 Task: Open Card Machine Learning Model Deployment Review in Board Employer Branding to Workspace Financial Management and add a team member Softage.2@softage.net, a label Red, a checklist Personal Injury Law, an attachment from your google drive, a color Red and finally, add a card description 'Develop and launch new sales promotion for seasonal products' and a comment 'Given the potential impact of this task on our company mission and values, let us ensure that we approach it with a sense of integrity and ethics.'. Add a start date 'Jan 02, 1900' with a due date 'Jan 09, 1900'
Action: Mouse moved to (102, 357)
Screenshot: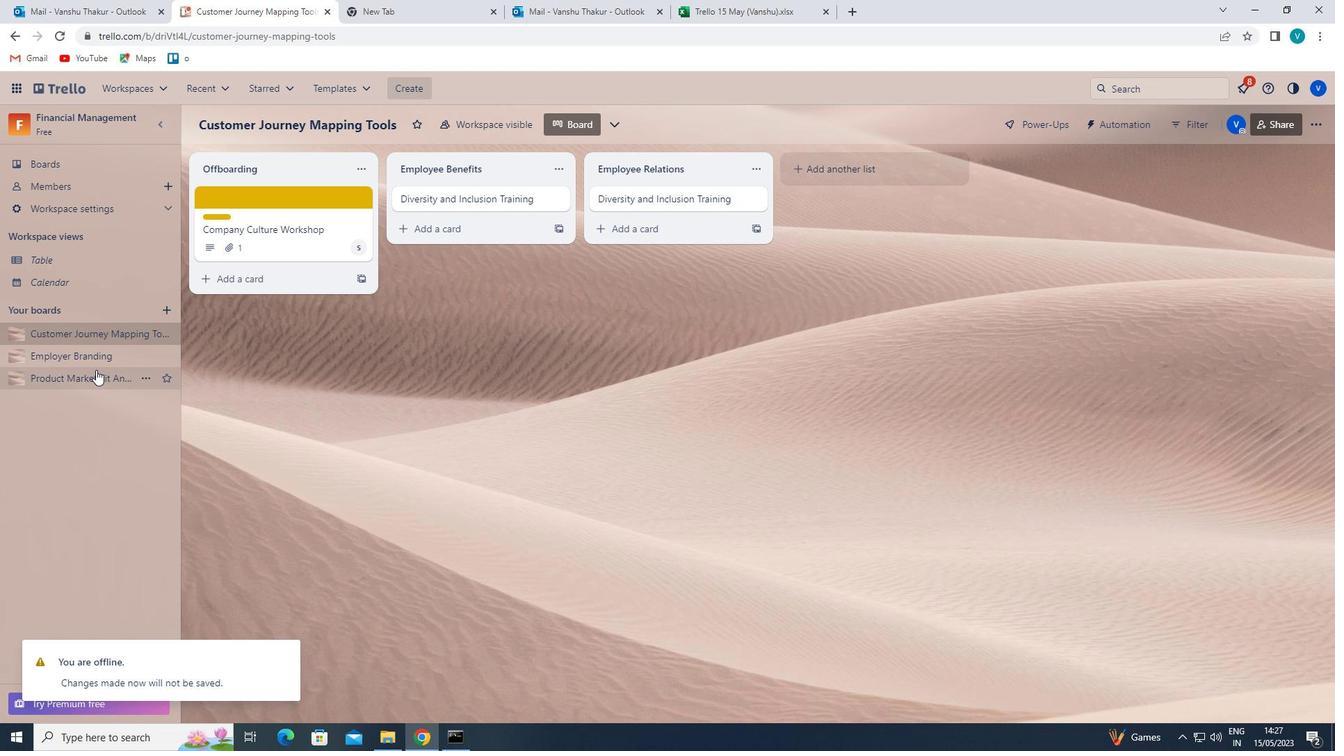 
Action: Mouse pressed left at (102, 357)
Screenshot: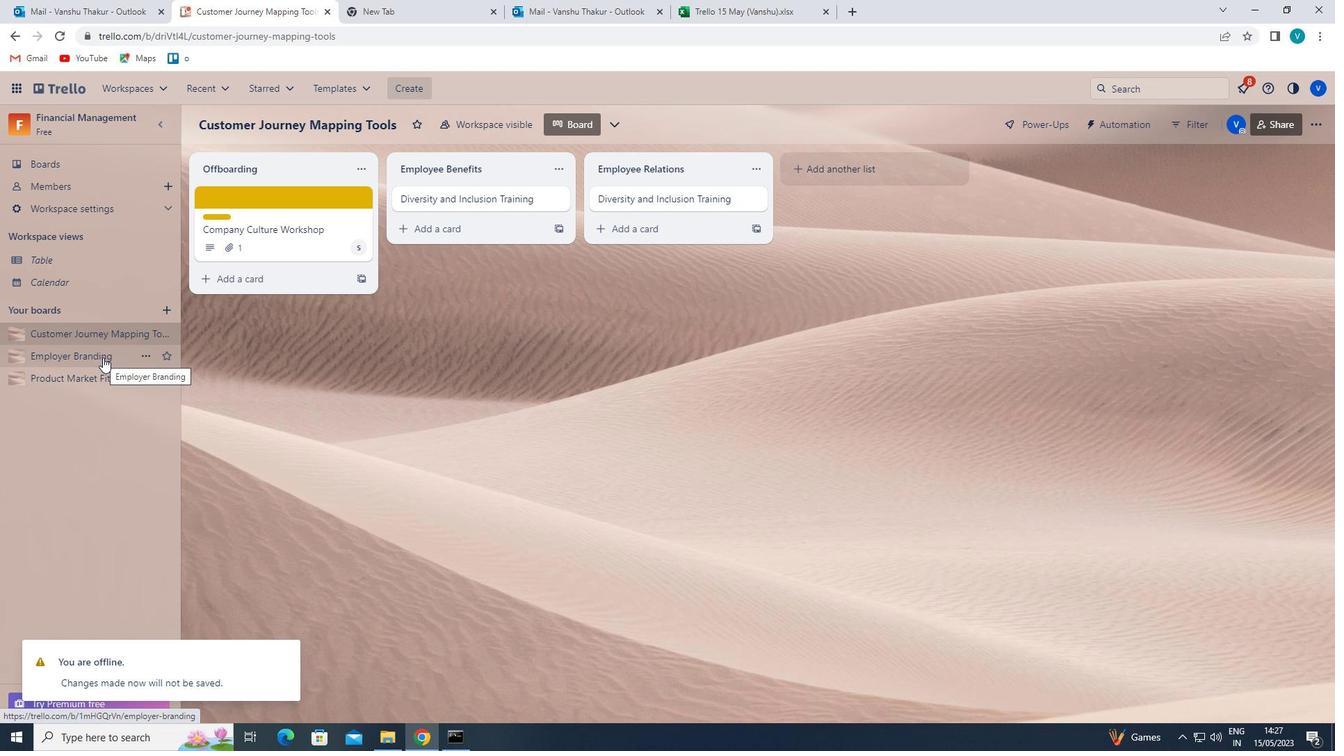 
Action: Mouse moved to (307, 207)
Screenshot: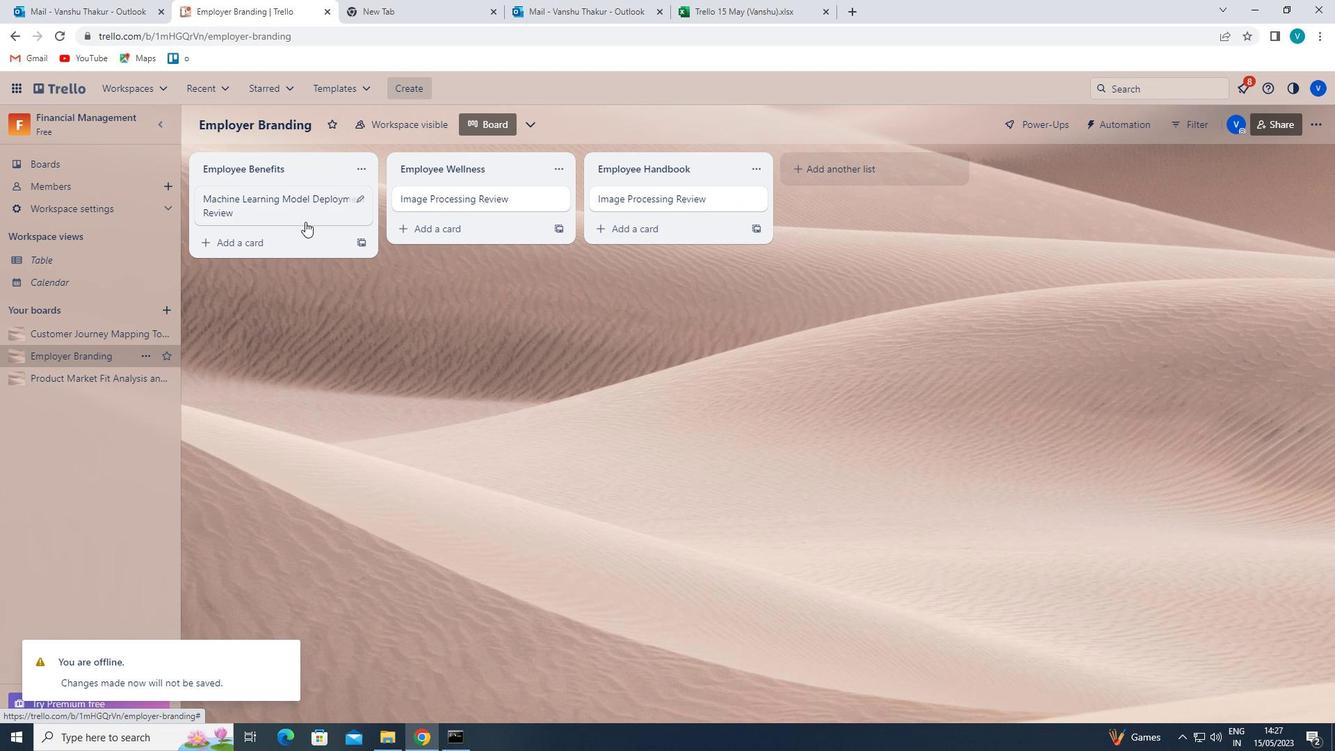 
Action: Mouse pressed left at (307, 207)
Screenshot: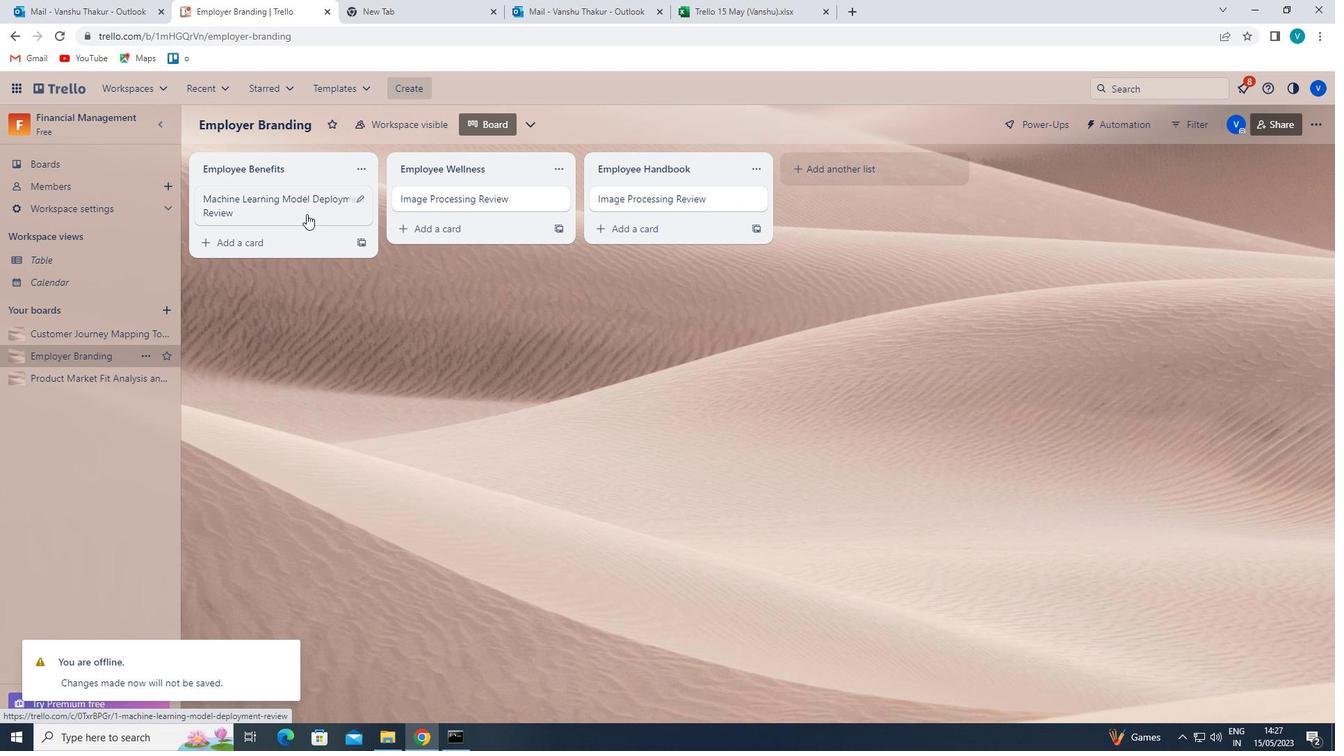 
Action: Mouse moved to (856, 195)
Screenshot: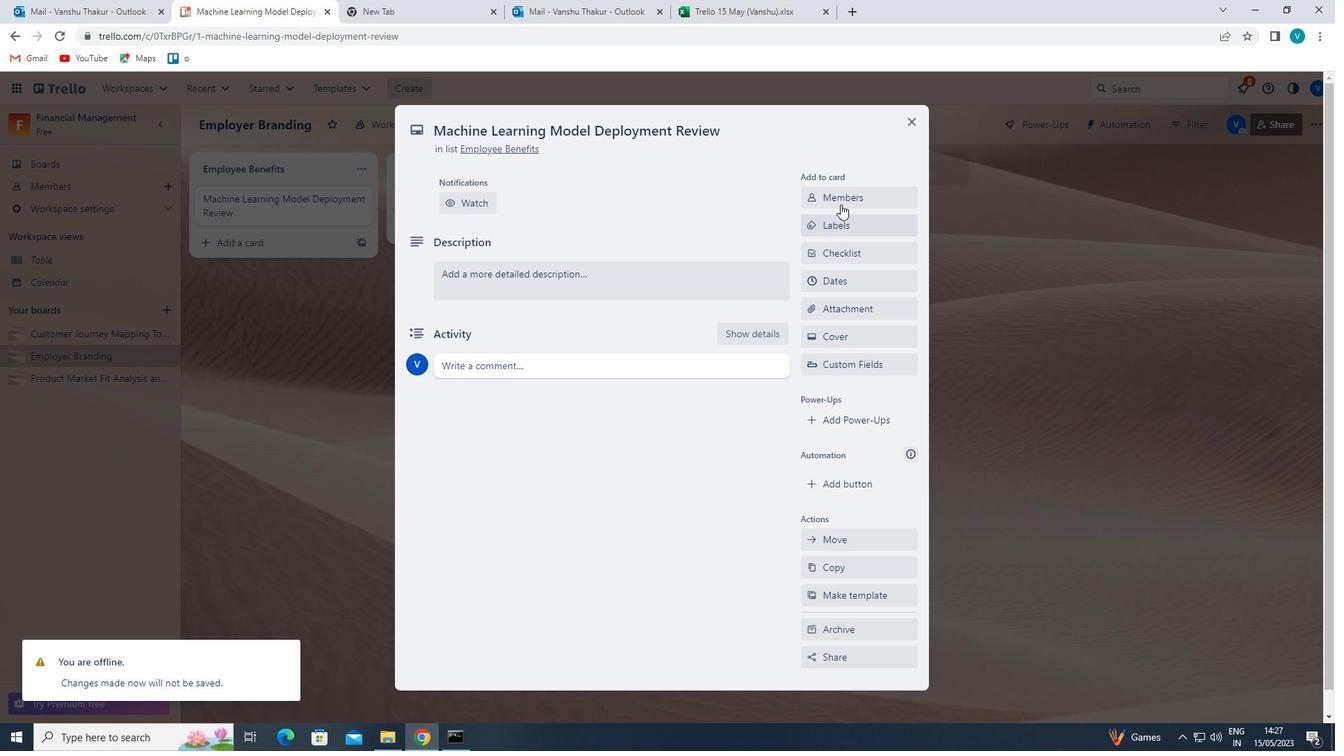 
Action: Mouse pressed left at (856, 195)
Screenshot: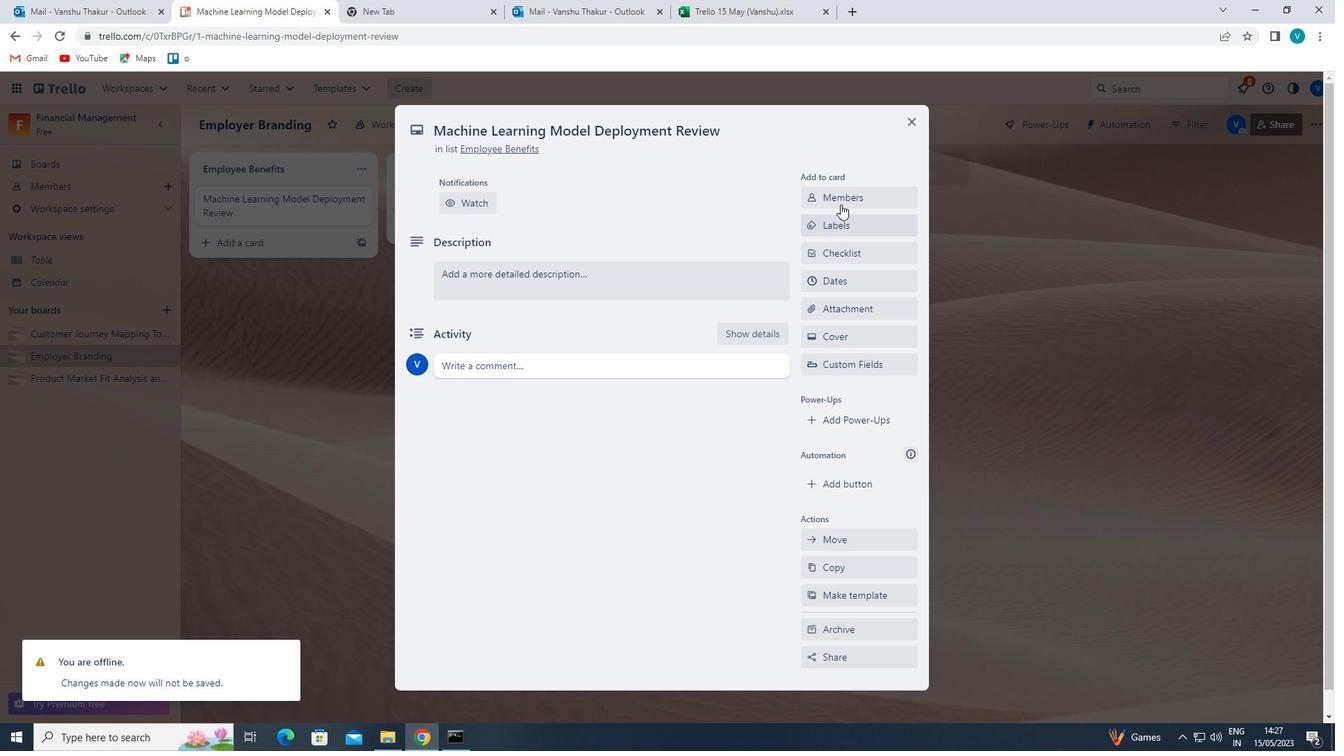 
Action: Mouse moved to (851, 269)
Screenshot: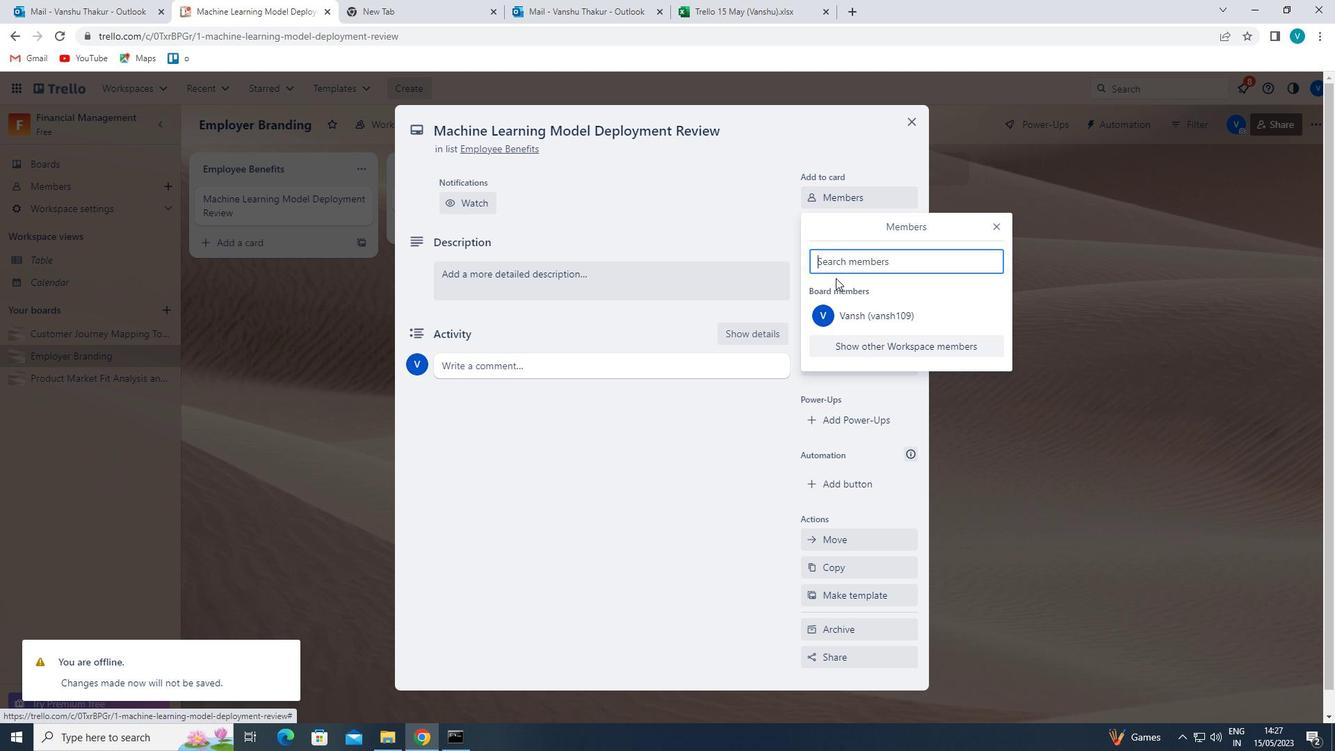 
Action: Mouse pressed left at (851, 269)
Screenshot: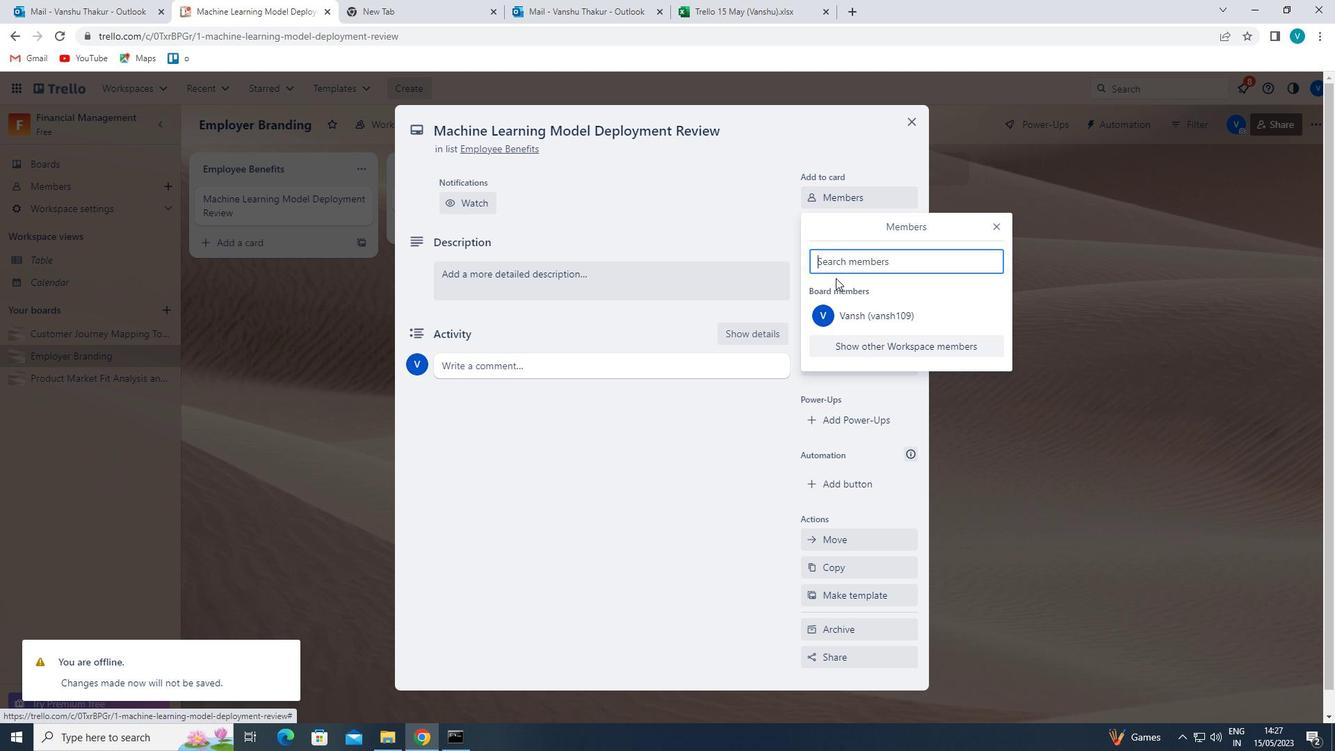 
Action: Key pressed <Key.shift>SOFT
Screenshot: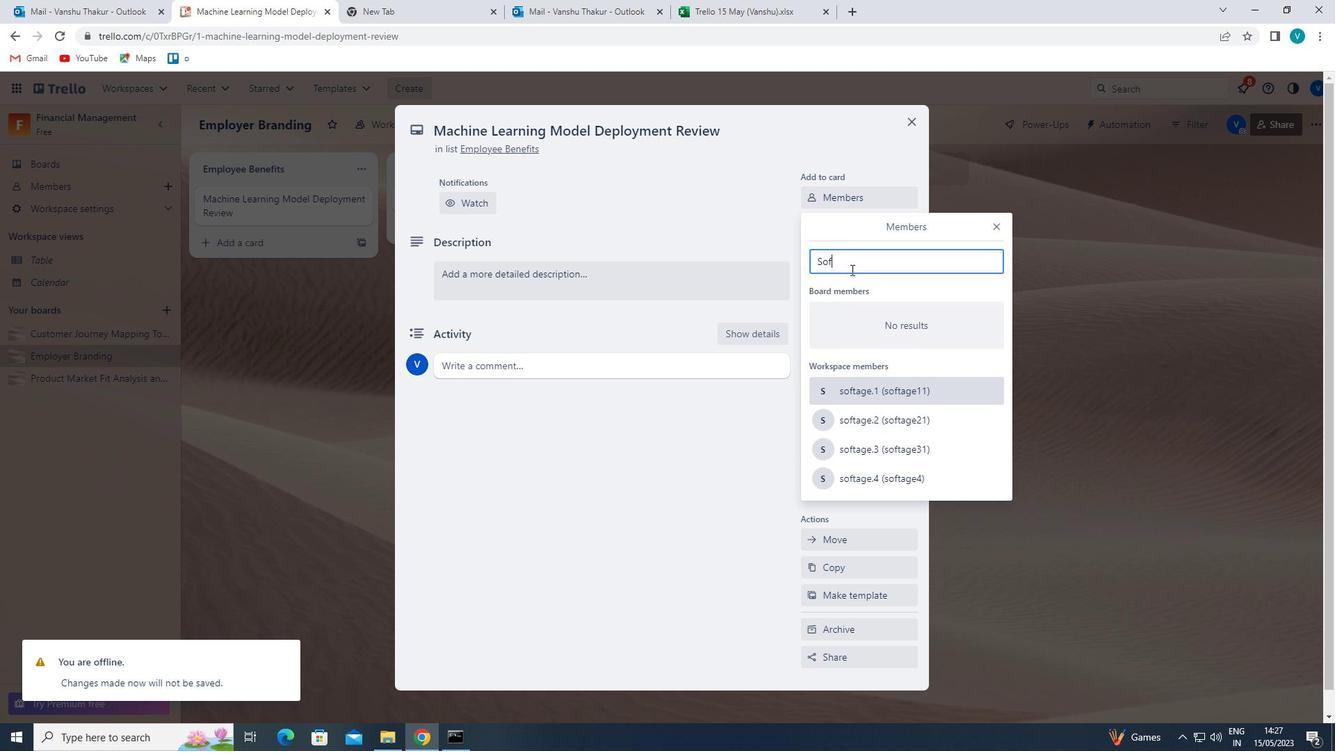 
Action: Mouse moved to (856, 413)
Screenshot: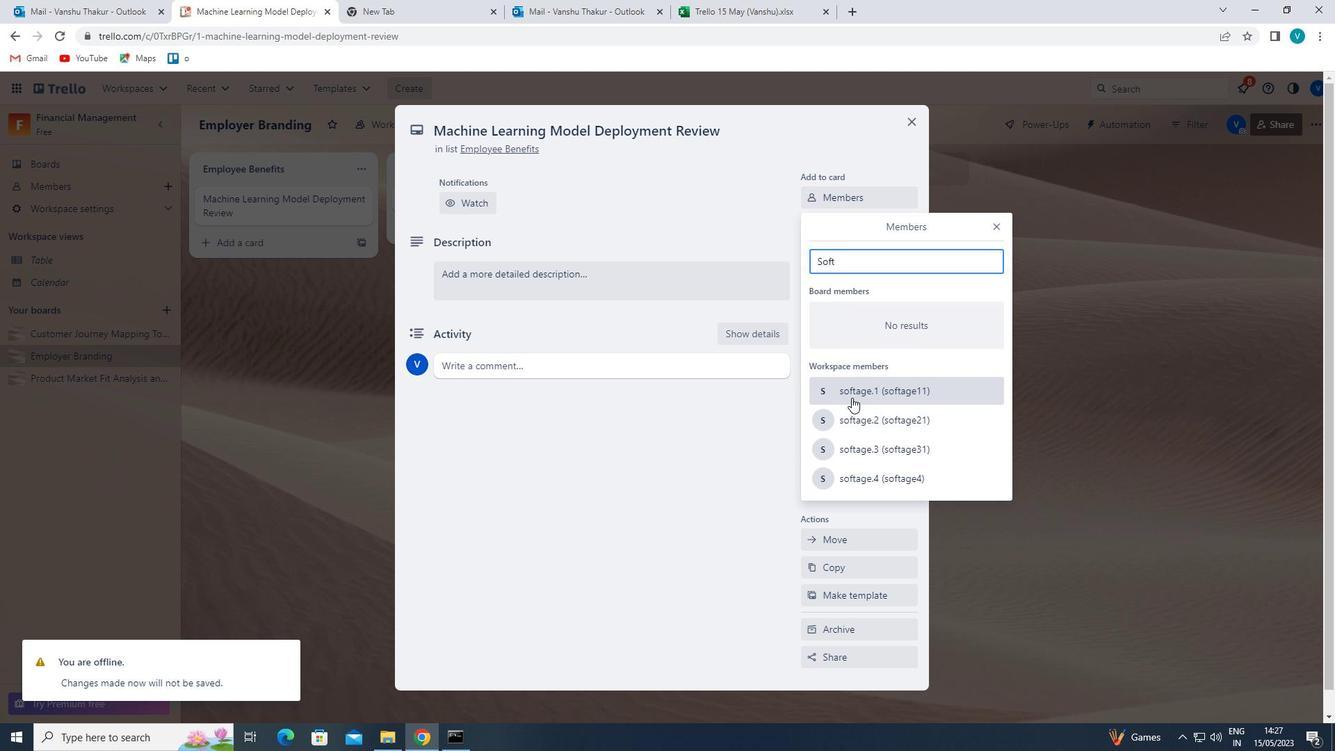 
Action: Mouse pressed left at (856, 413)
Screenshot: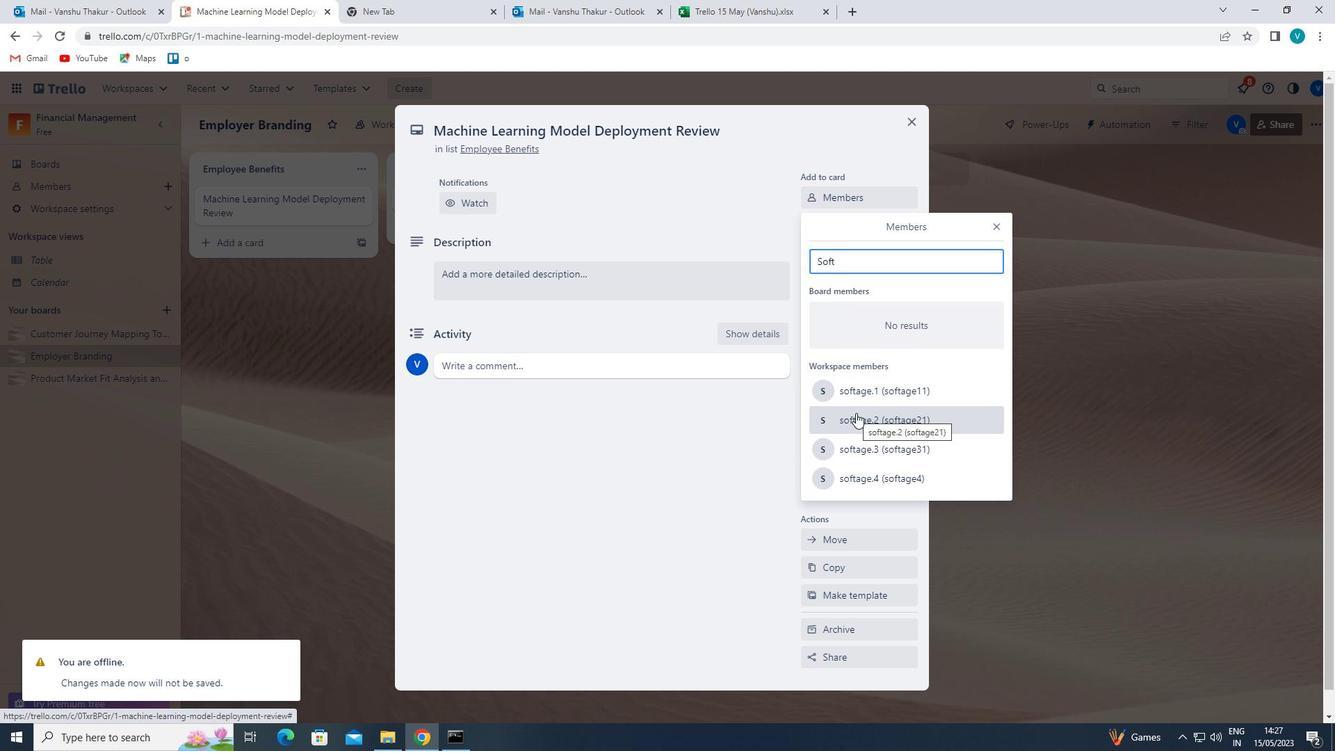 
Action: Mouse moved to (995, 224)
Screenshot: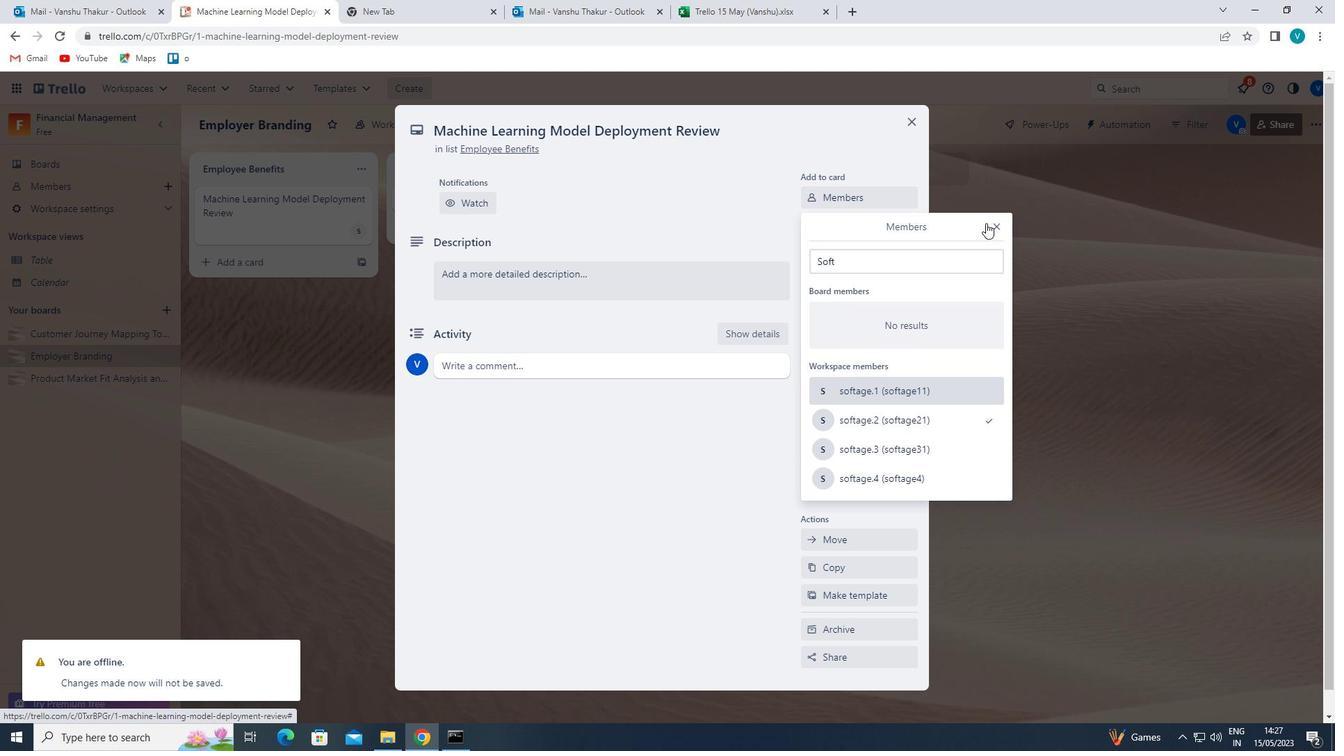 
Action: Mouse pressed left at (995, 224)
Screenshot: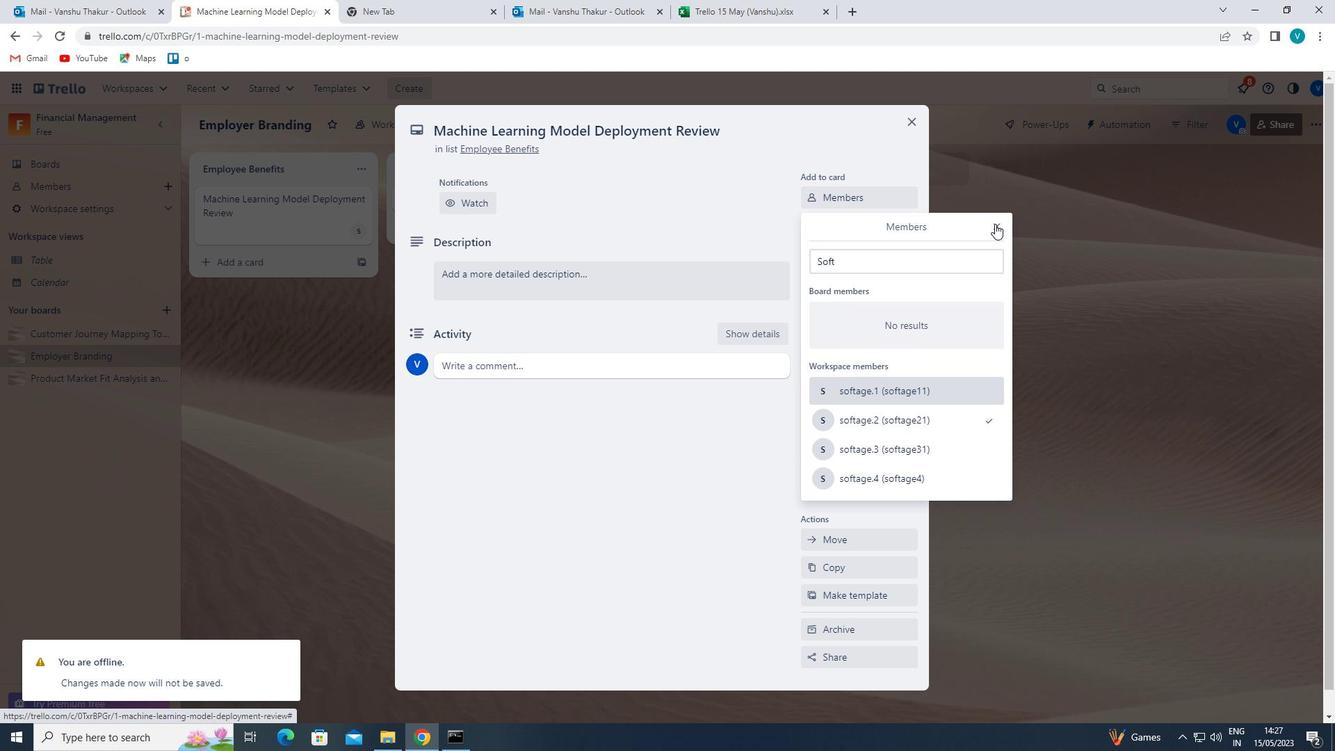 
Action: Mouse moved to (866, 228)
Screenshot: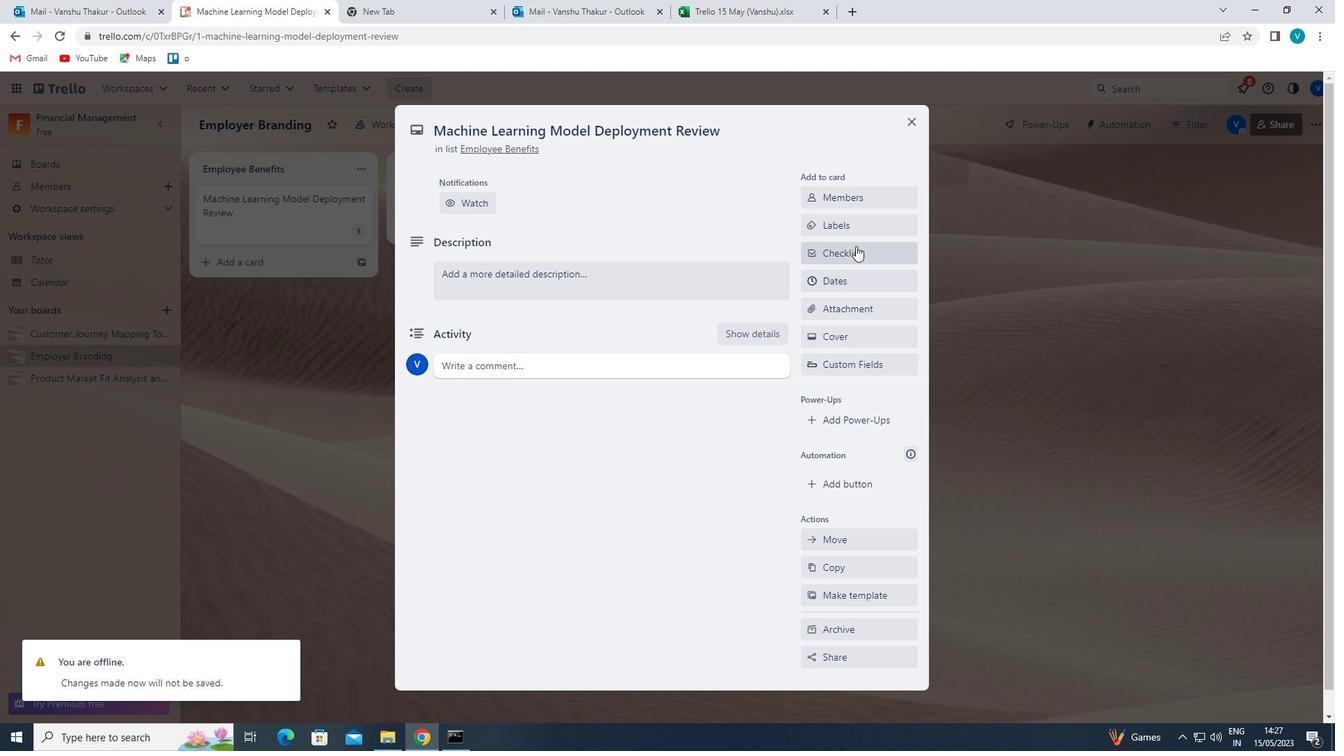 
Action: Mouse pressed left at (866, 228)
Screenshot: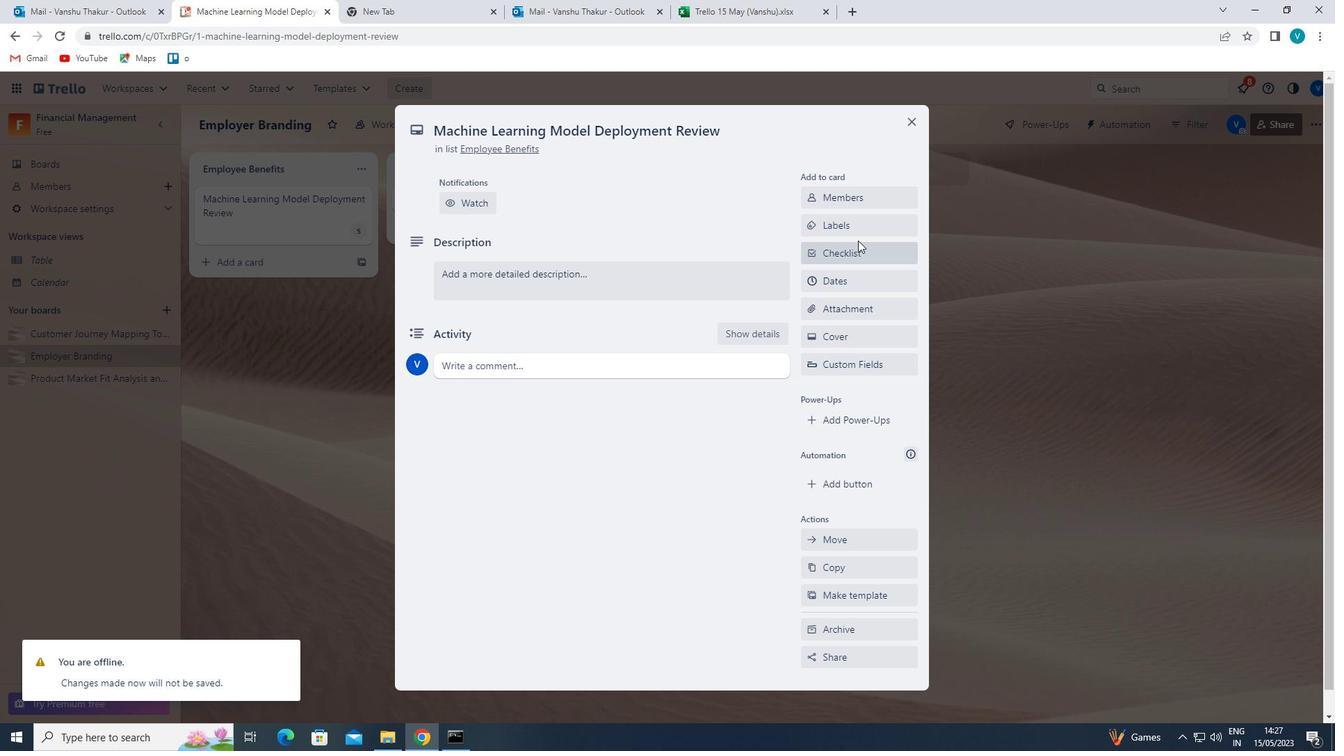 
Action: Mouse moved to (868, 414)
Screenshot: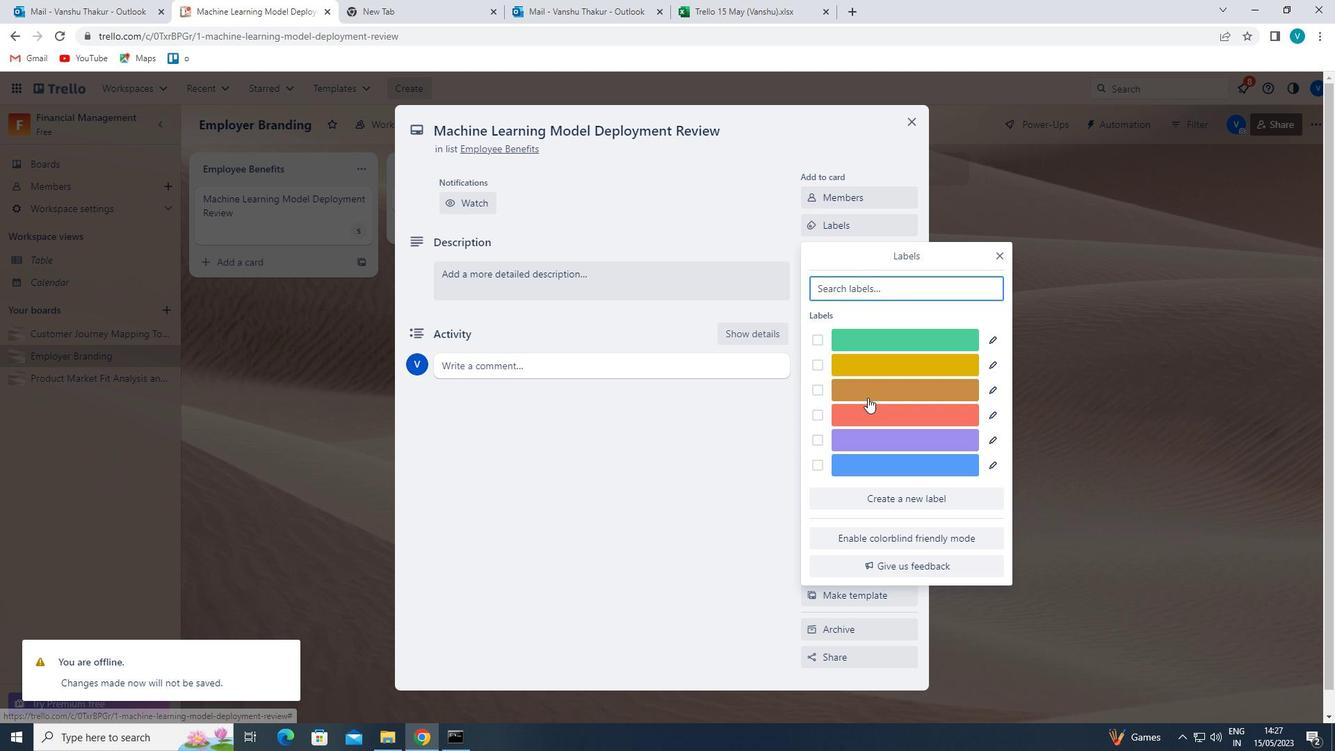 
Action: Mouse pressed left at (868, 414)
Screenshot: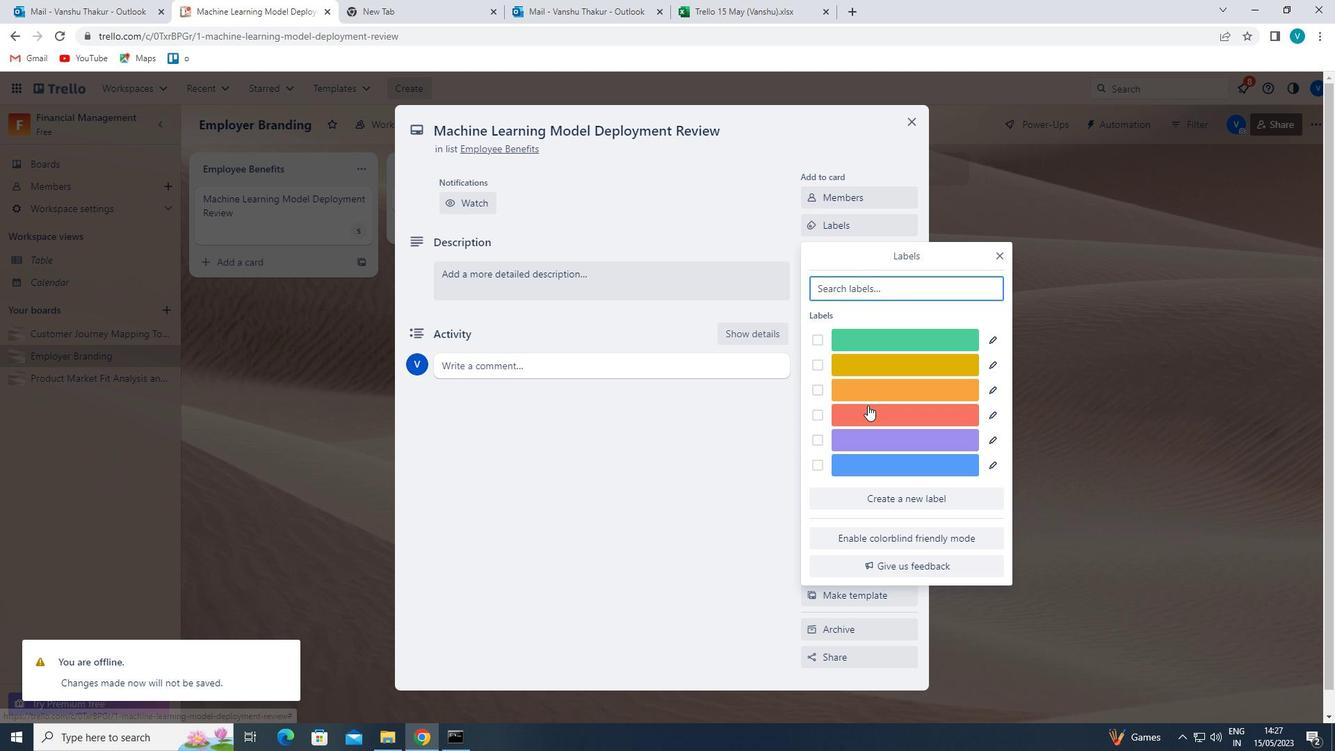 
Action: Mouse moved to (999, 256)
Screenshot: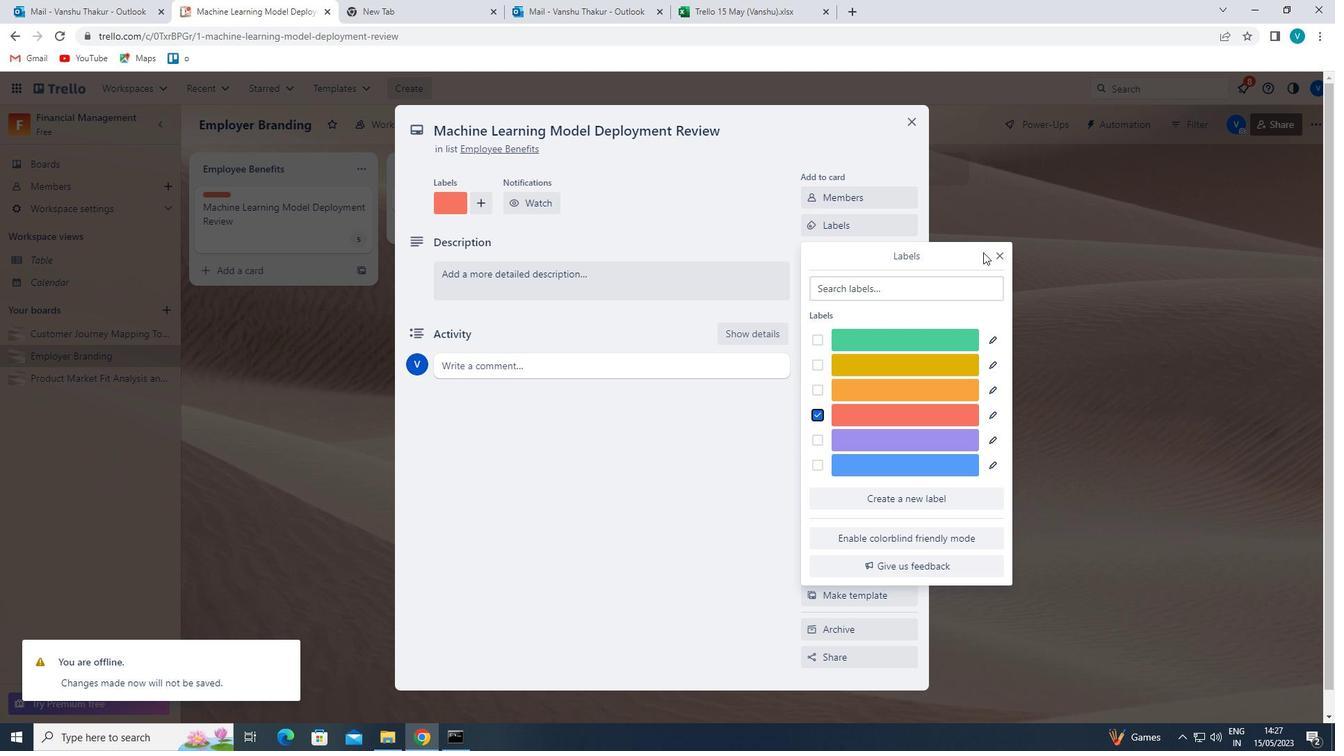
Action: Mouse pressed left at (999, 256)
Screenshot: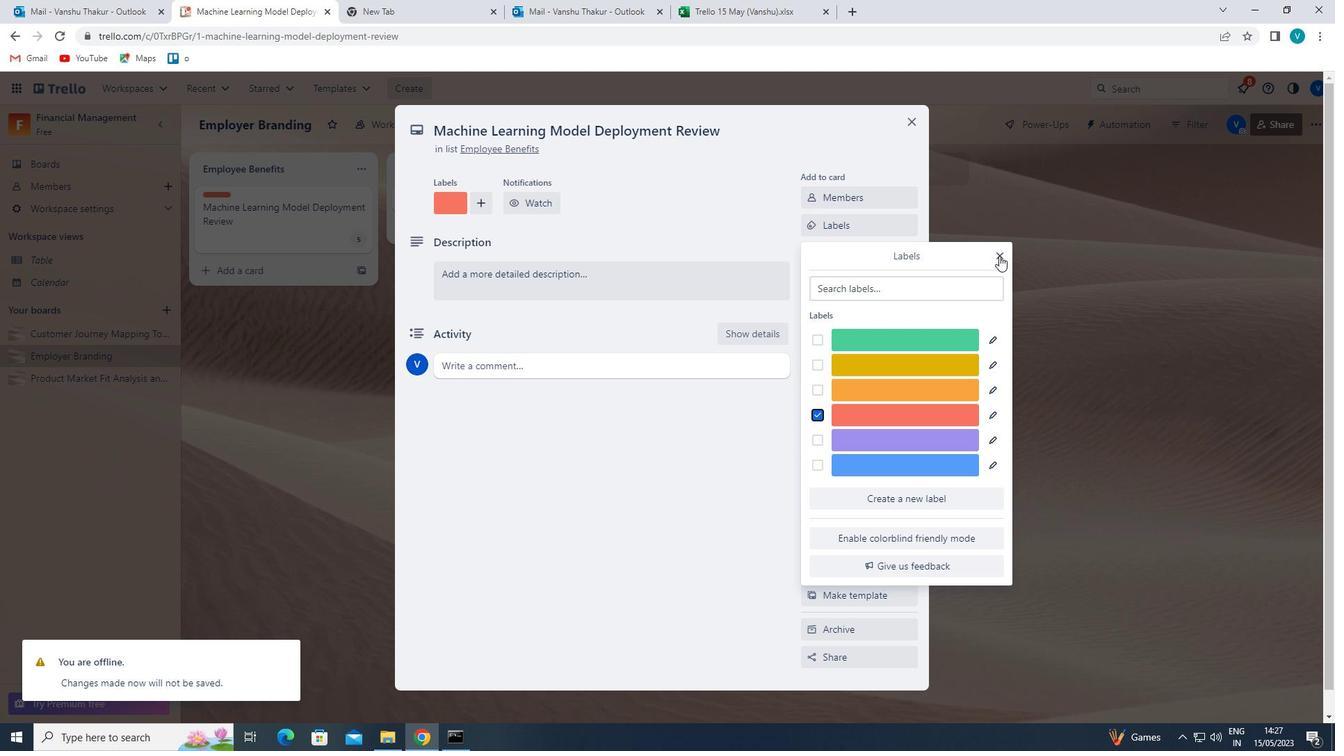 
Action: Mouse moved to (861, 260)
Screenshot: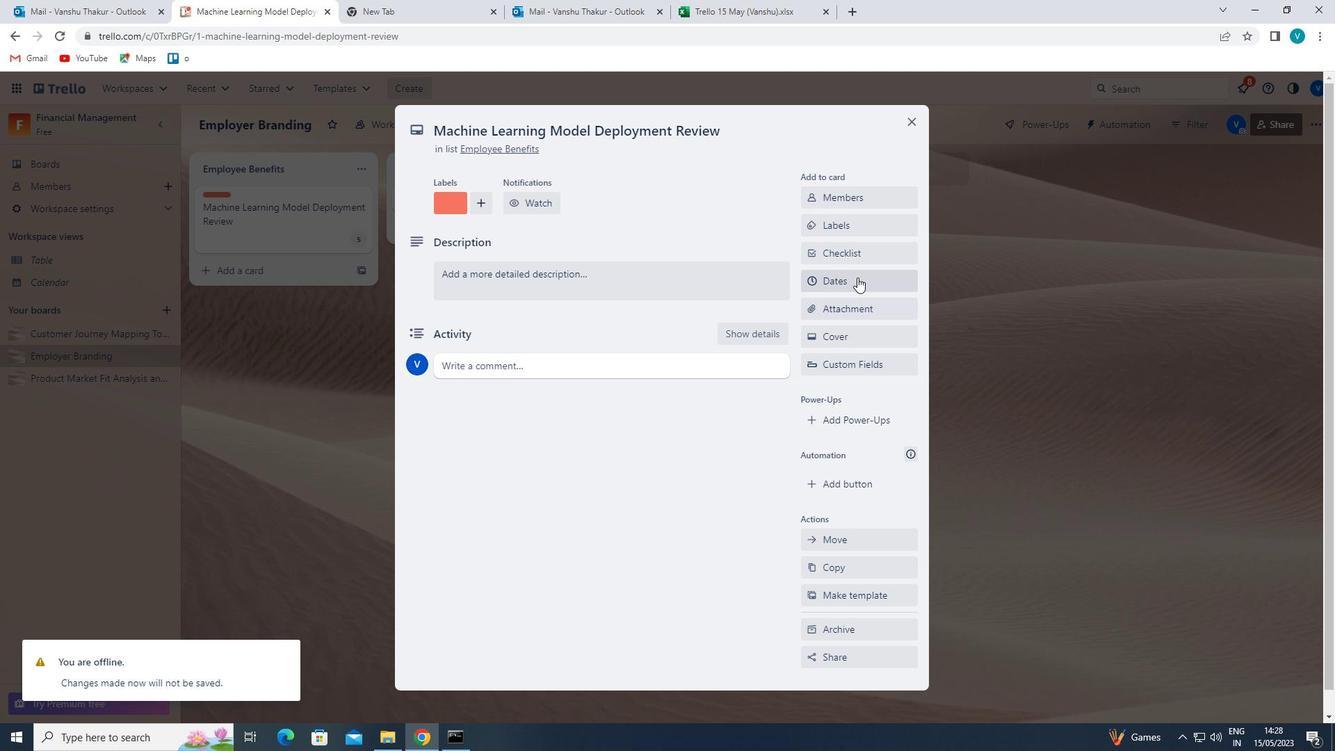 
Action: Mouse pressed left at (861, 260)
Screenshot: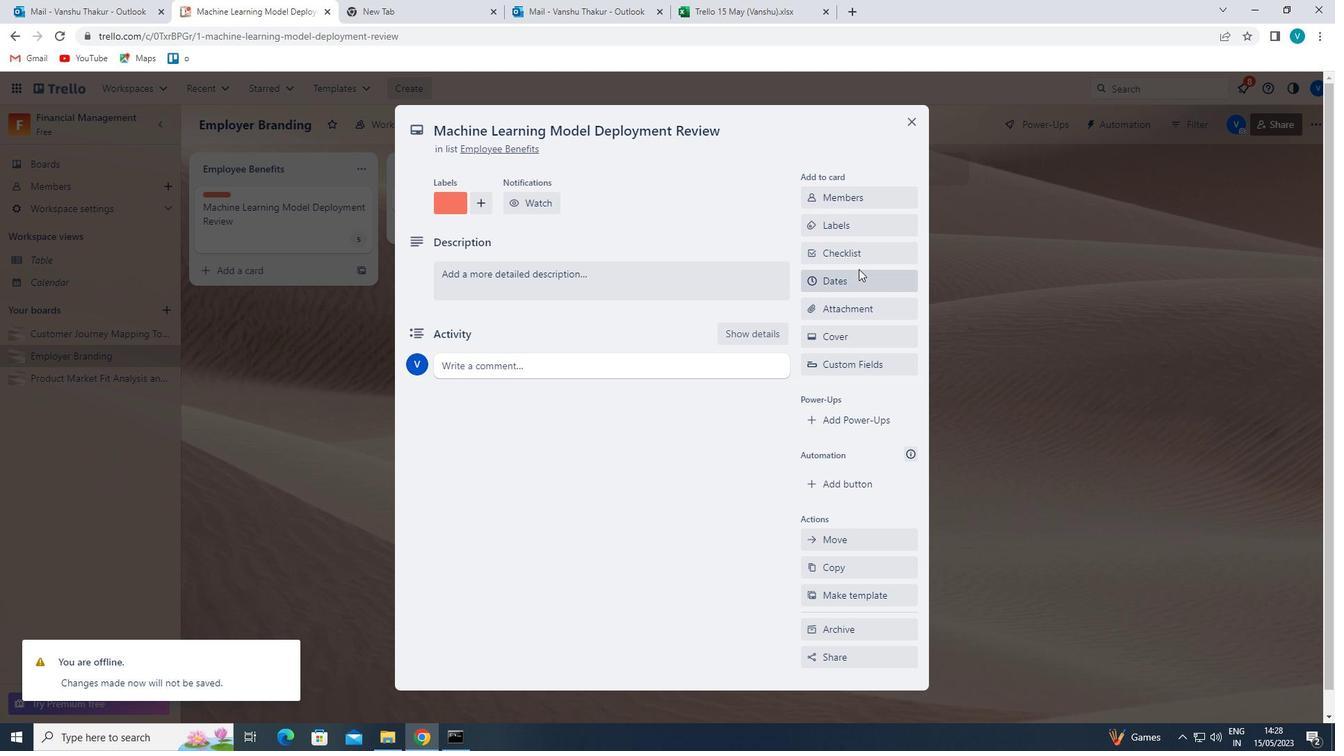 
Action: Key pressed <Key.shift>PERSONAL<Key.space><Key.shift>INJURY<Key.space><Key.shift>LAW
Screenshot: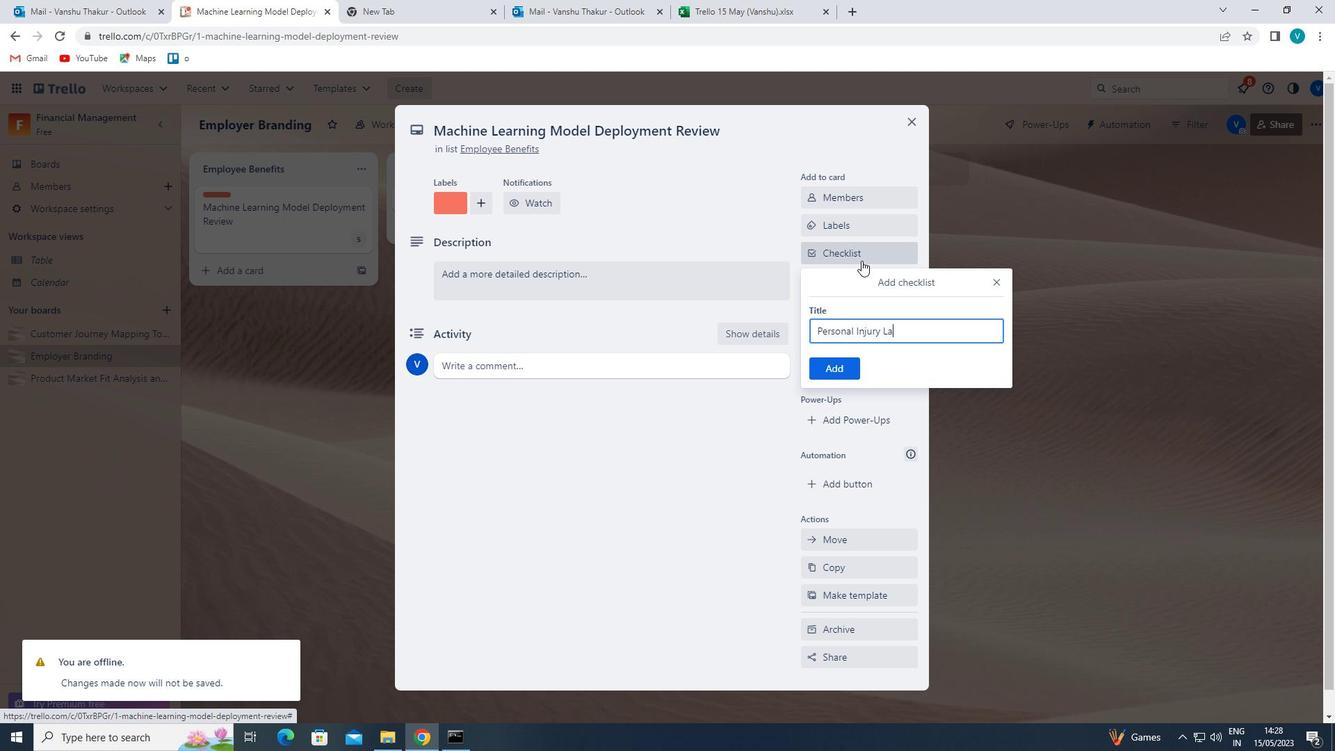 
Action: Mouse moved to (829, 360)
Screenshot: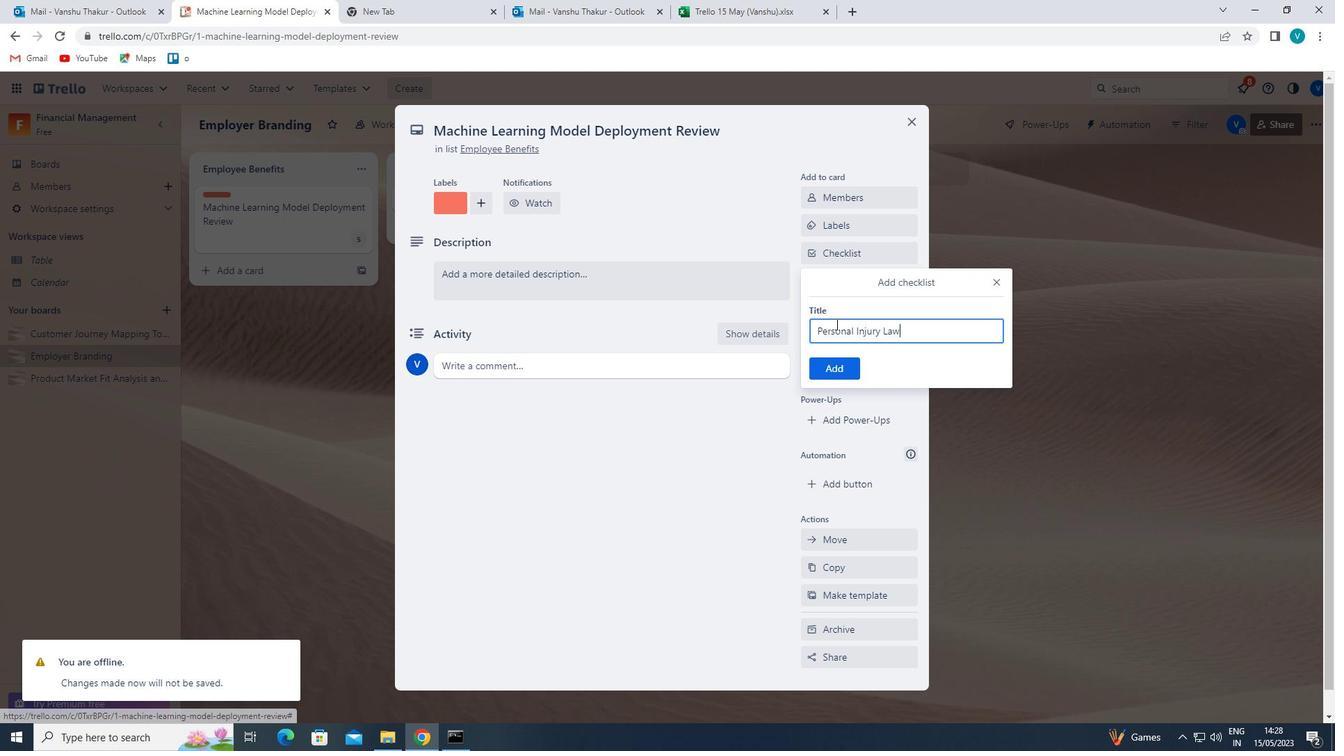 
Action: Mouse pressed left at (829, 360)
Screenshot: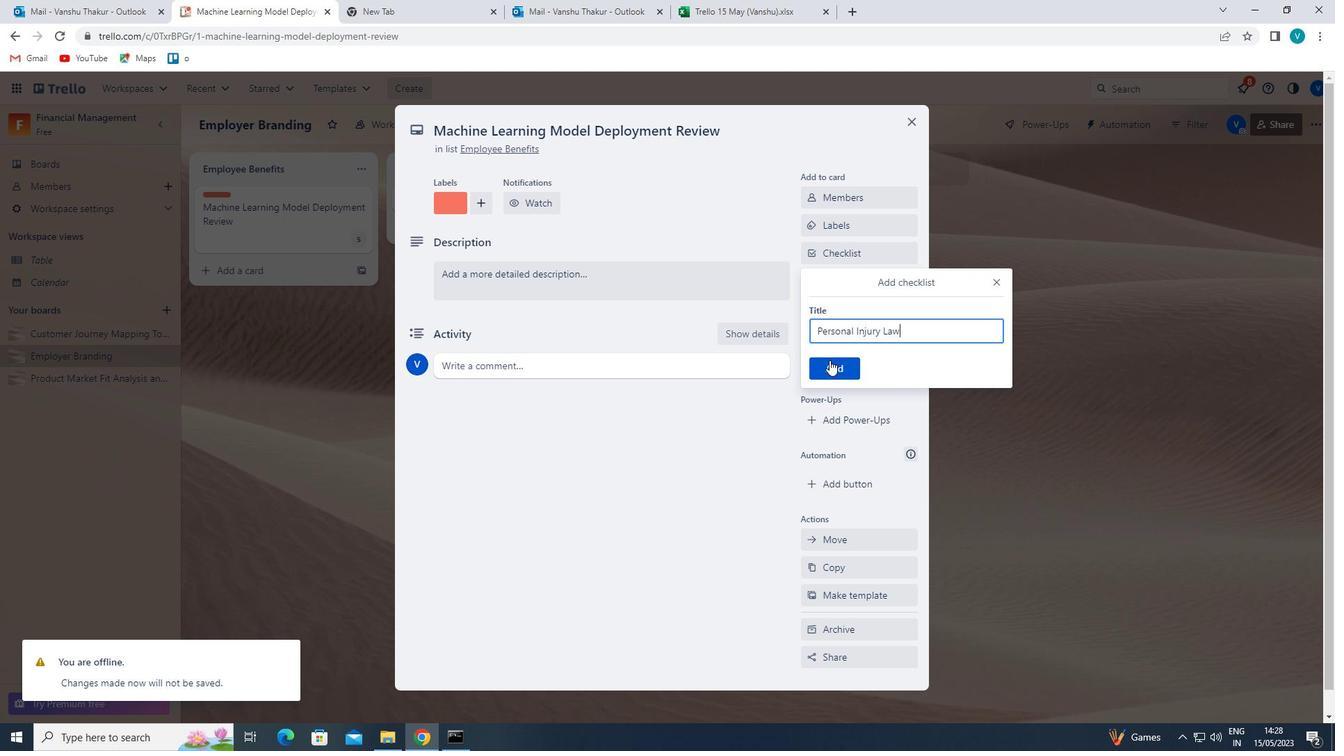 
Action: Mouse moved to (863, 303)
Screenshot: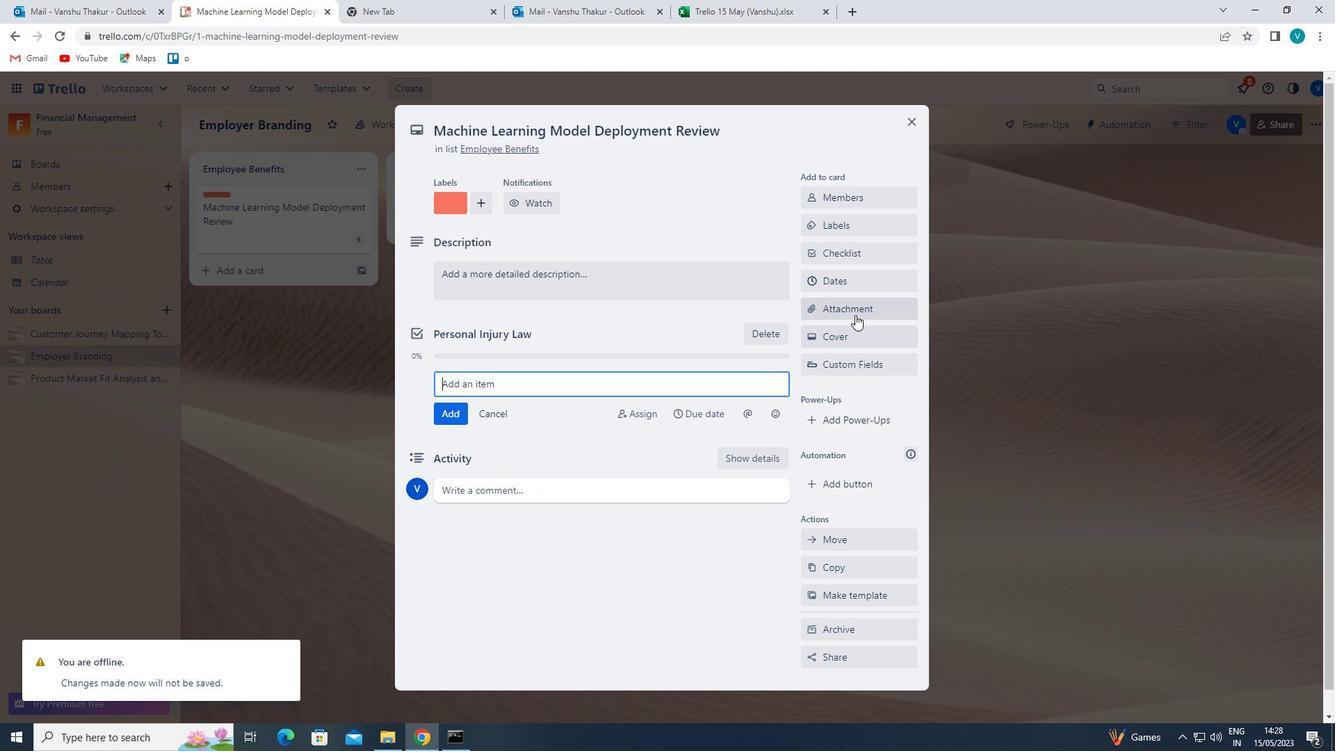
Action: Mouse pressed left at (863, 303)
Screenshot: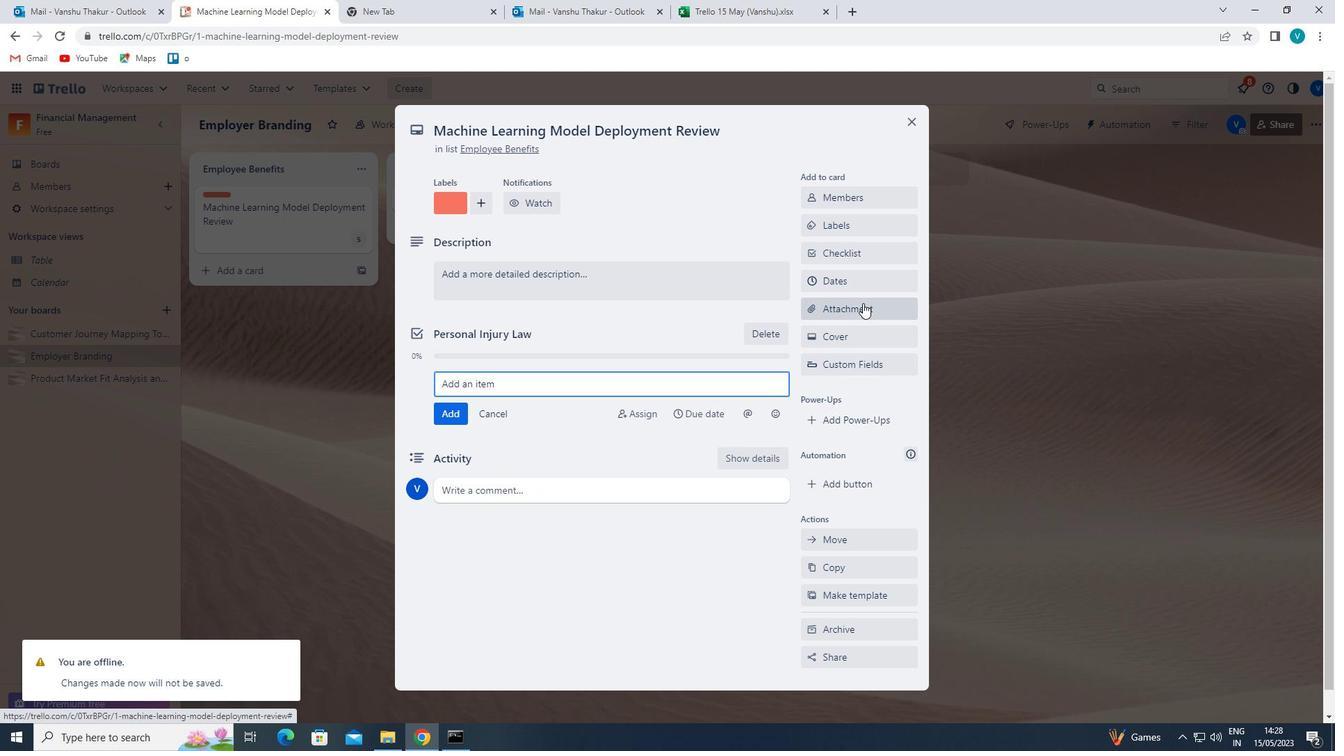 
Action: Mouse moved to (866, 411)
Screenshot: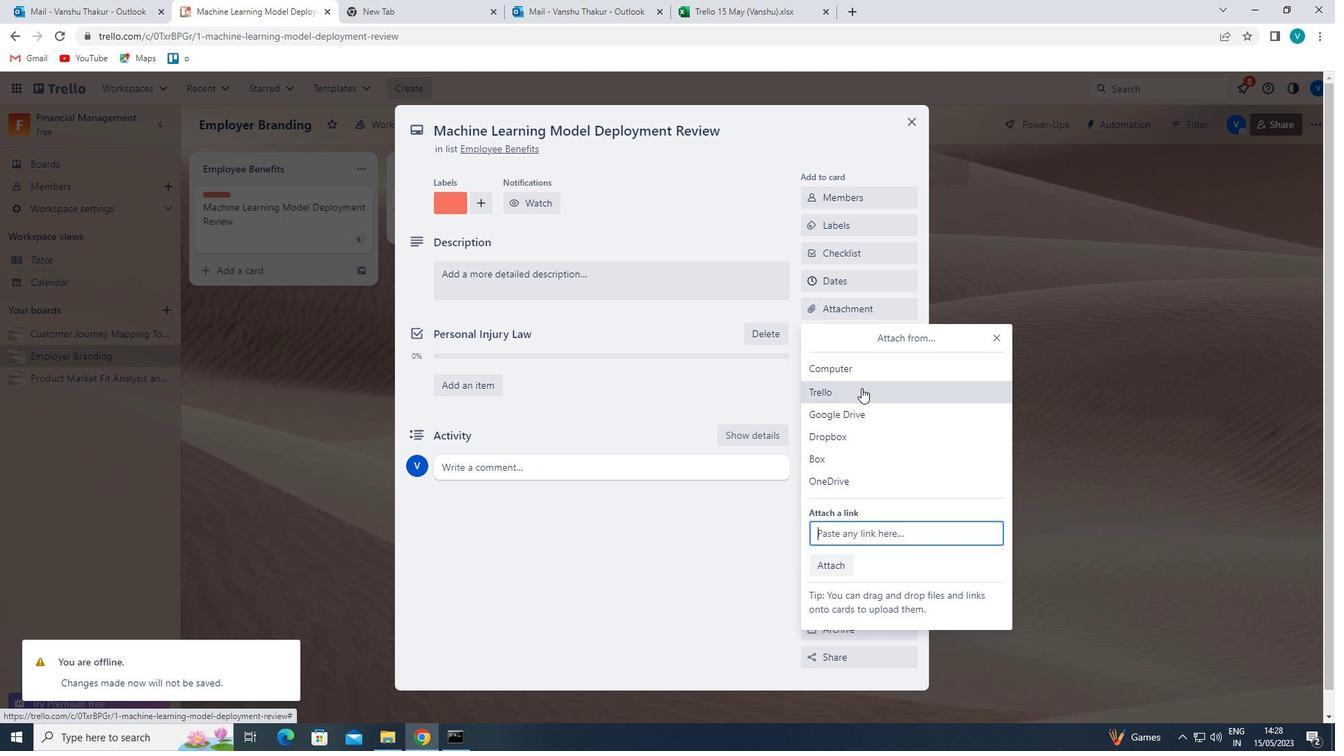 
Action: Mouse pressed left at (866, 411)
Screenshot: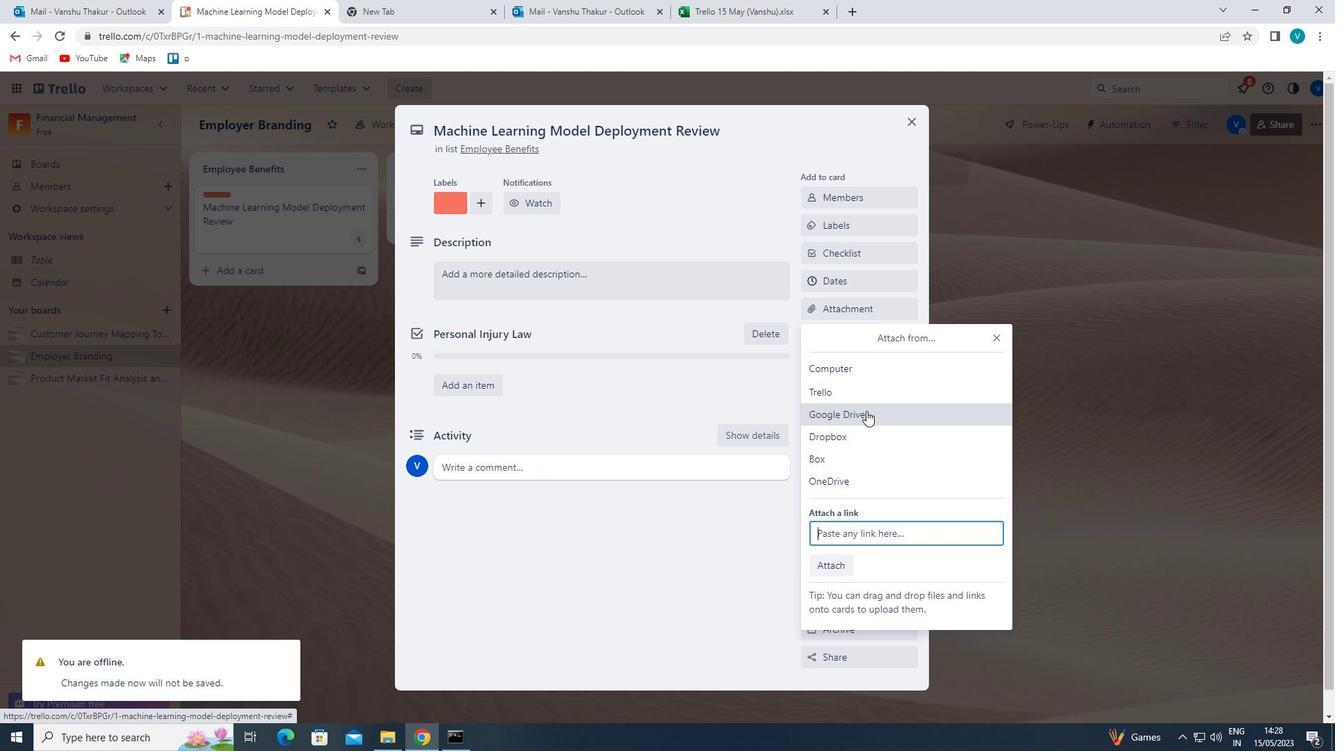 
Action: Mouse moved to (786, 404)
Screenshot: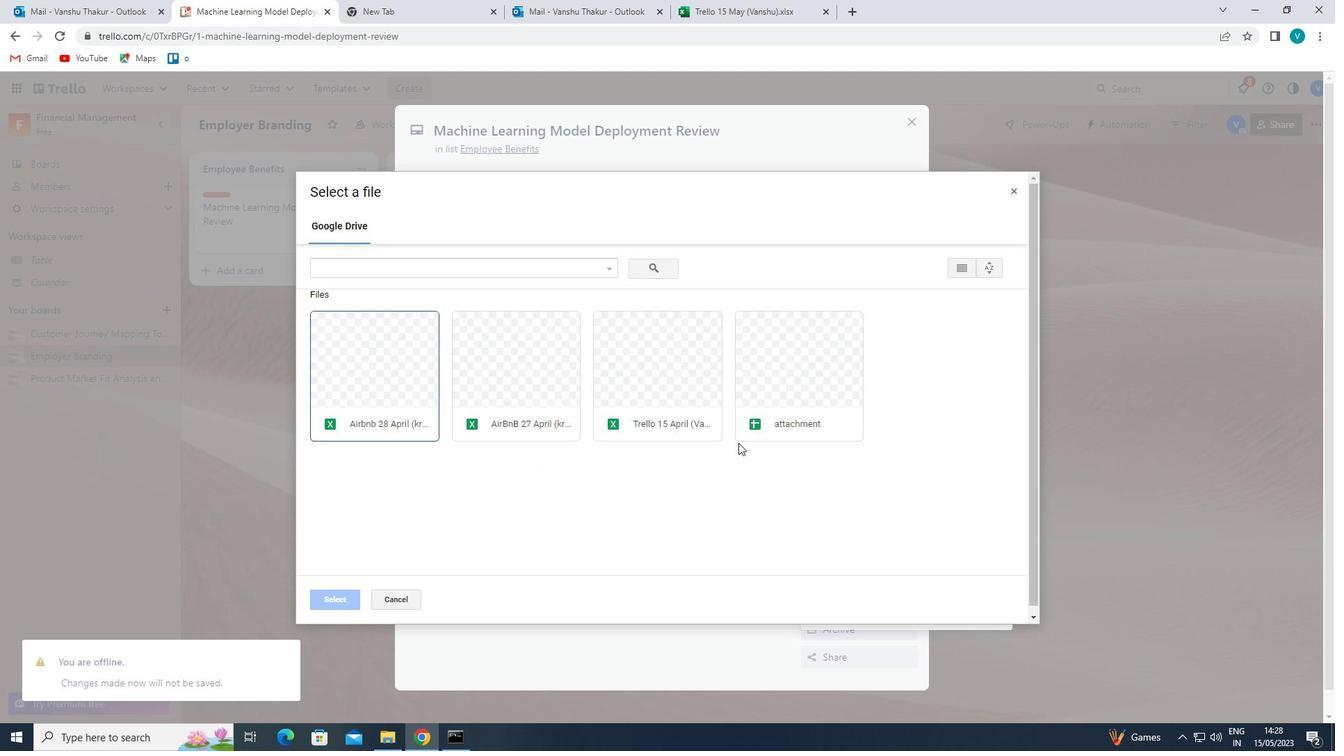 
Action: Mouse pressed left at (786, 404)
Screenshot: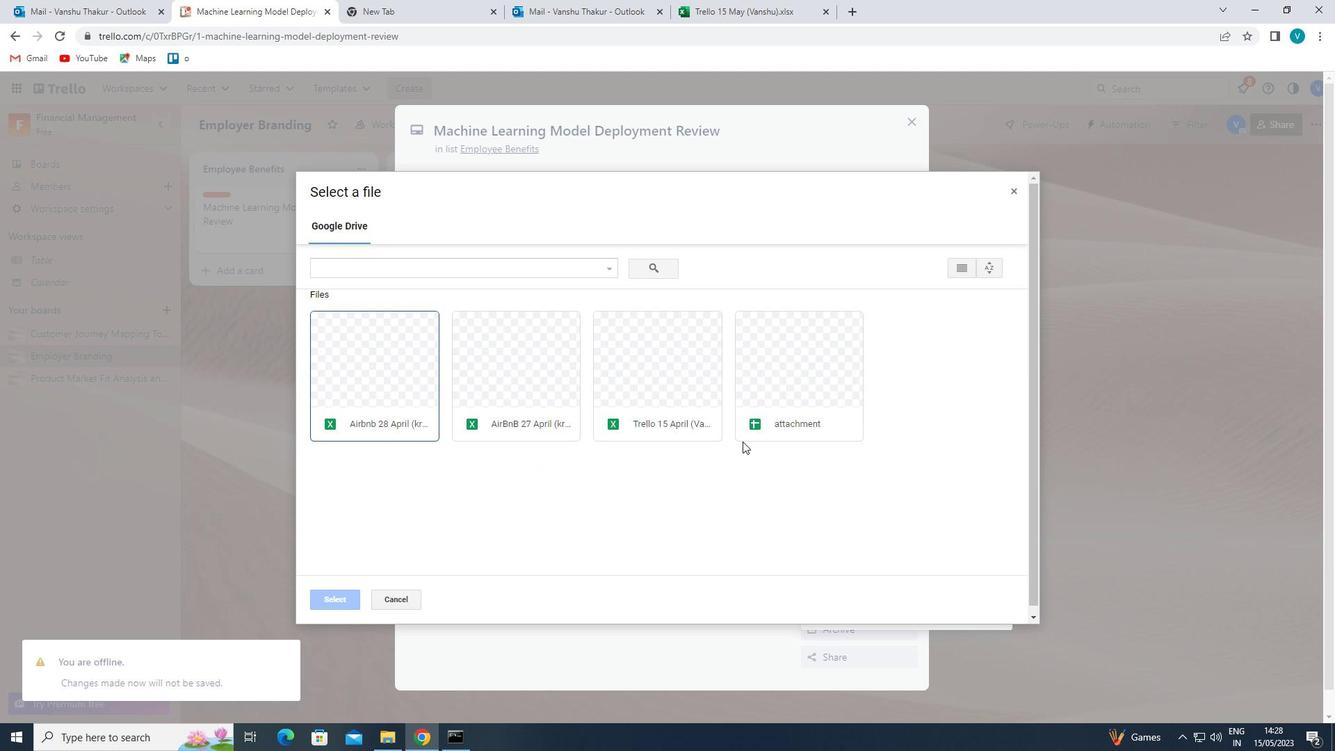 
Action: Mouse moved to (338, 601)
Screenshot: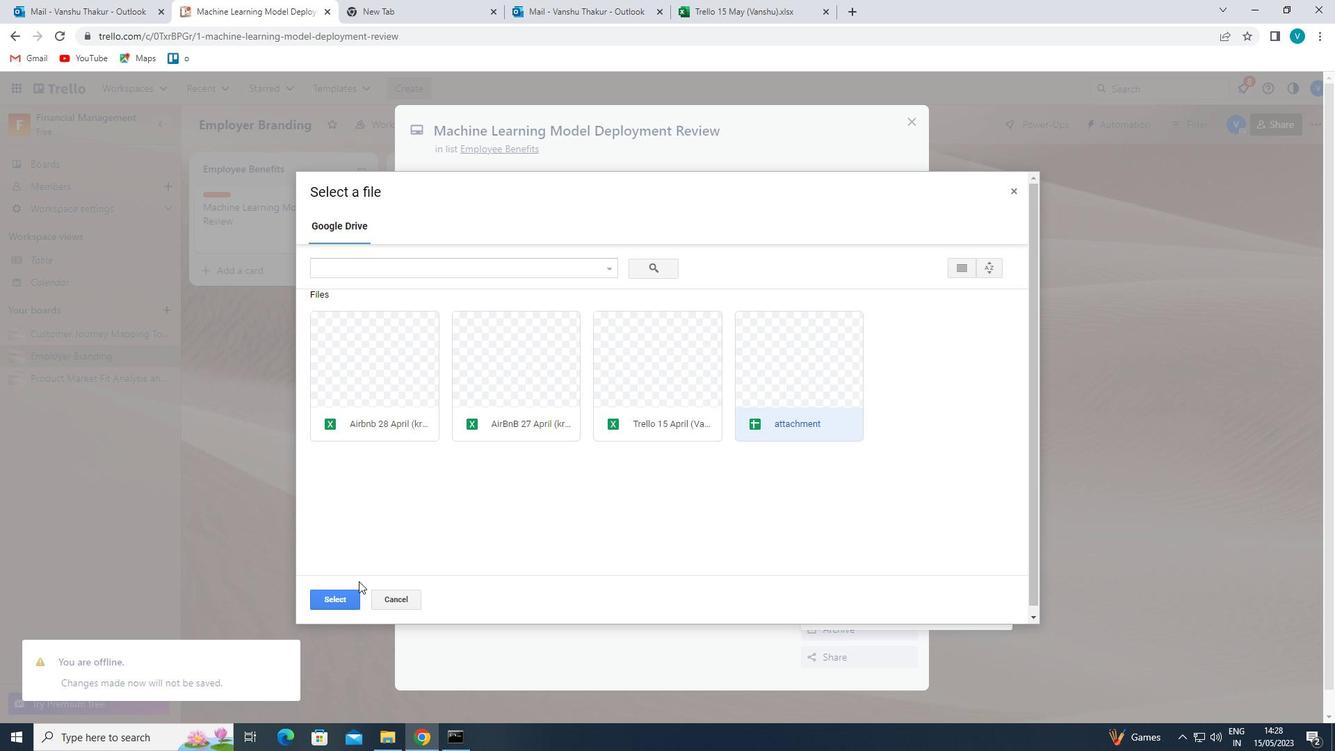 
Action: Mouse pressed left at (338, 601)
Screenshot: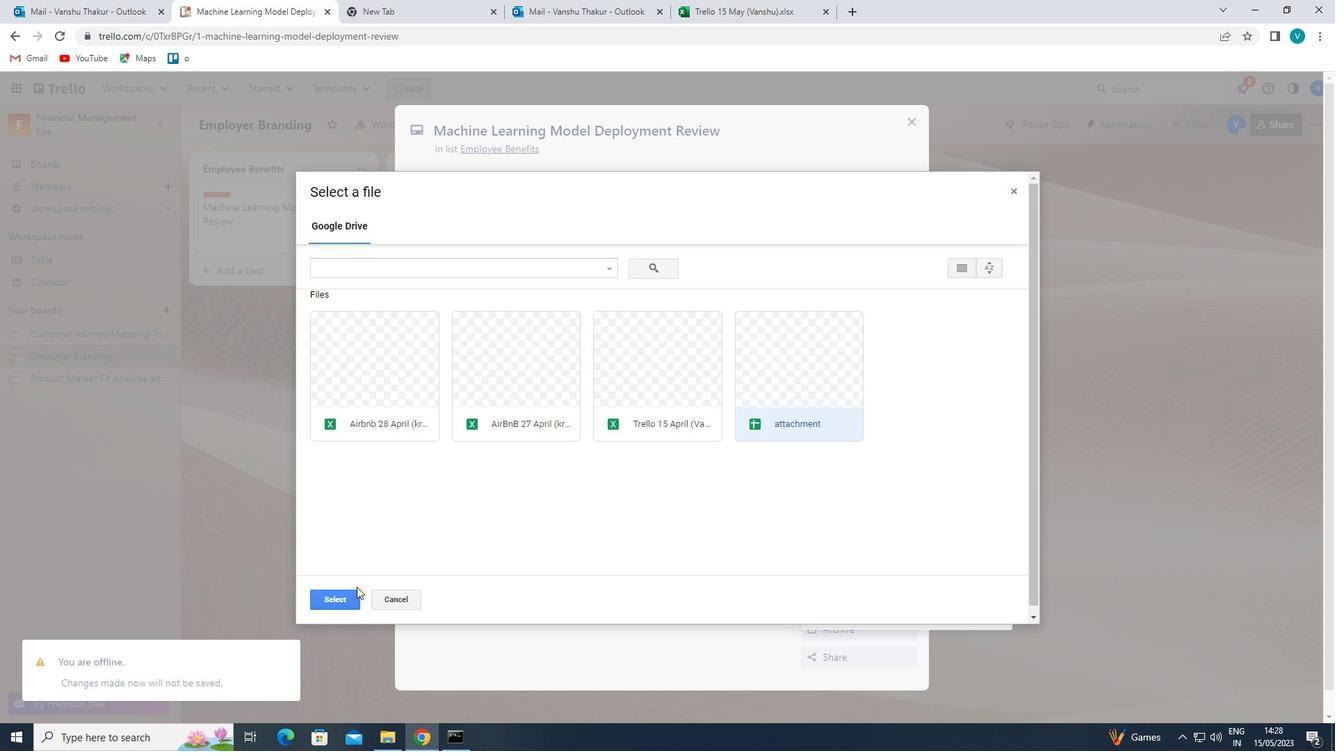 
Action: Mouse moved to (859, 326)
Screenshot: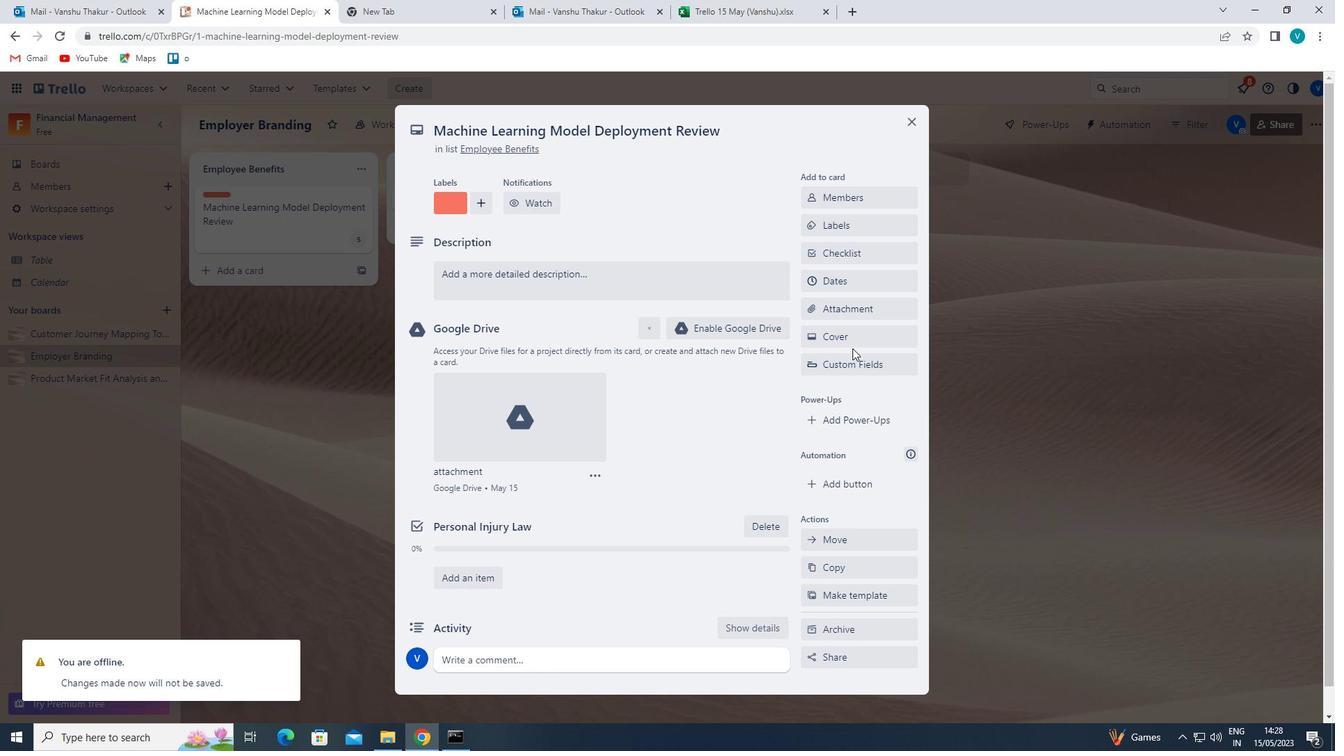 
Action: Mouse pressed left at (859, 326)
Screenshot: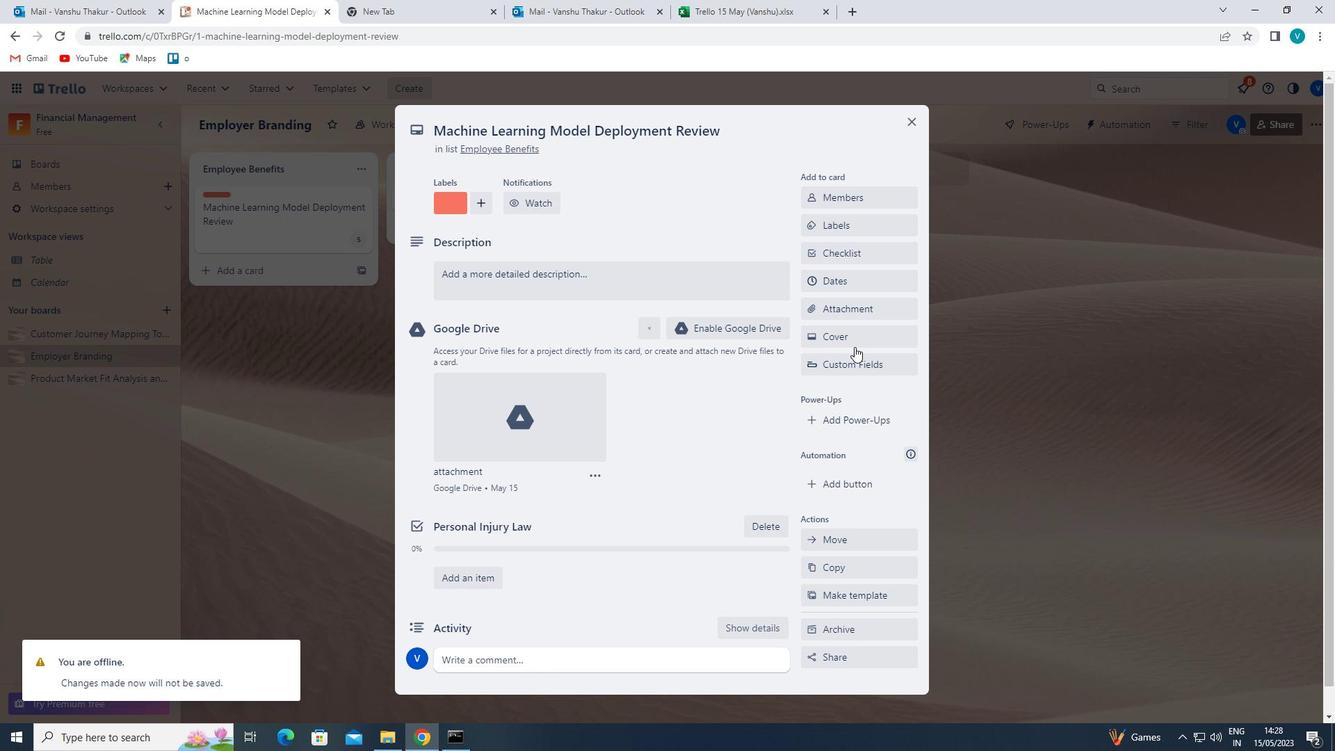 
Action: Mouse moved to (951, 443)
Screenshot: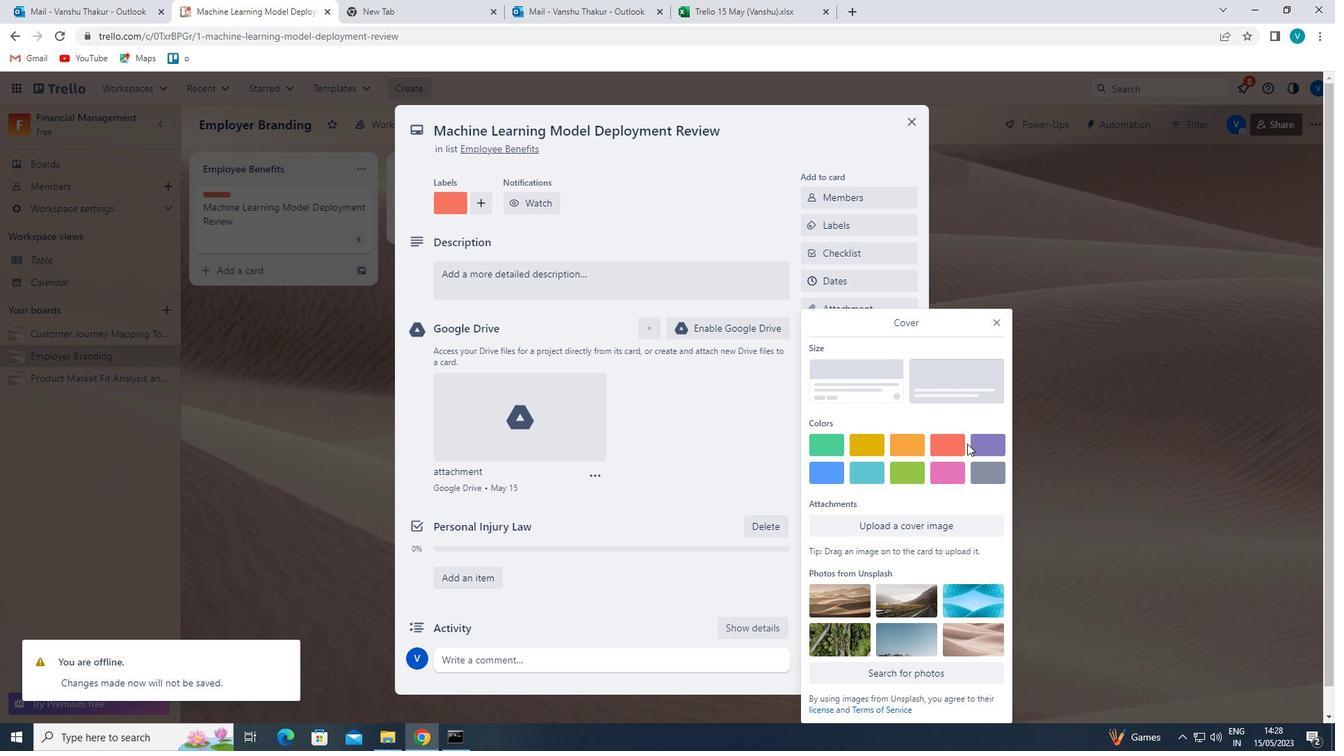 
Action: Mouse pressed left at (951, 443)
Screenshot: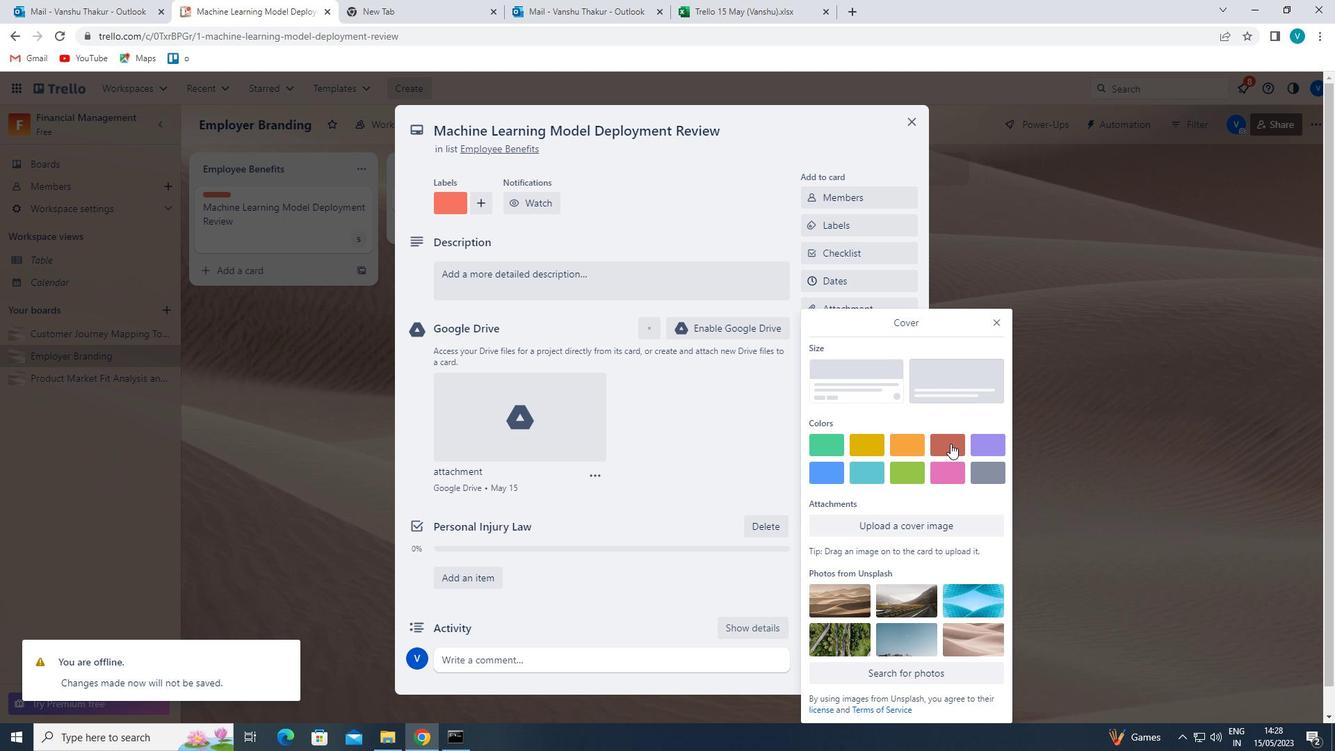 
Action: Mouse moved to (992, 297)
Screenshot: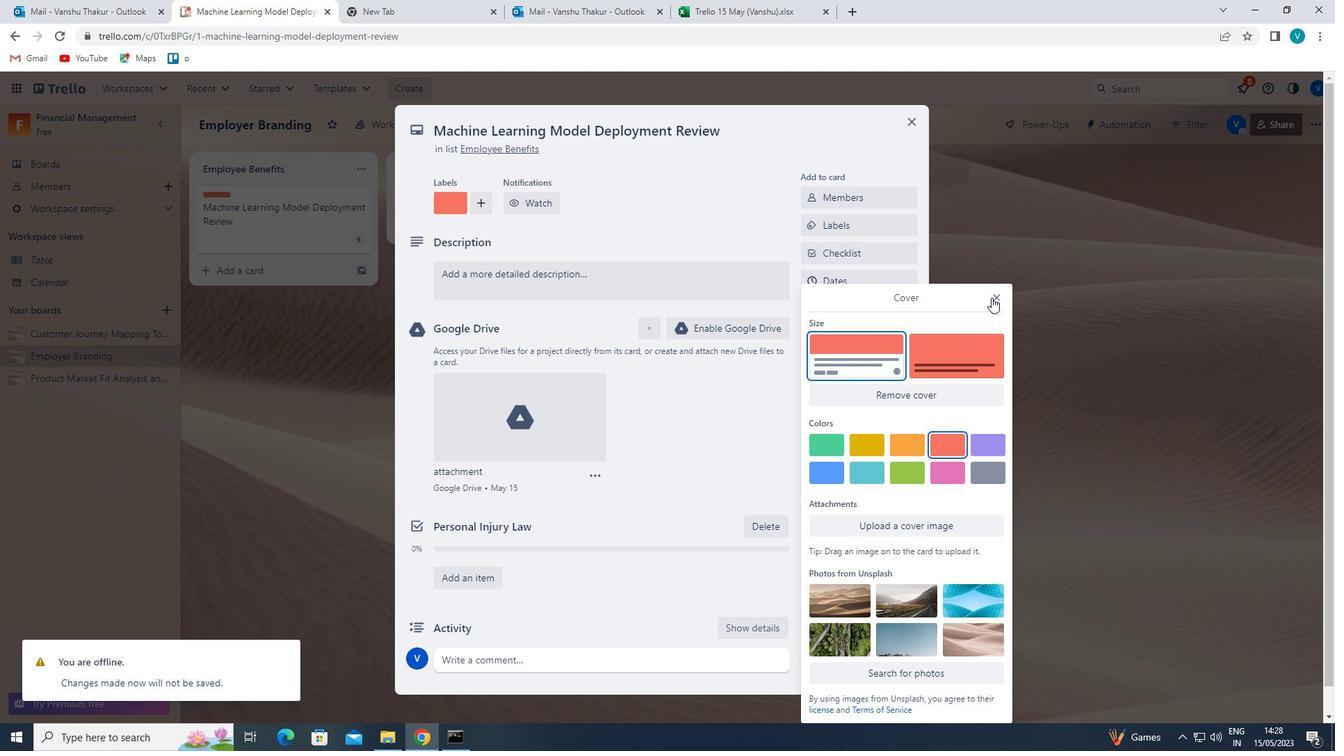 
Action: Mouse pressed left at (992, 297)
Screenshot: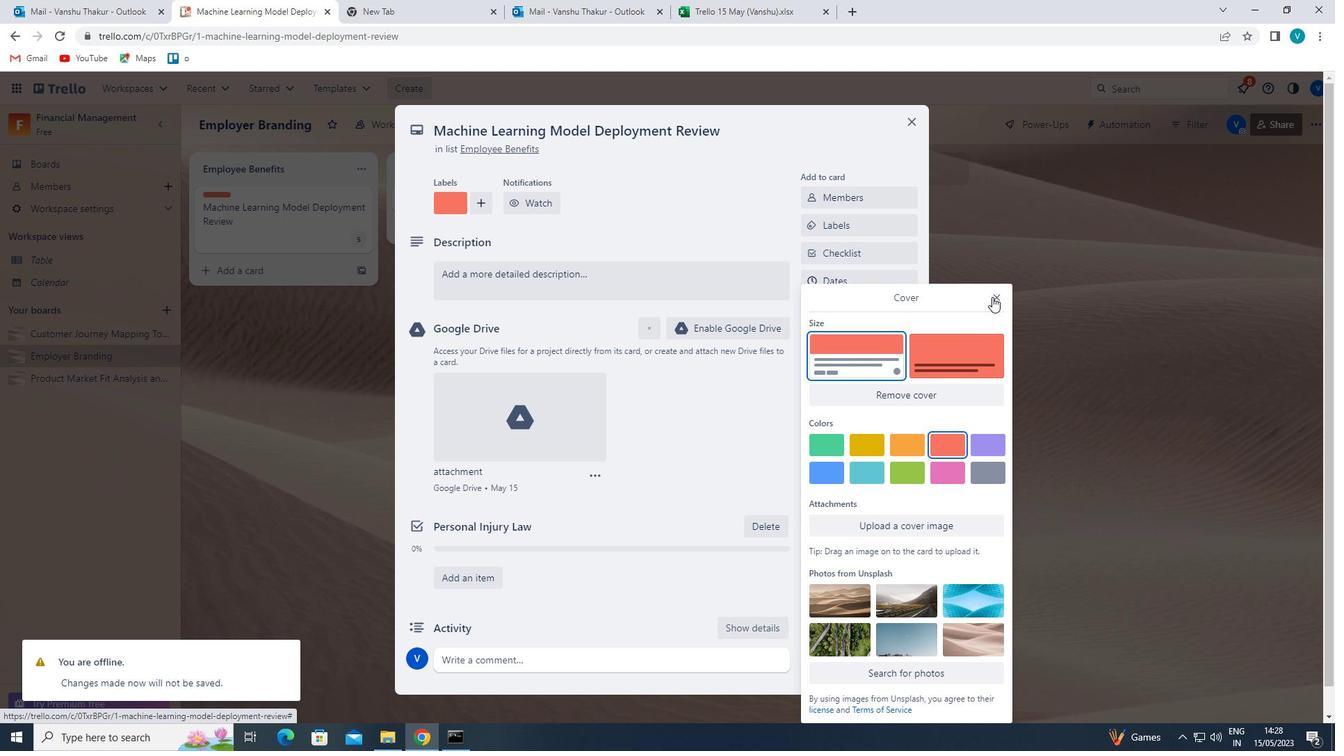 
Action: Mouse moved to (573, 275)
Screenshot: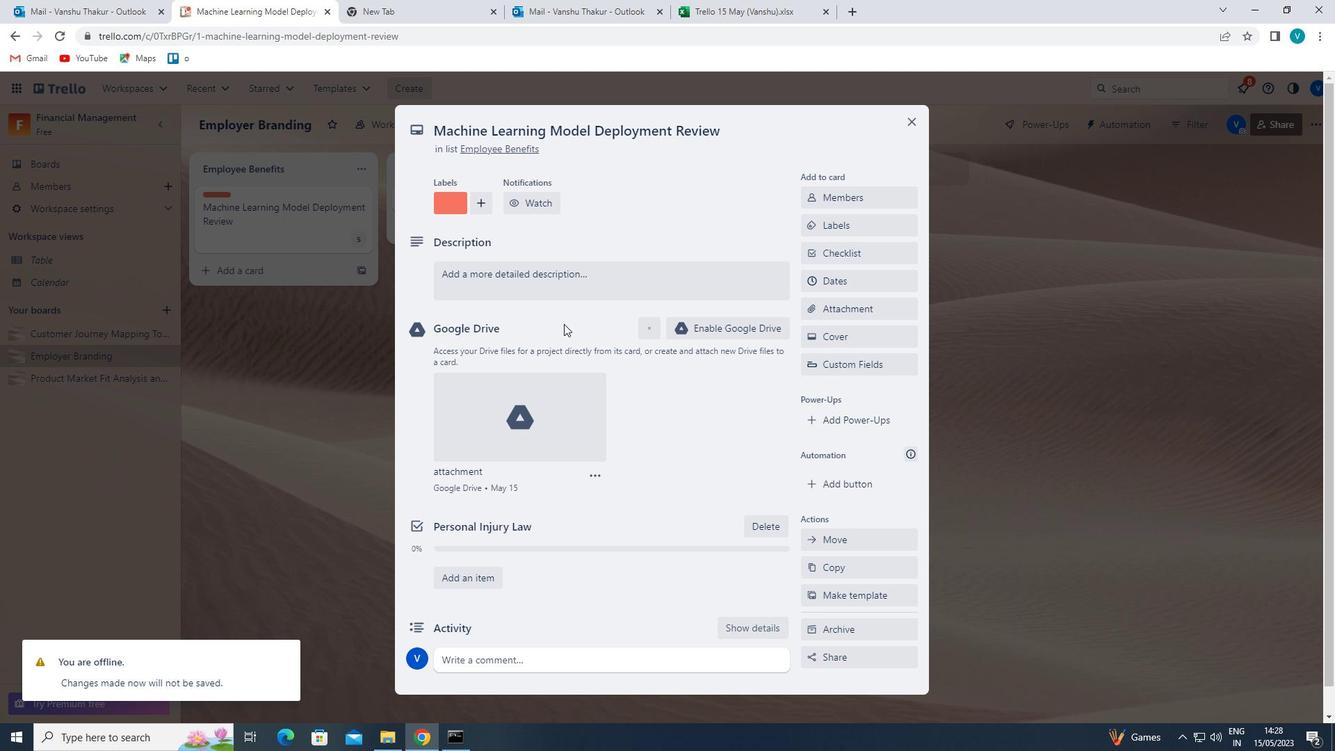 
Action: Mouse pressed left at (573, 275)
Screenshot: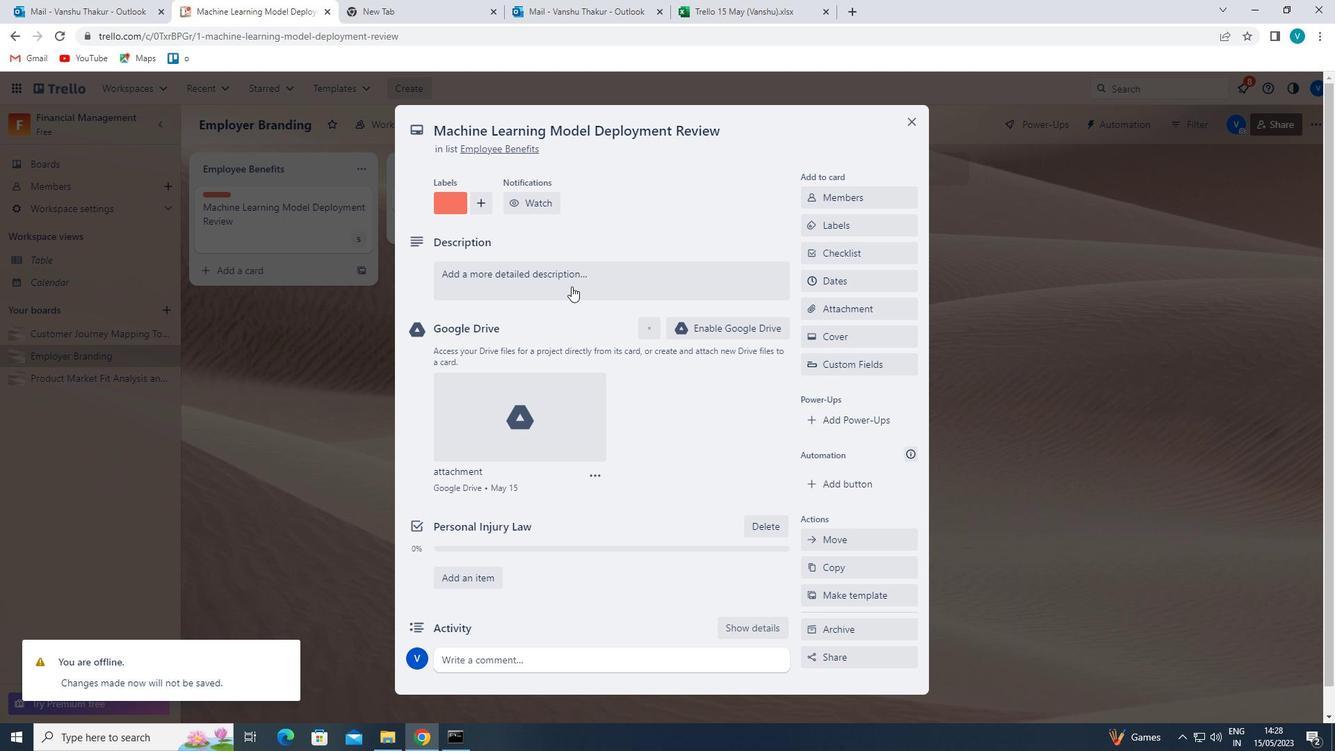 
Action: Key pressed '<Key.shift>DEVELOP<Key.space>AND<Key.space>LAUNCH<Key.space>NEW<Key.space>SALES<Key.space>PROMOTION<Key.space>FOR<Key.space>SEASONAL<Key.space>PRODUCTS'
Screenshot: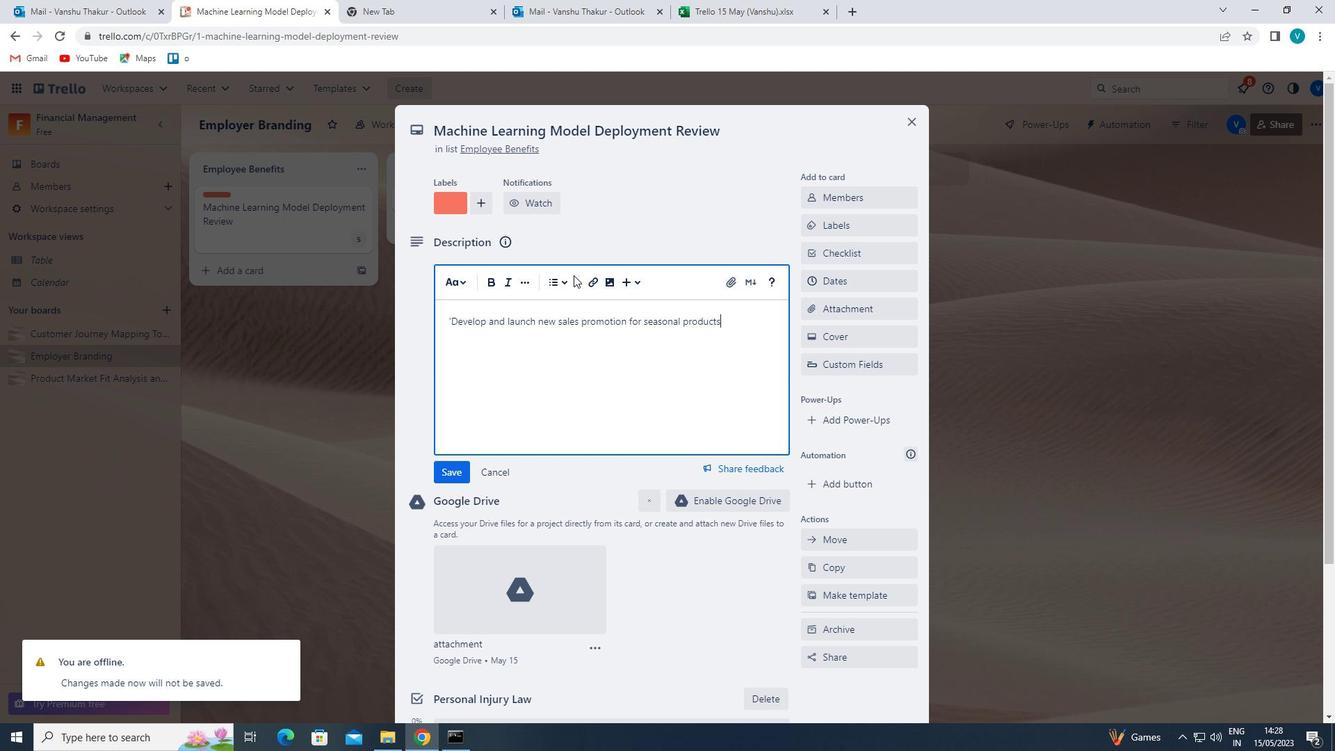 
Action: Mouse moved to (447, 466)
Screenshot: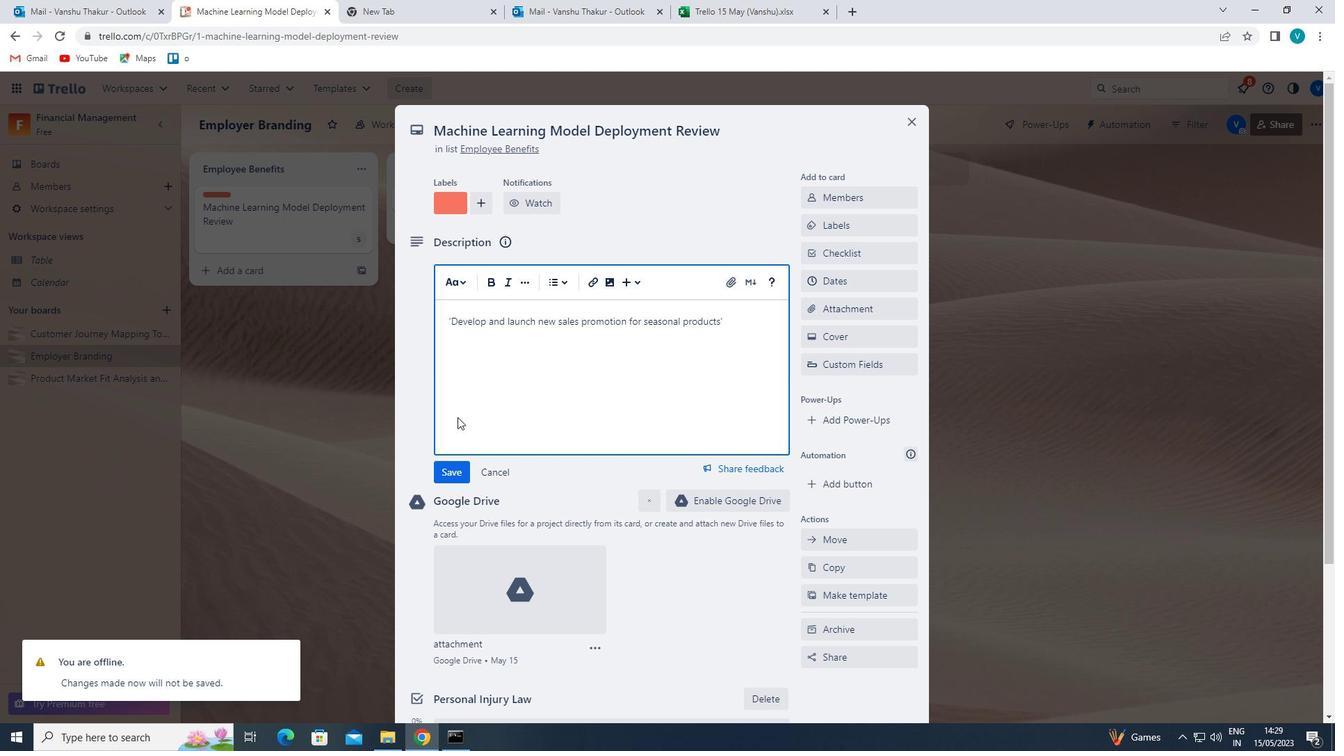 
Action: Mouse pressed left at (447, 466)
Screenshot: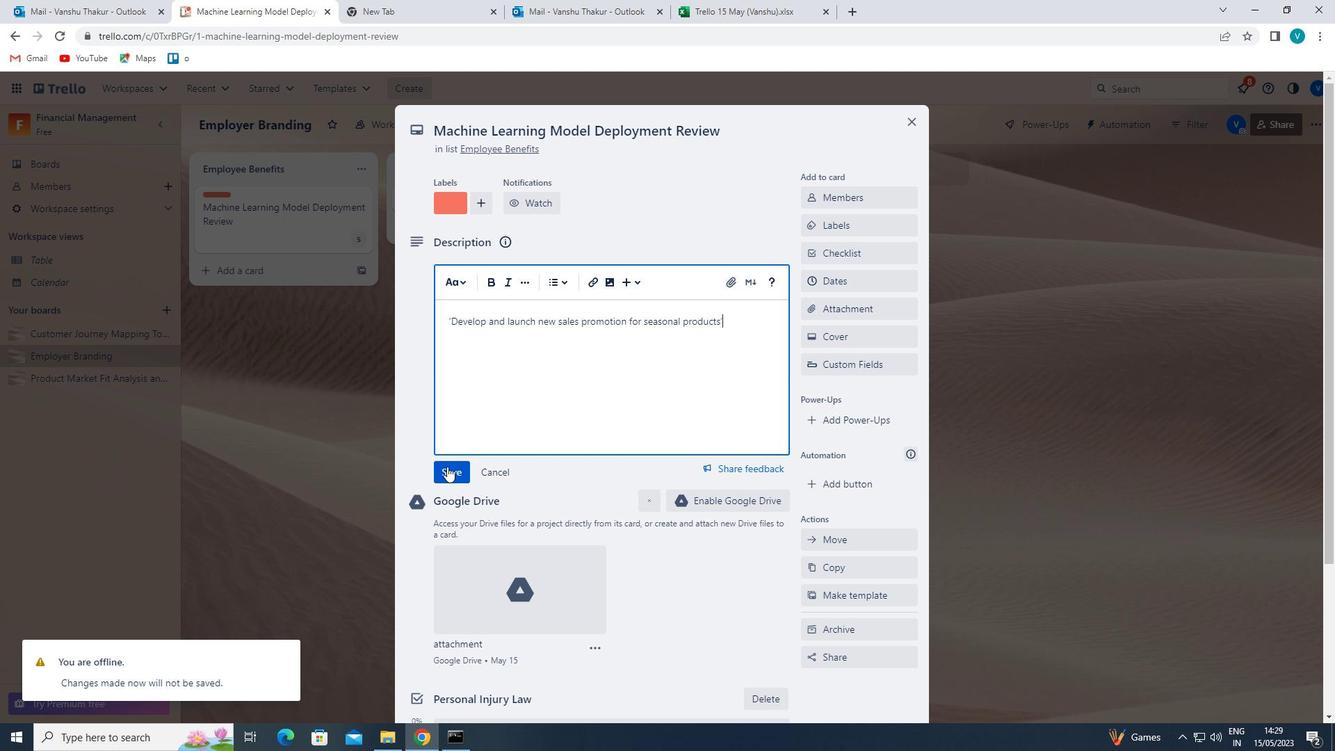 
Action: Mouse moved to (512, 454)
Screenshot: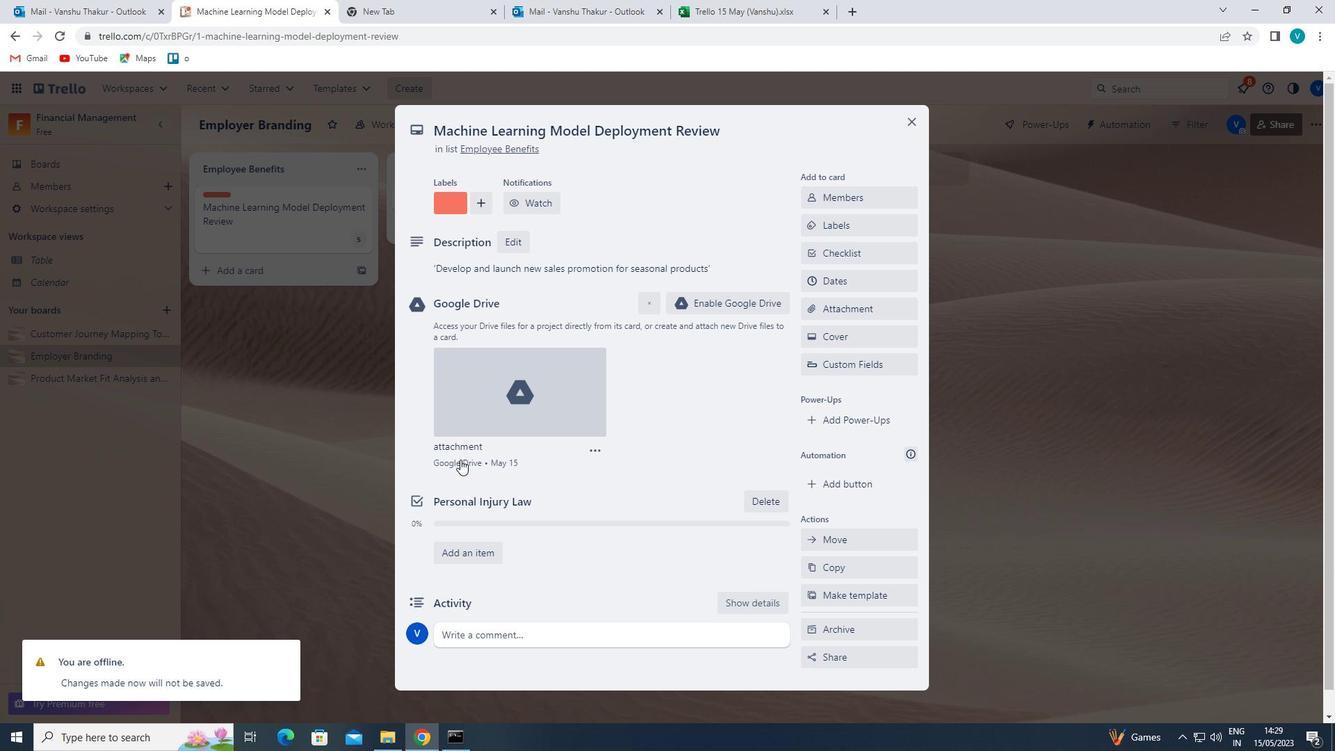 
Action: Mouse scrolled (512, 453) with delta (0, 0)
Screenshot: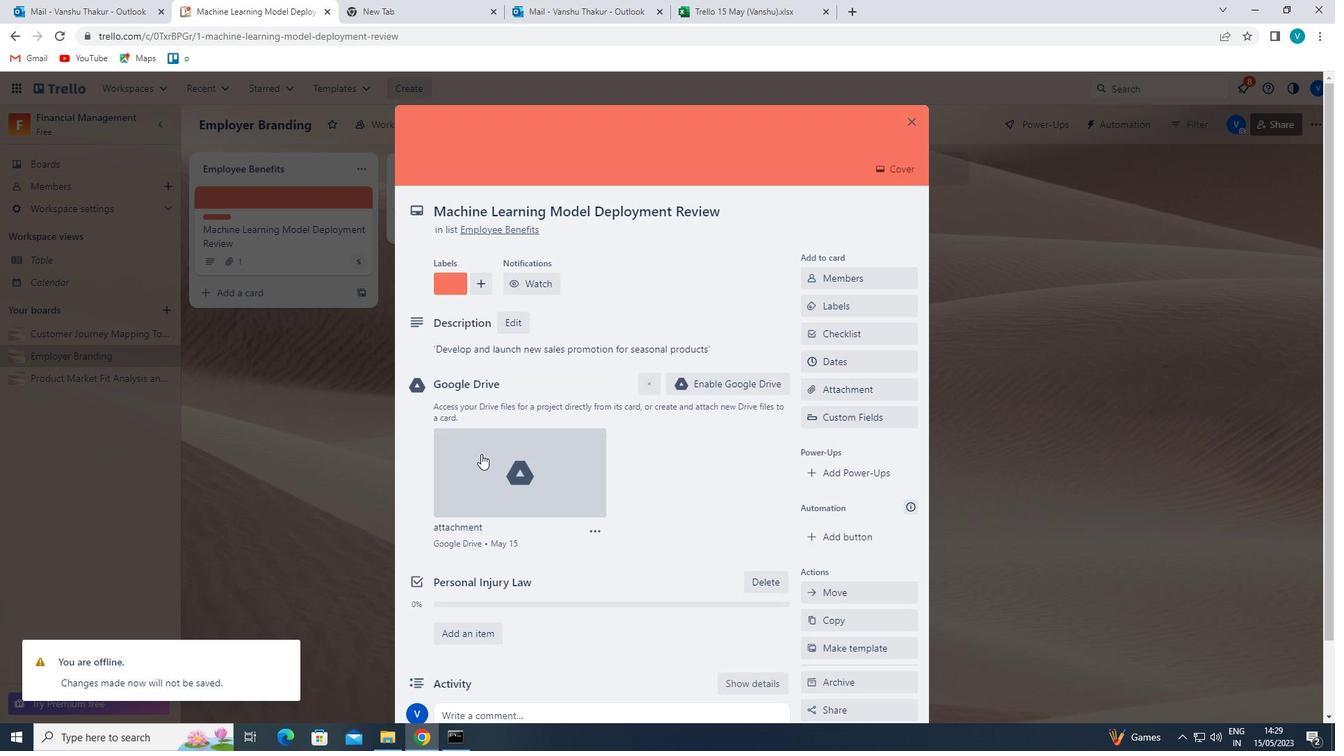 
Action: Mouse moved to (511, 644)
Screenshot: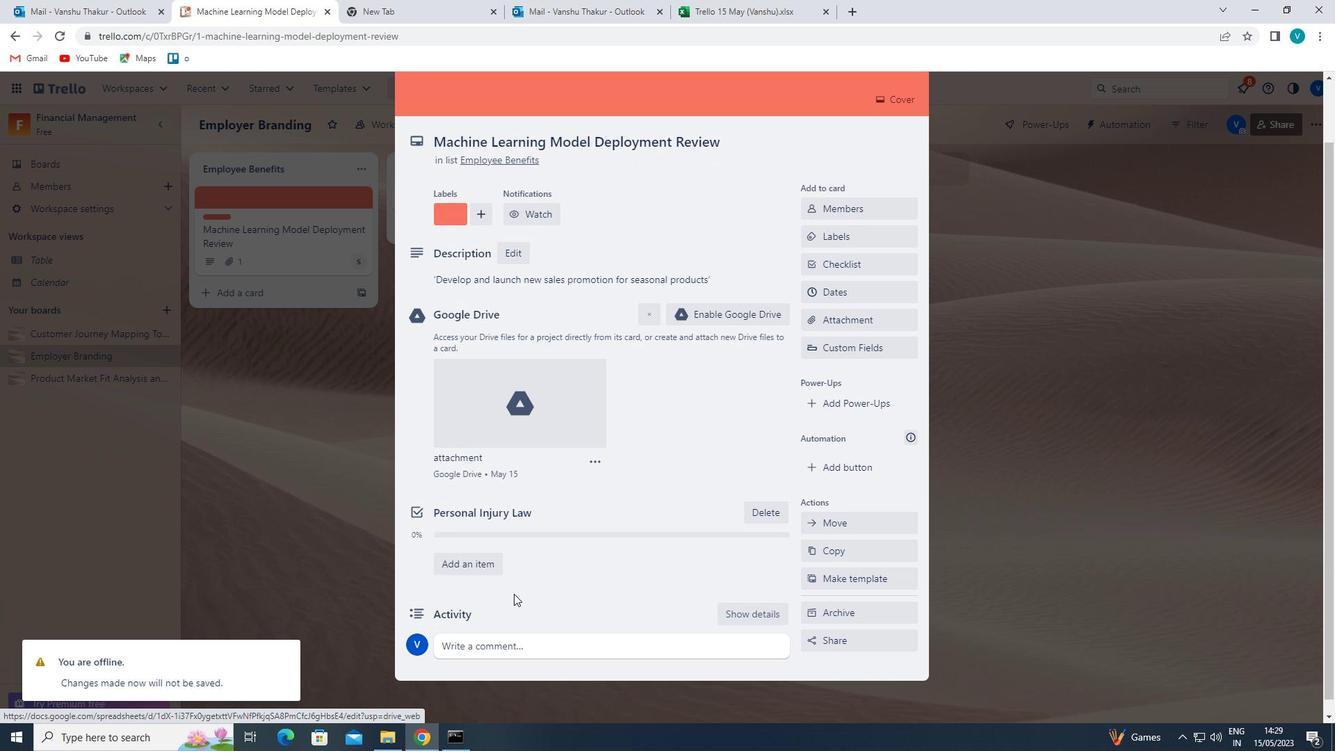 
Action: Mouse pressed left at (511, 644)
Screenshot: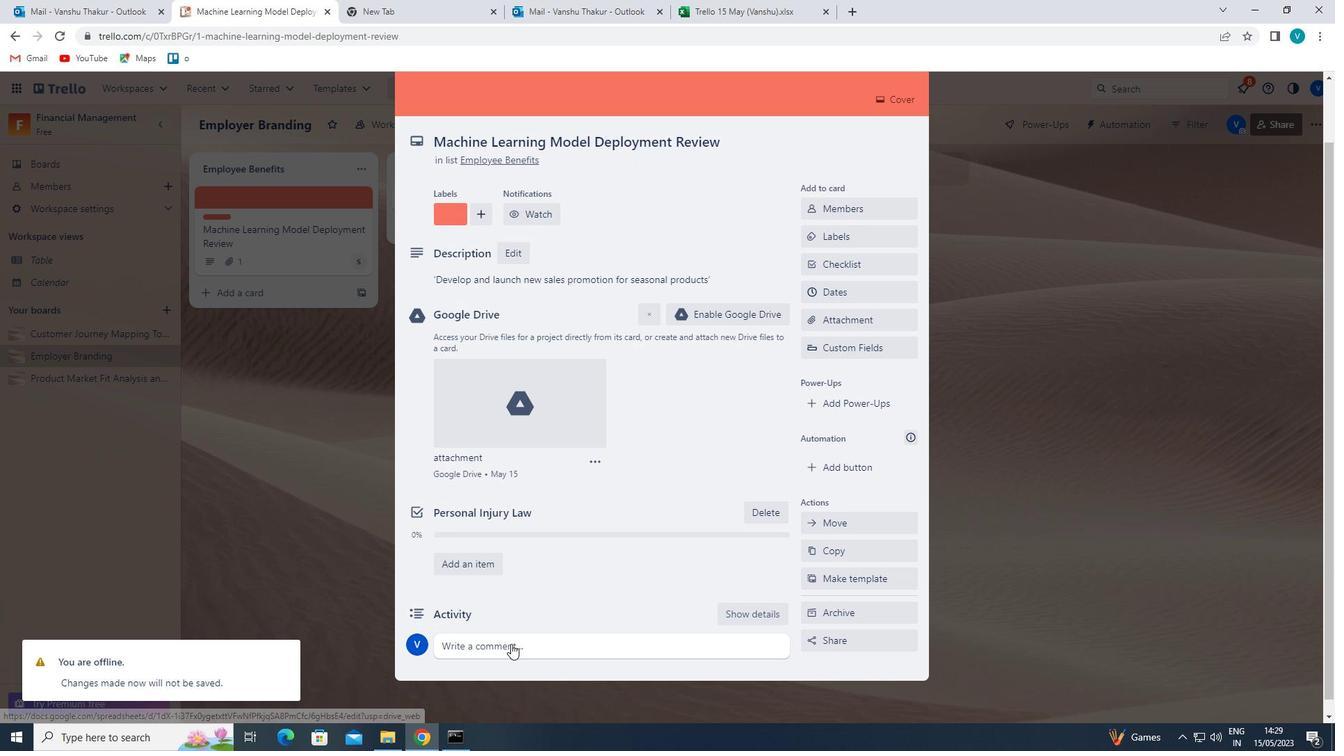 
Action: Mouse moved to (514, 642)
Screenshot: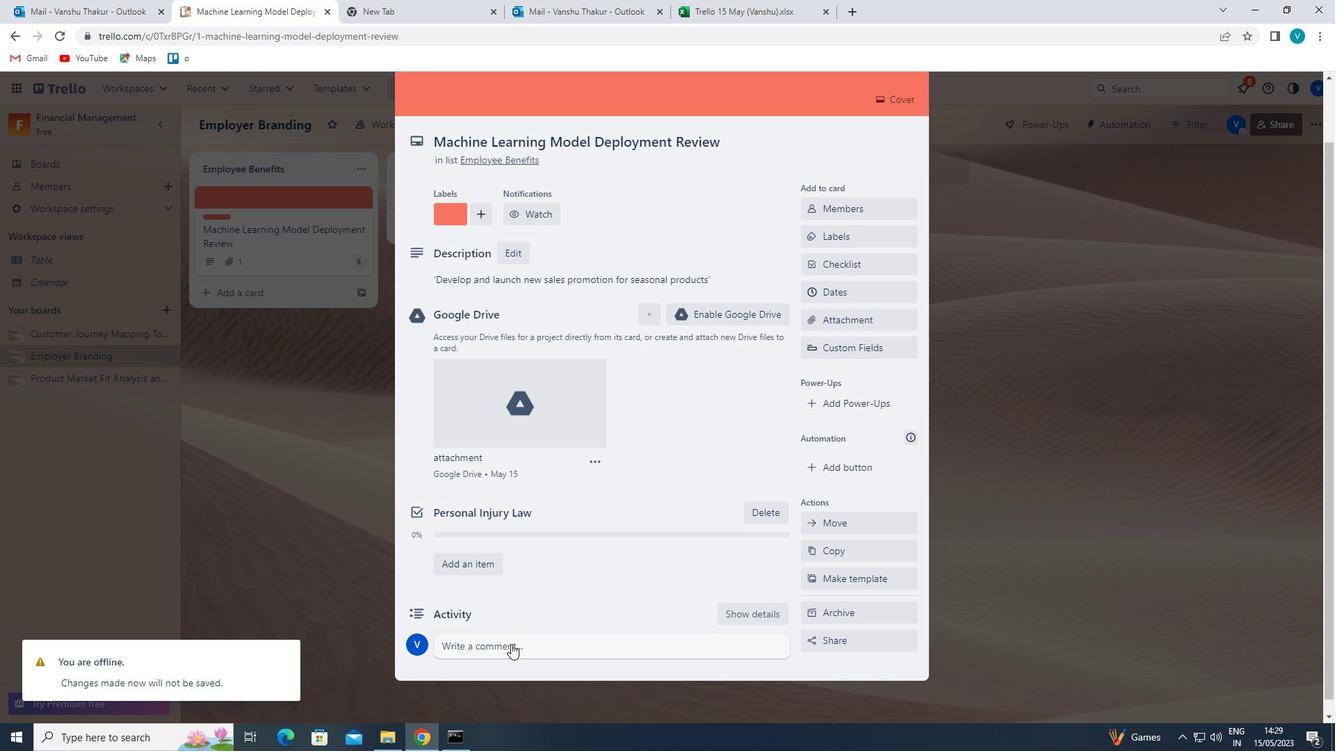 
Action: Key pressed '<Key.shift>GIVEN<Key.space>THE<Key.space>POTENTIAL<Key.space>IMPACT<Key.space>OF<Key.space>THIS<Key.space>TASK<Key.space>ON<Key.space>OUR<Key.space>COMAPNY<Key.space><Key.backspace><Key.backspace><Key.backspace><Key.backspace><Key.backspace>PANY<Key.space>MISSION<Key.space>AND<Key.space>VALUES.<Key.backspace>,<Key.space>;<Key.backspace>LET<Key.space>US<Key.space>ENSURE<Key.space>THAT<Key.space>WE<Key.space>APPROACH<Key.space>IT<Key.space>WITH<Key.space>A<Key.space>SENSE<Key.space>OF<Key.space>INYEGRITY<Key.space><Key.backspace><Key.backspace><Key.backspace><Key.backspace><Key.backspace><Key.backspace><Key.backspace><Key.backspace>TEGRITY<Key.space>AND<Key.space>ETHICS.'
Screenshot: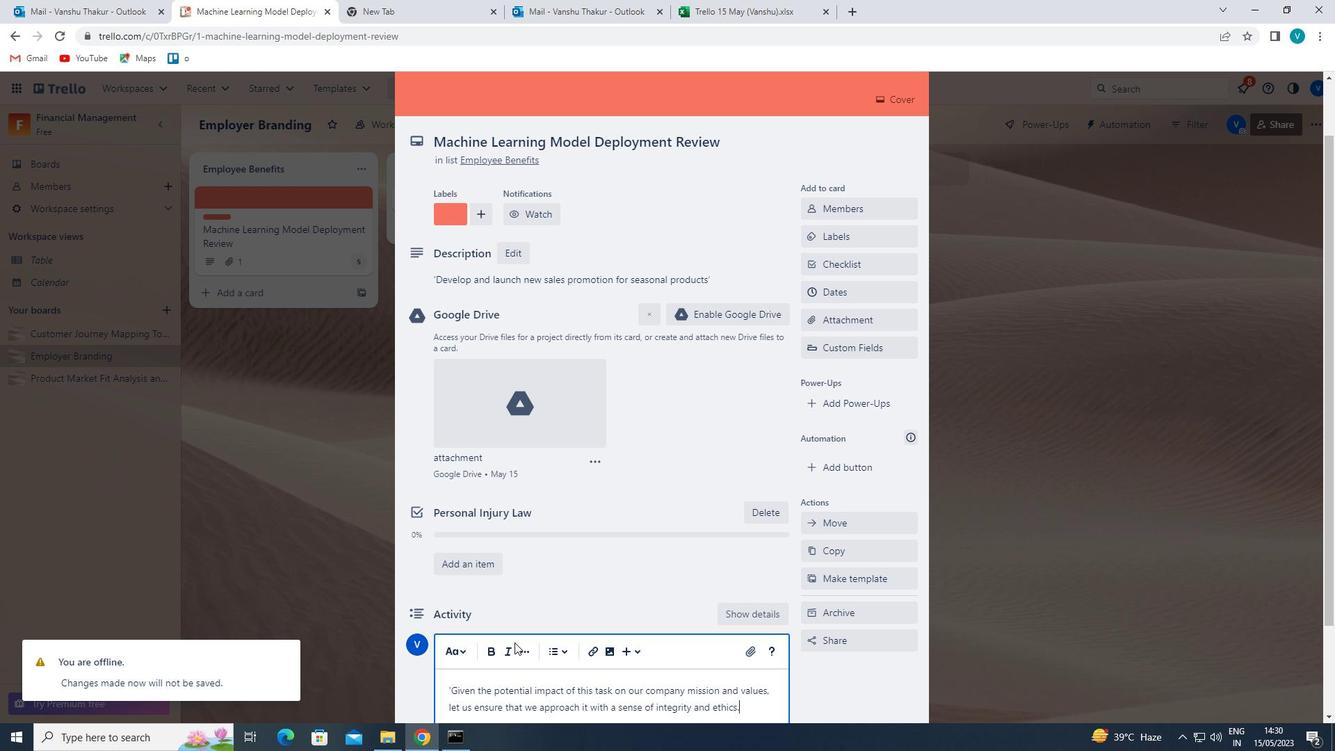 
Action: Mouse moved to (596, 615)
Screenshot: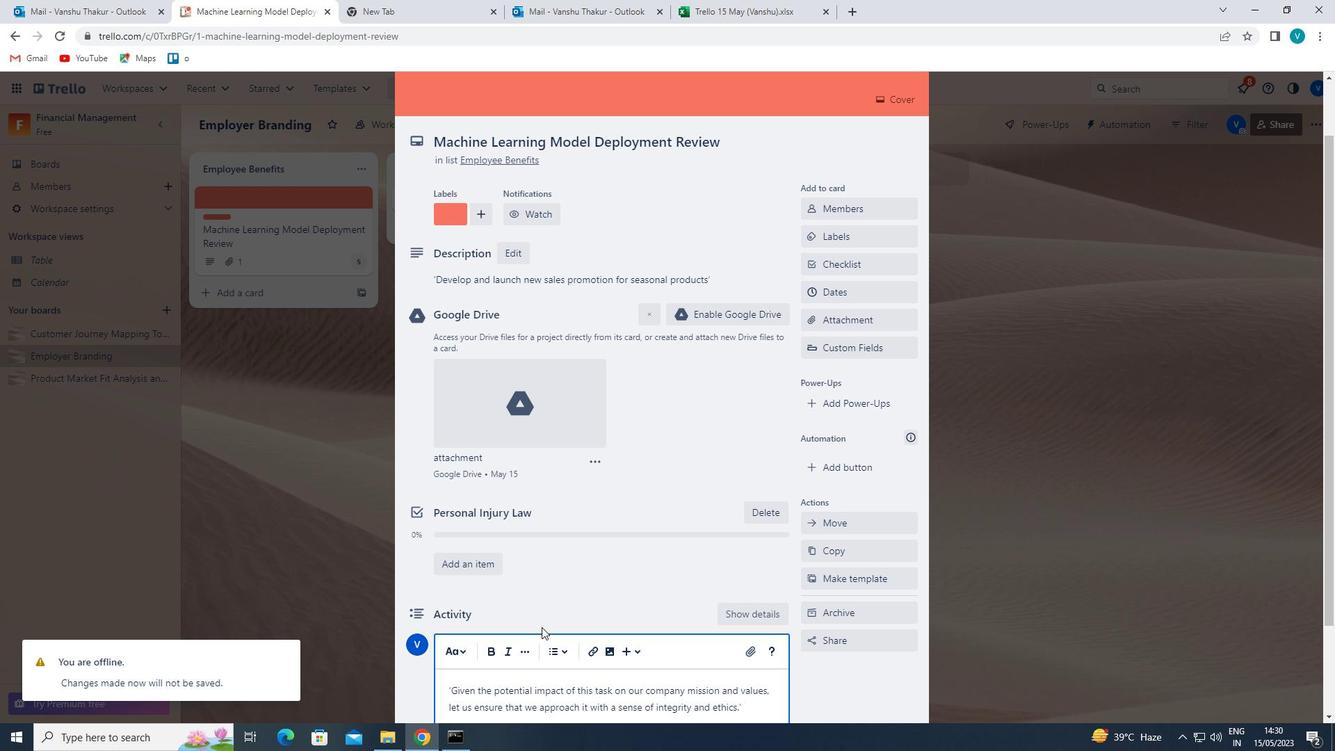
Action: Mouse scrolled (596, 614) with delta (0, 0)
Screenshot: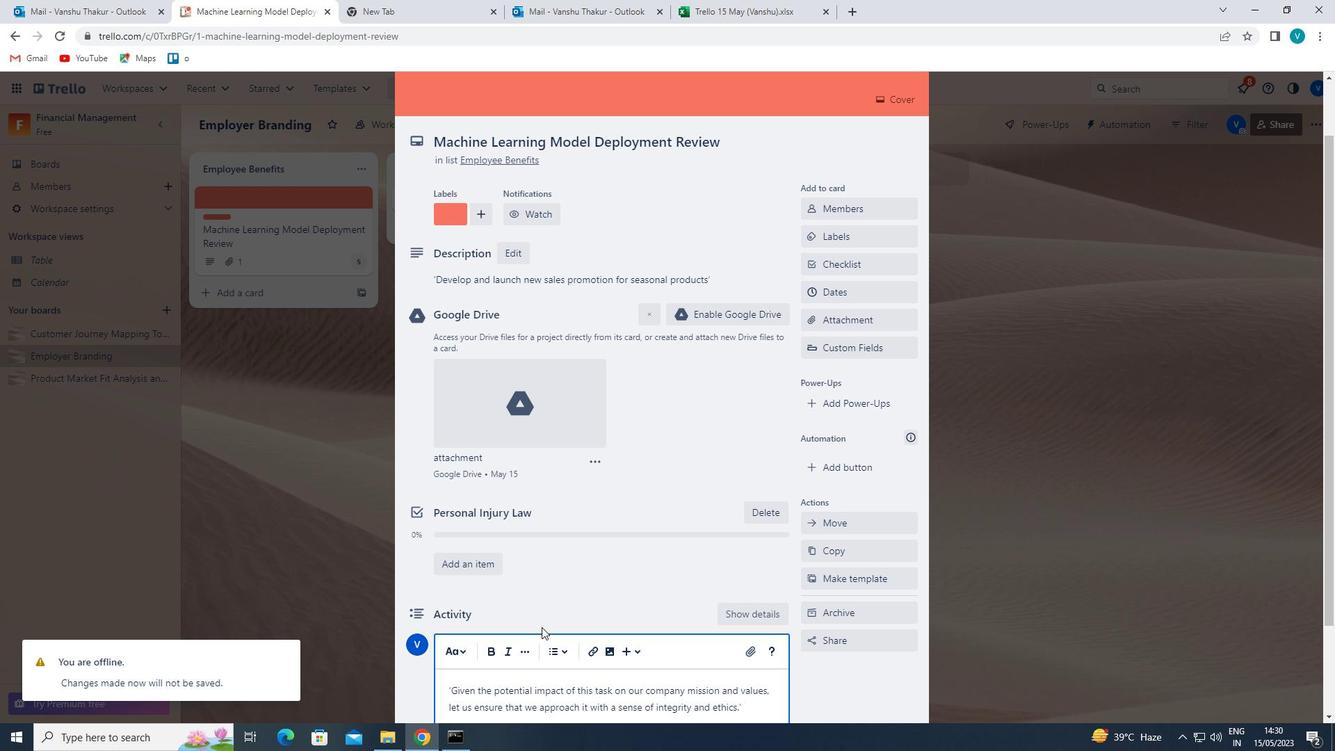 
Action: Mouse moved to (564, 666)
Screenshot: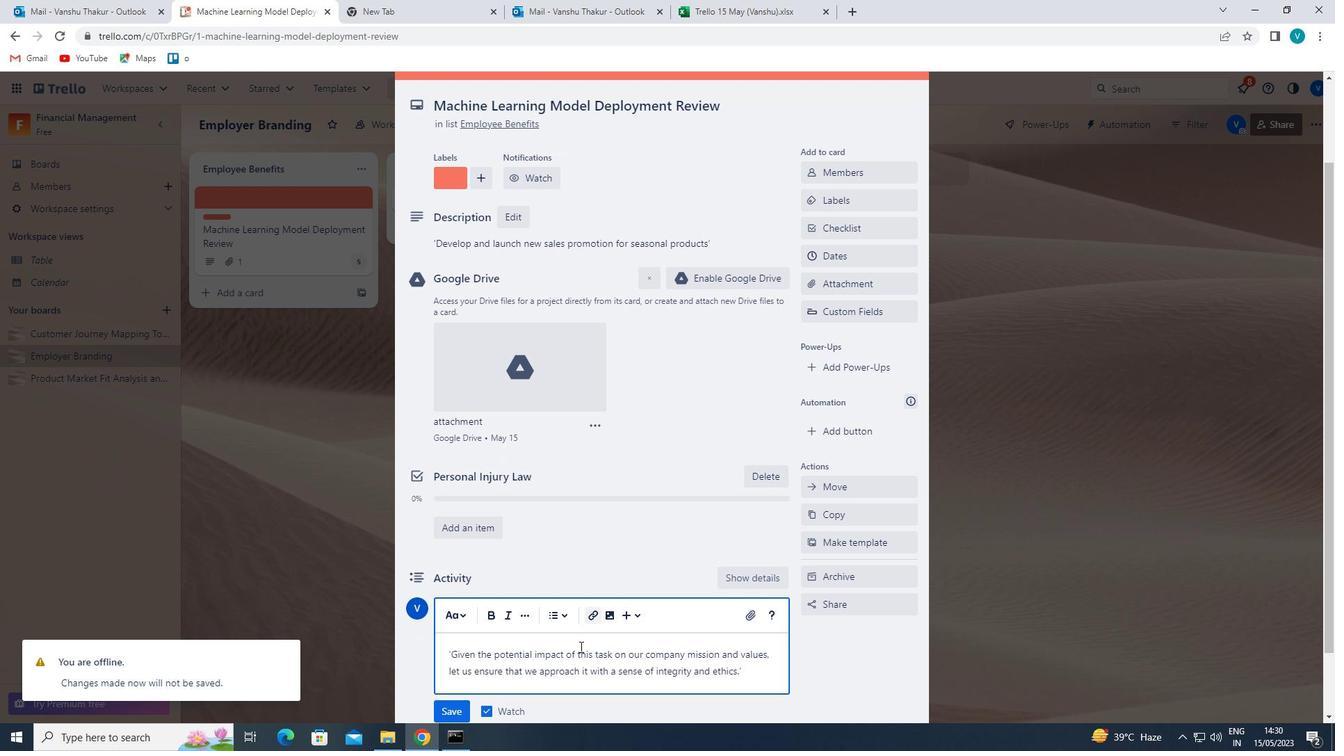 
Action: Mouse scrolled (564, 665) with delta (0, 0)
Screenshot: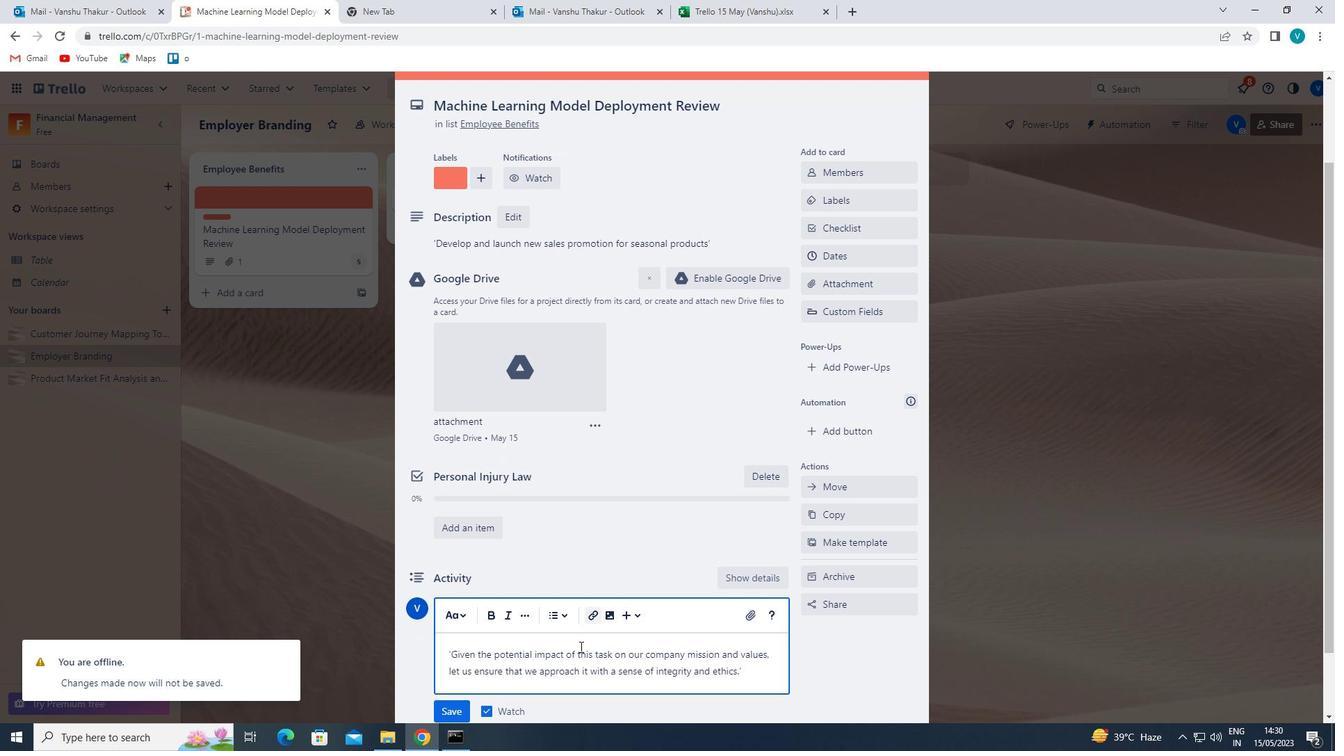 
Action: Mouse moved to (464, 636)
Screenshot: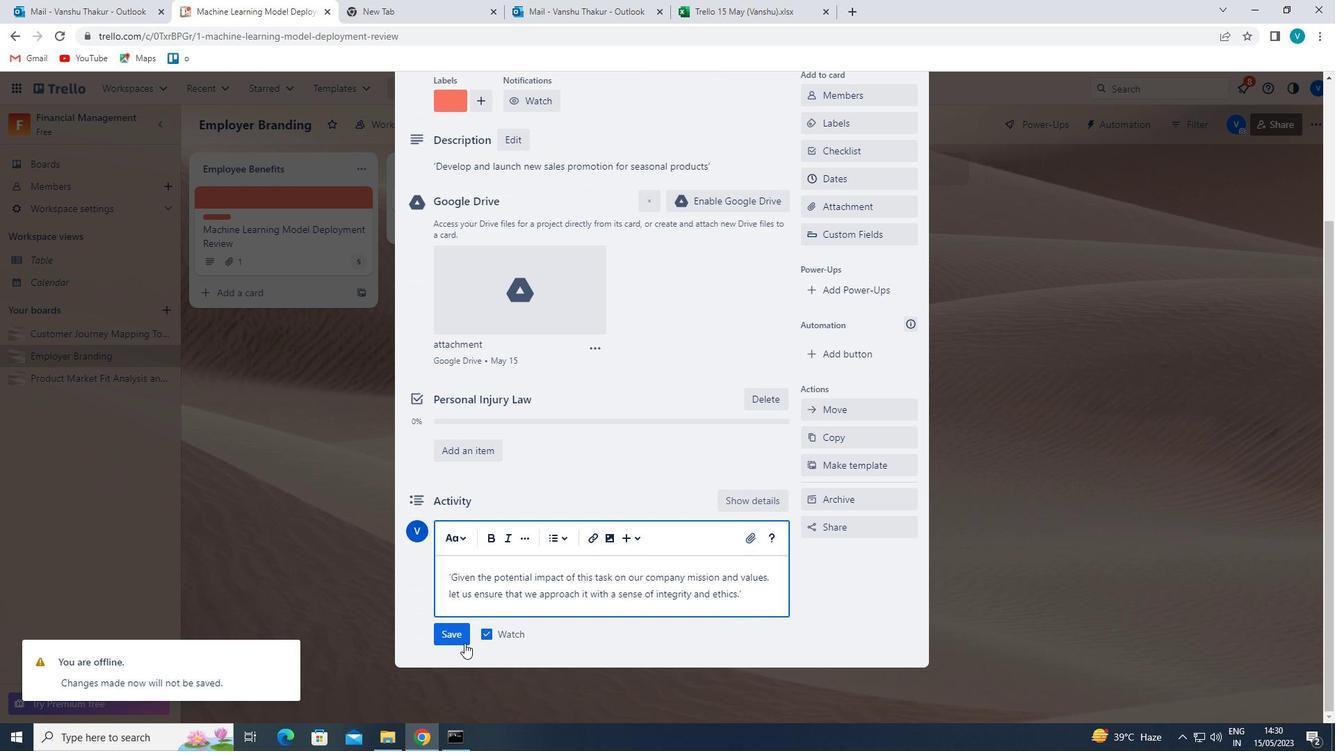 
Action: Mouse pressed left at (464, 636)
Screenshot: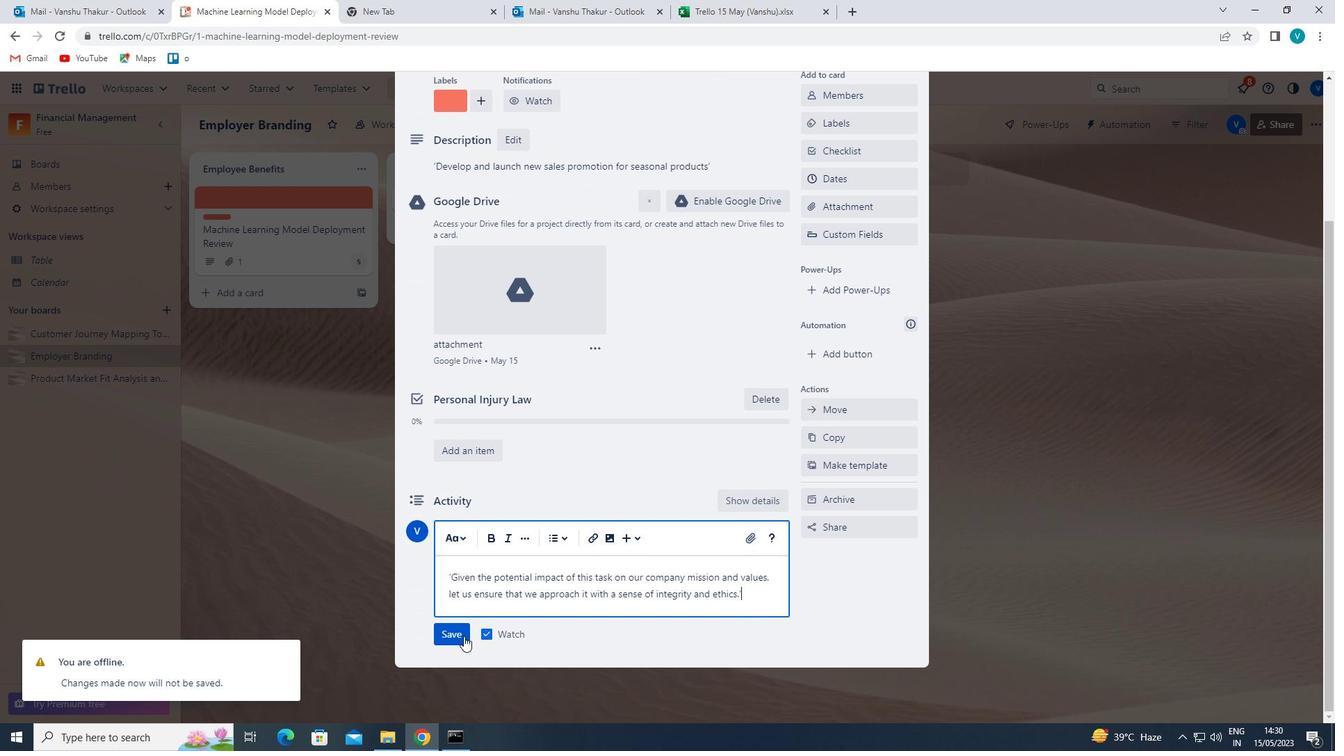 
Action: Mouse moved to (867, 176)
Screenshot: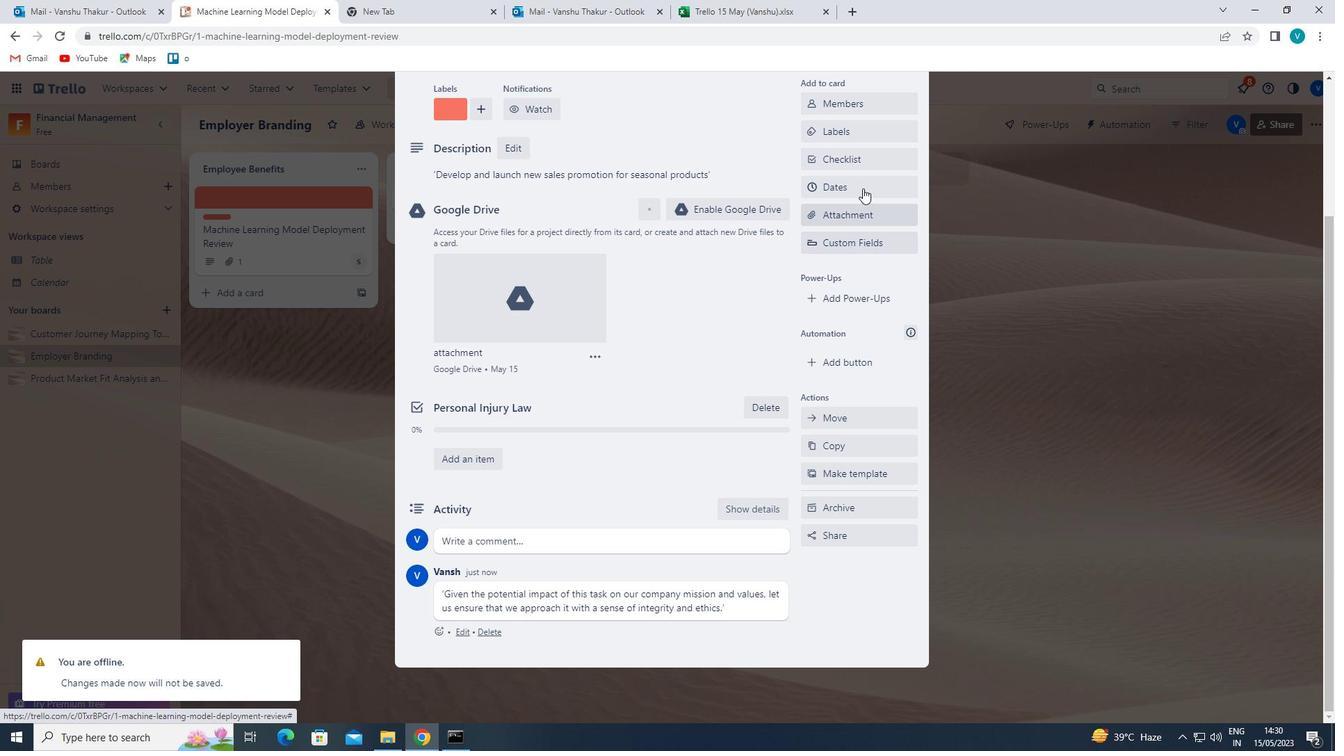 
Action: Mouse pressed left at (867, 176)
Screenshot: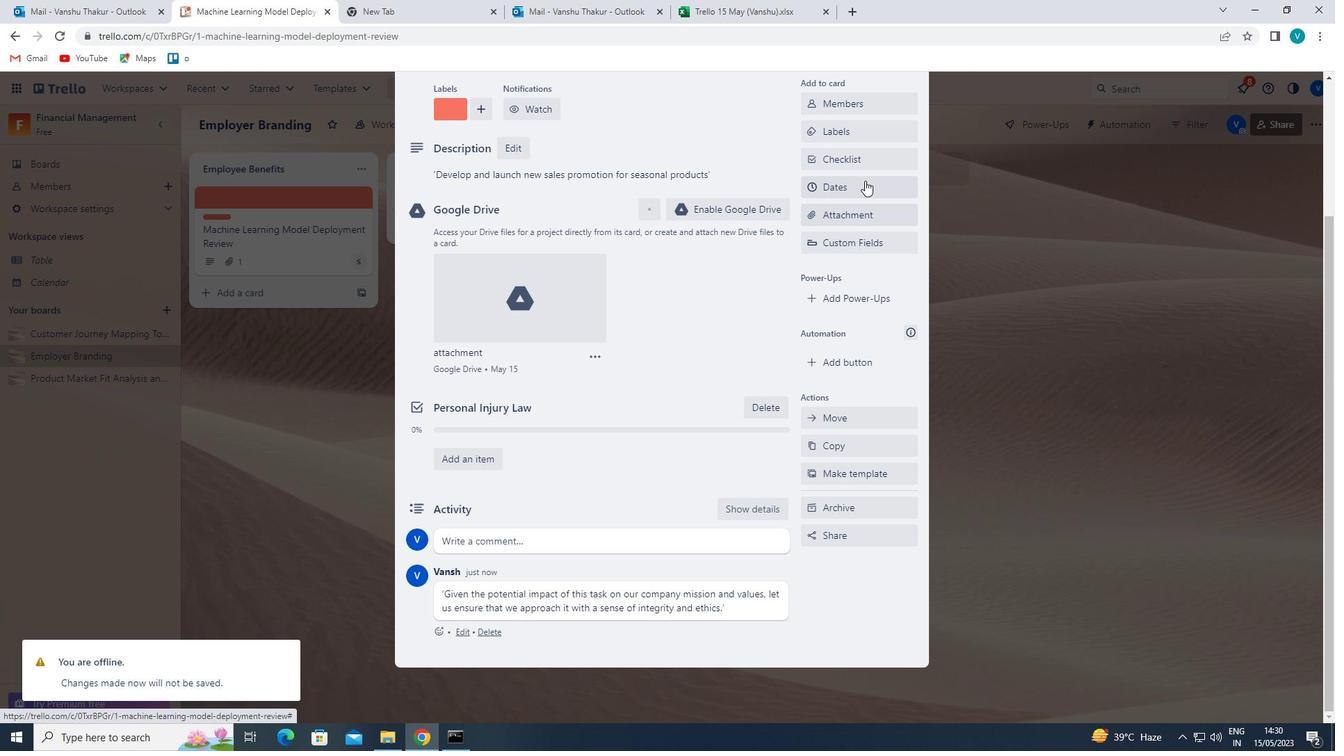 
Action: Mouse moved to (816, 471)
Screenshot: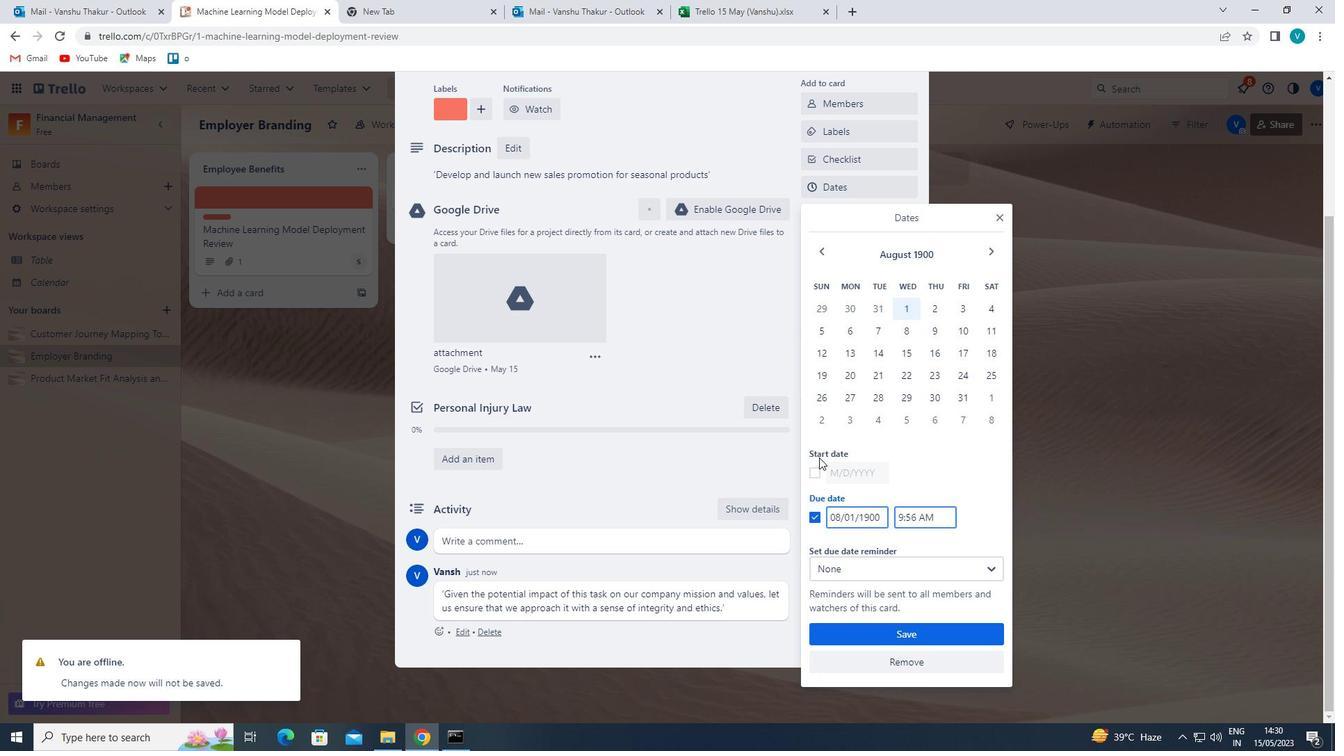 
Action: Mouse pressed left at (816, 471)
Screenshot: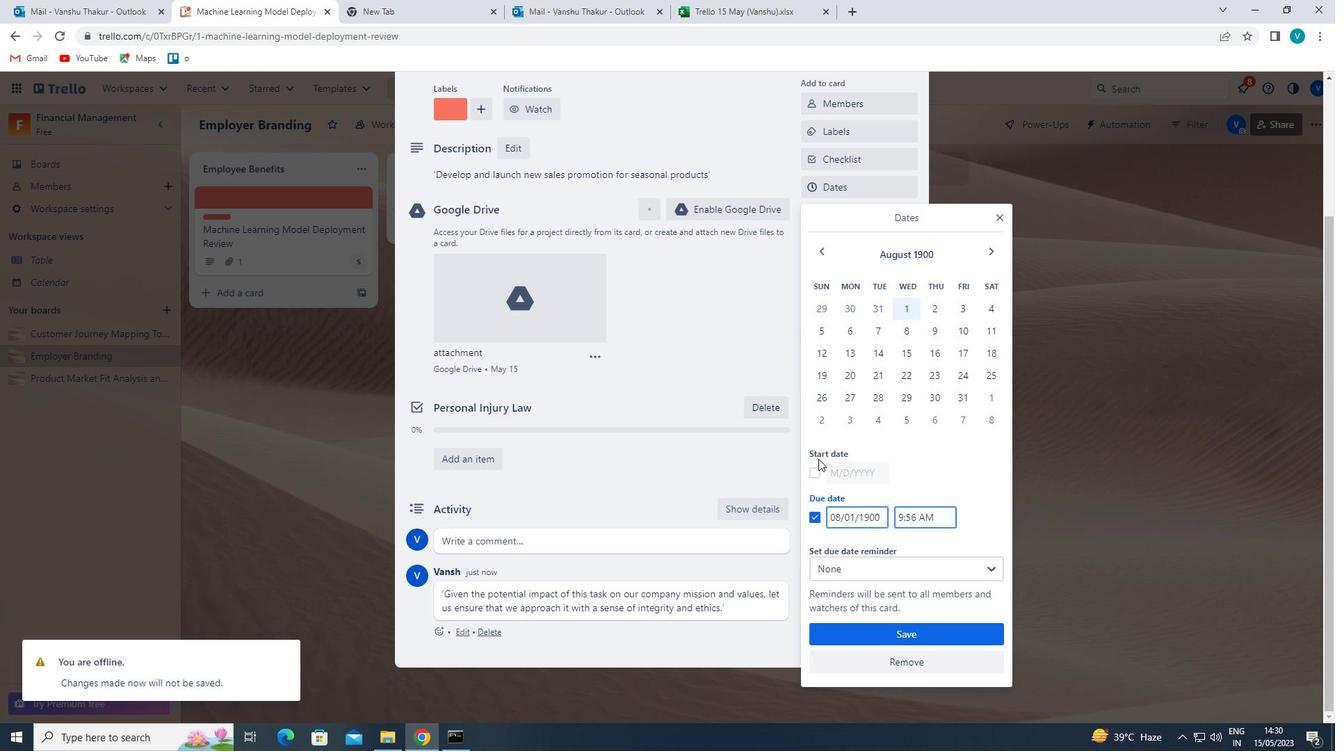 
Action: Mouse moved to (839, 473)
Screenshot: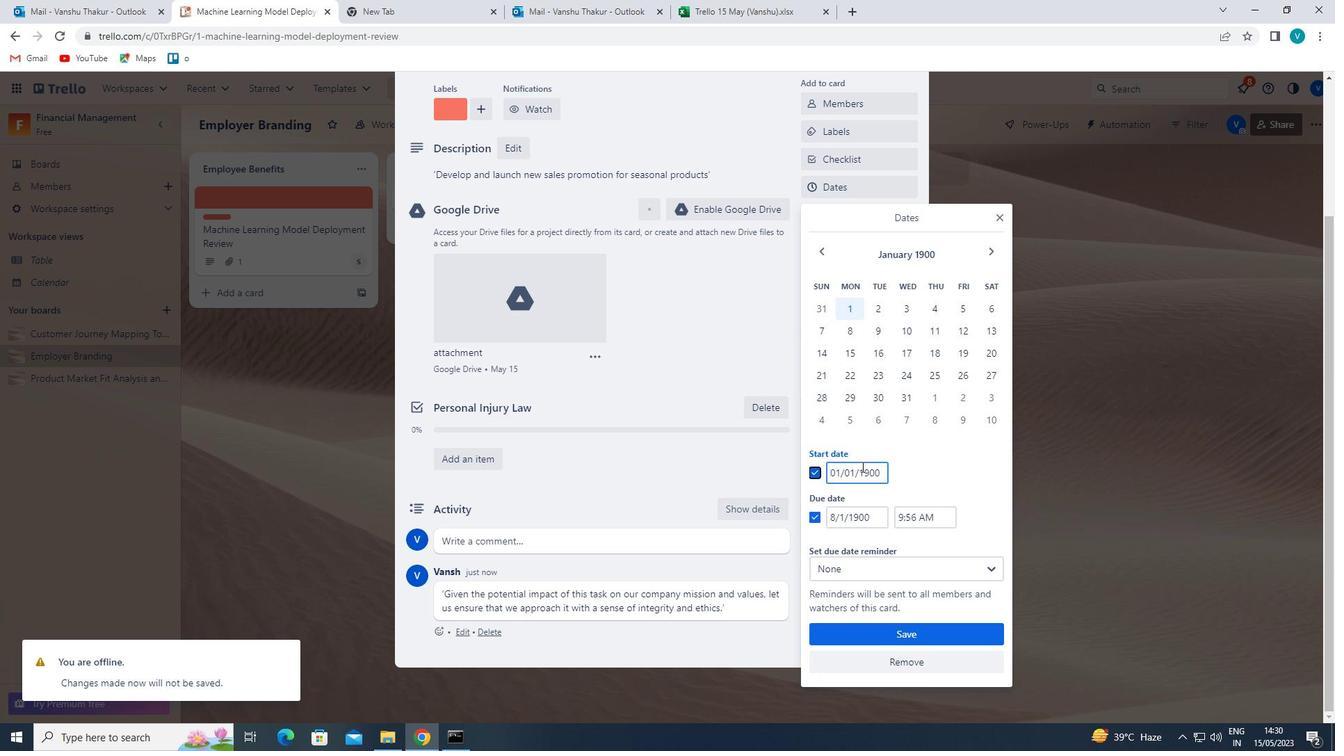 
Action: Mouse pressed left at (839, 473)
Screenshot: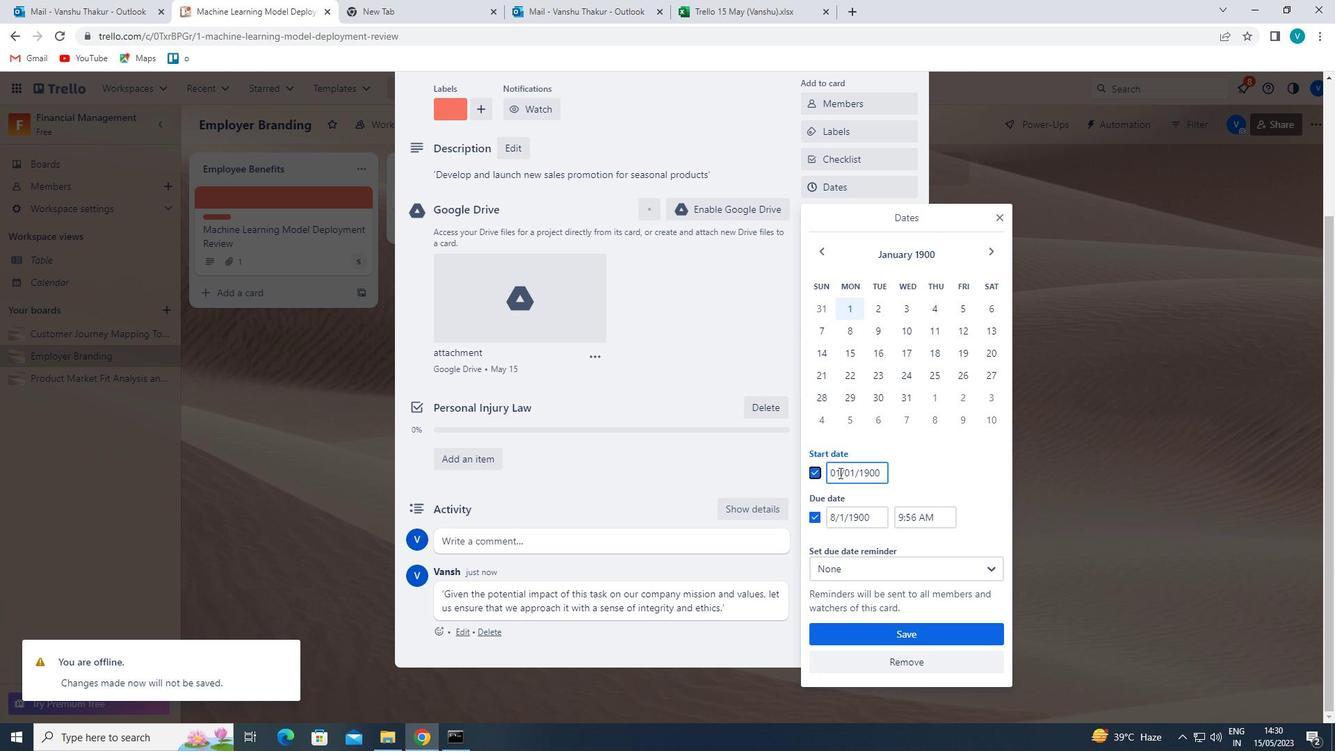 
Action: Mouse moved to (834, 470)
Screenshot: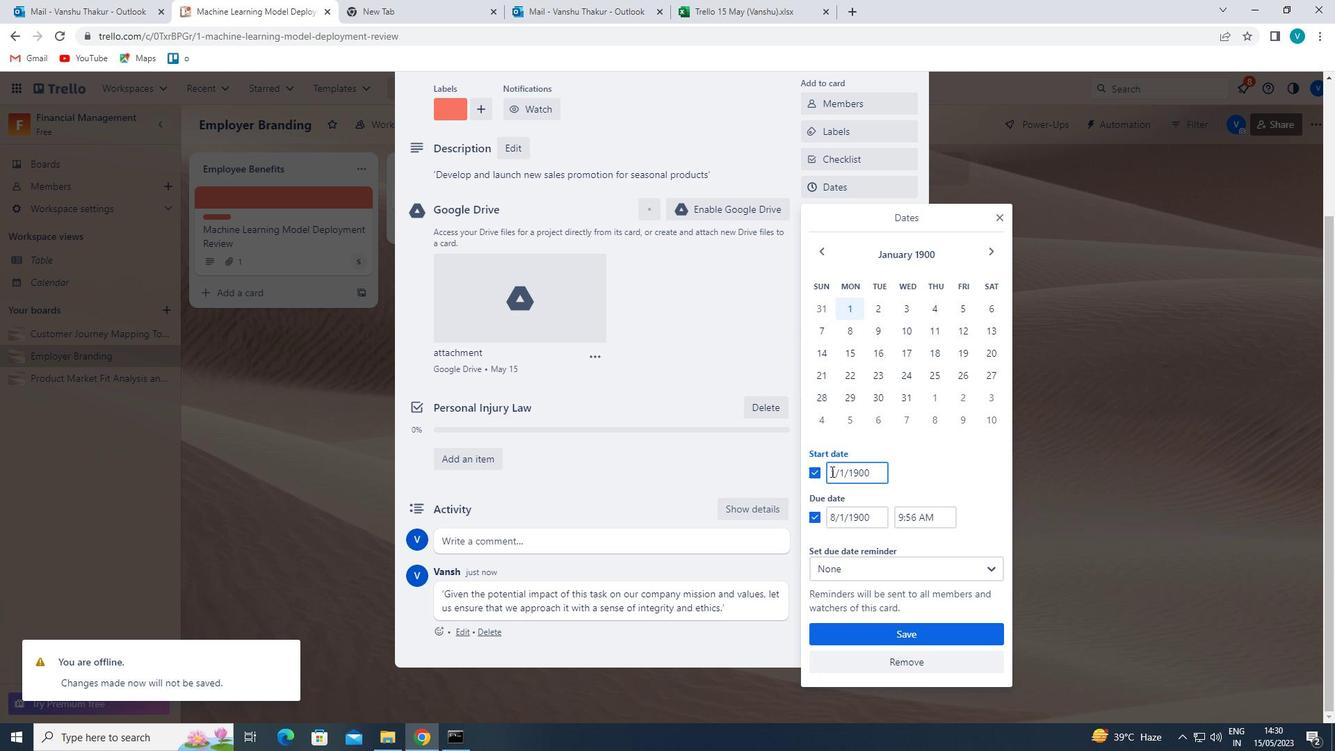 
Action: Mouse pressed left at (834, 470)
Screenshot: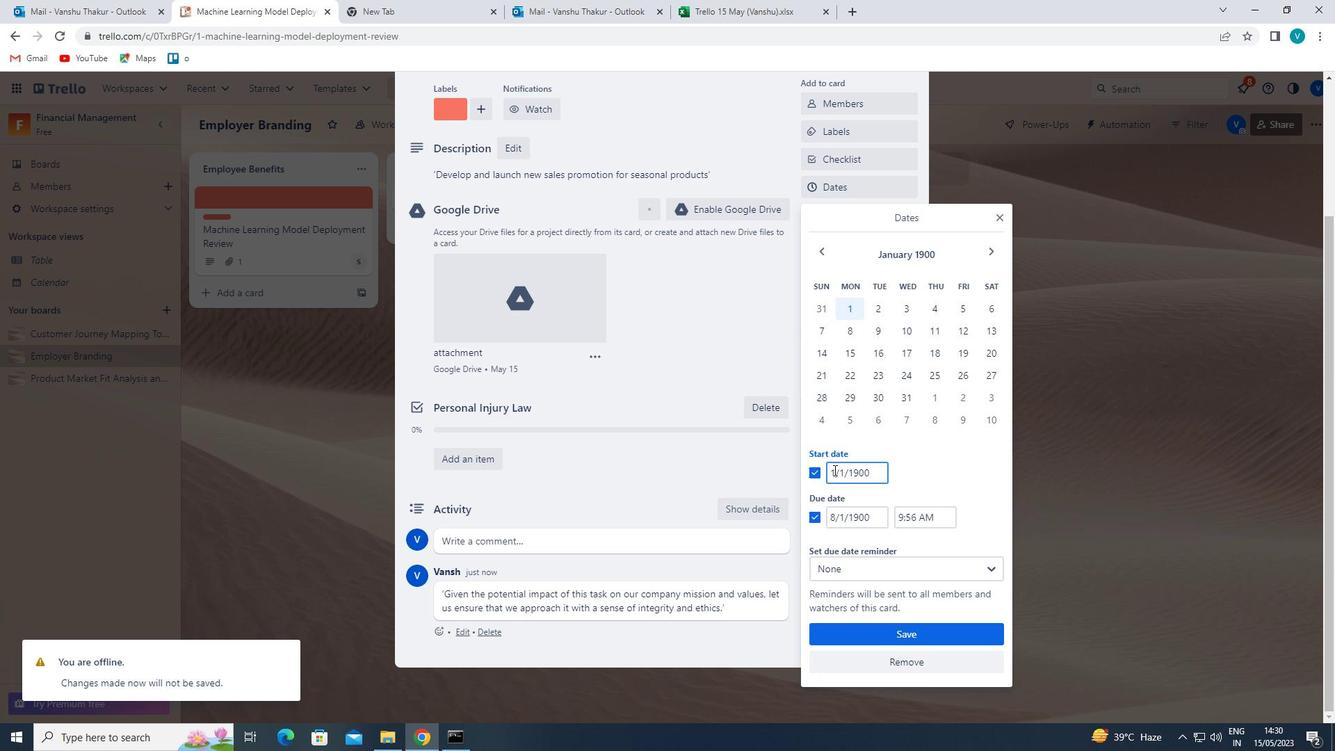 
Action: Mouse moved to (840, 496)
Screenshot: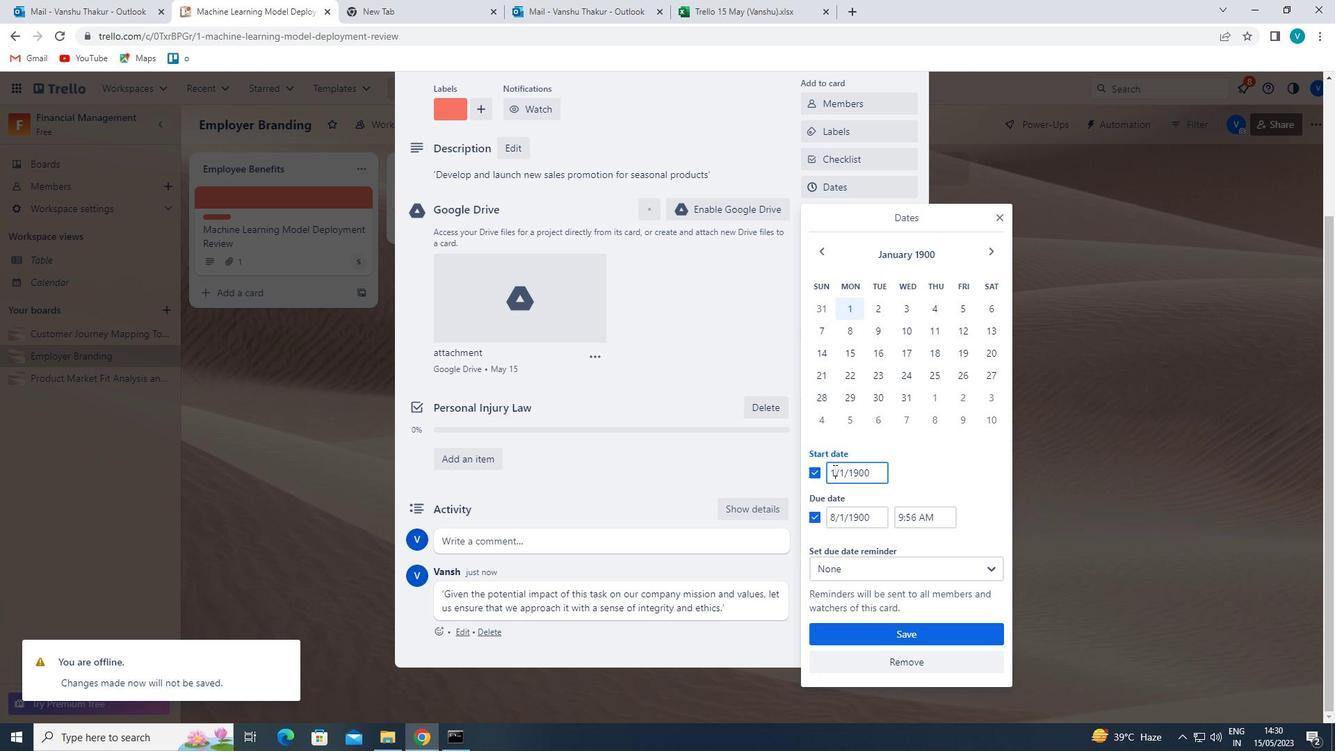 
Action: Key pressed <Key.backspace>2
Screenshot: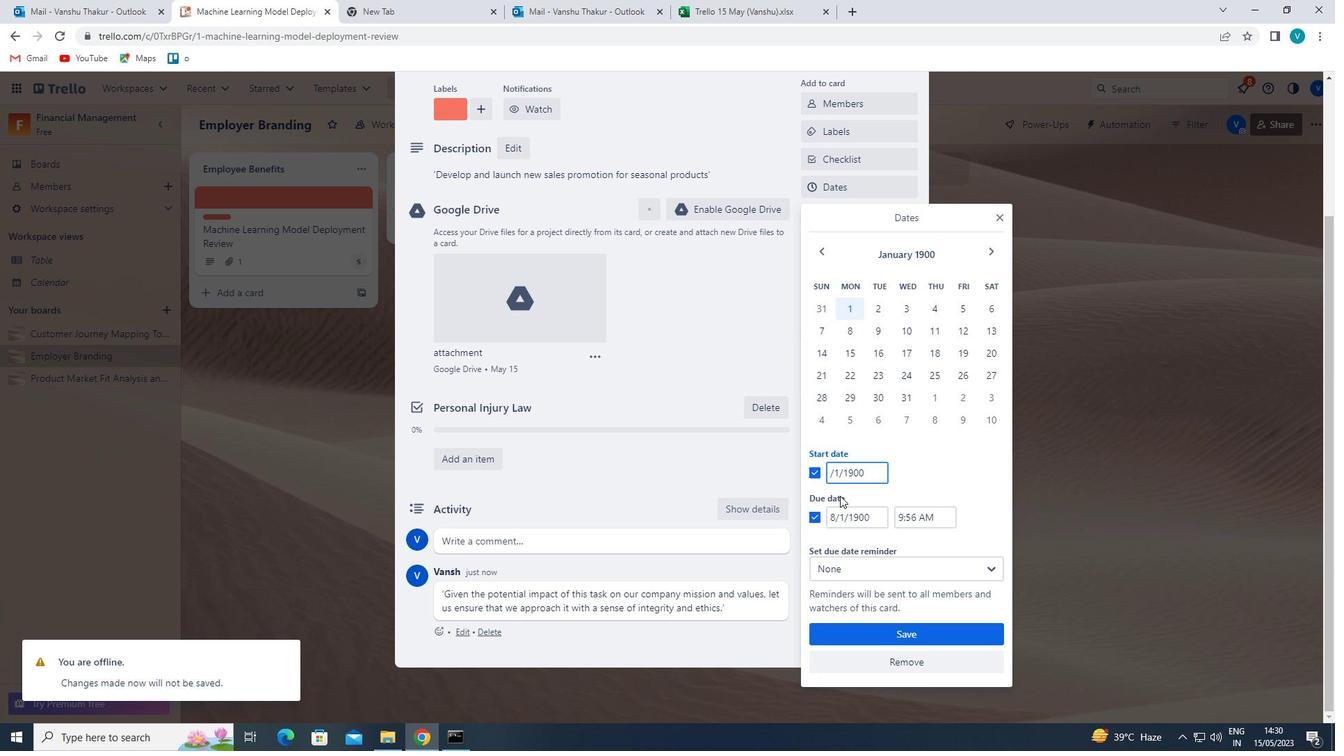
Action: Mouse moved to (836, 516)
Screenshot: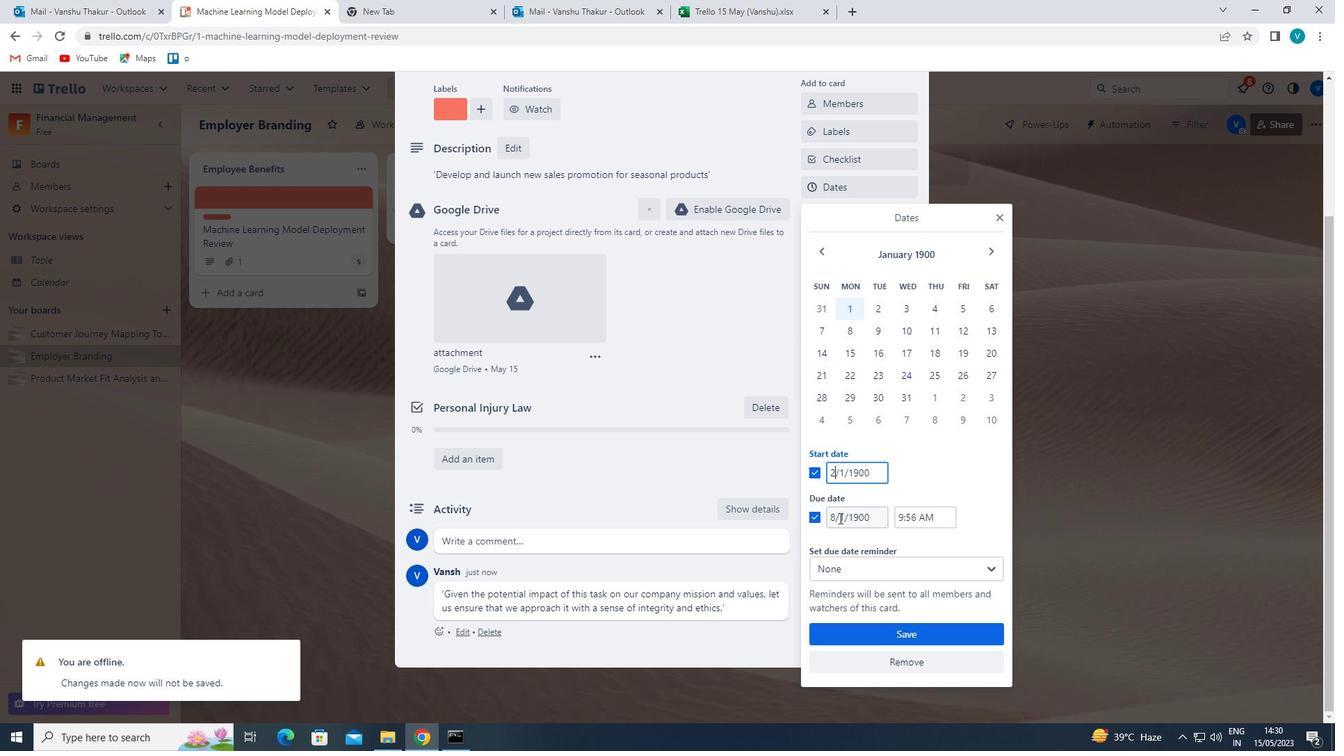 
Action: Mouse pressed left at (836, 516)
Screenshot: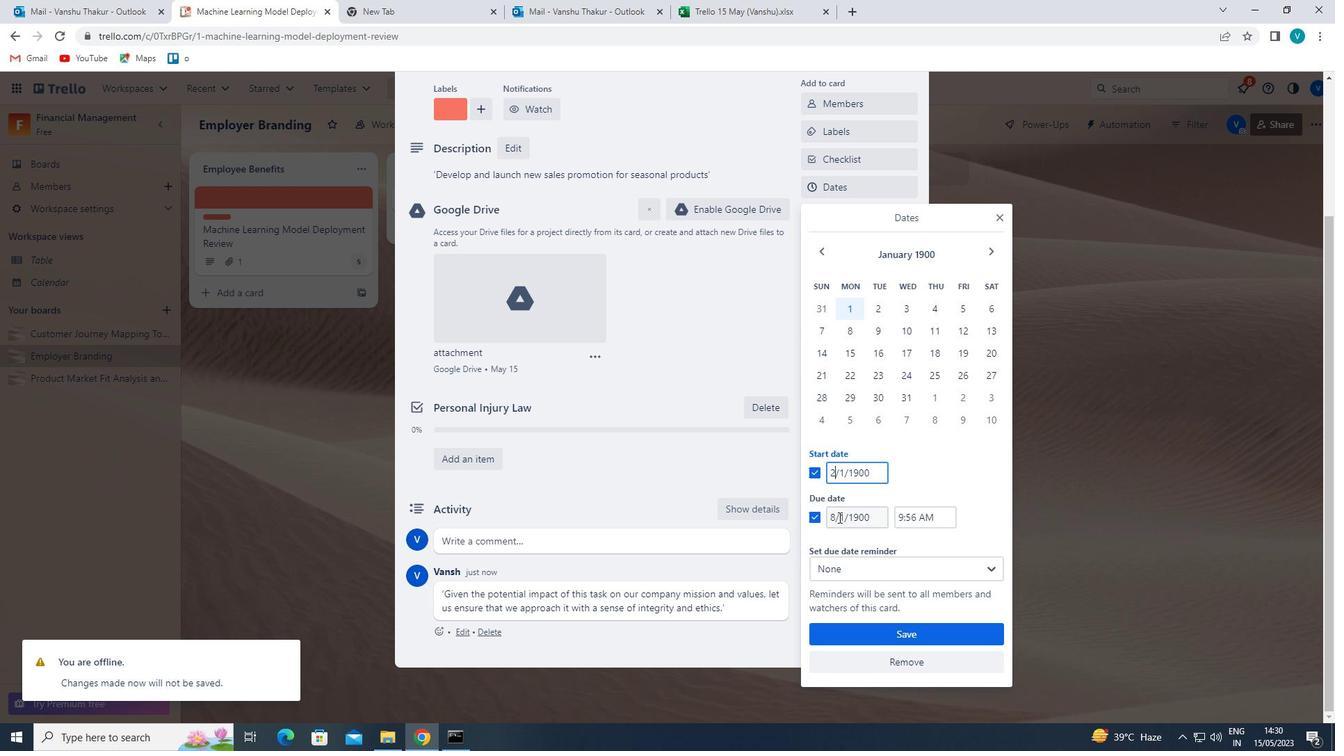 
Action: Mouse moved to (848, 552)
Screenshot: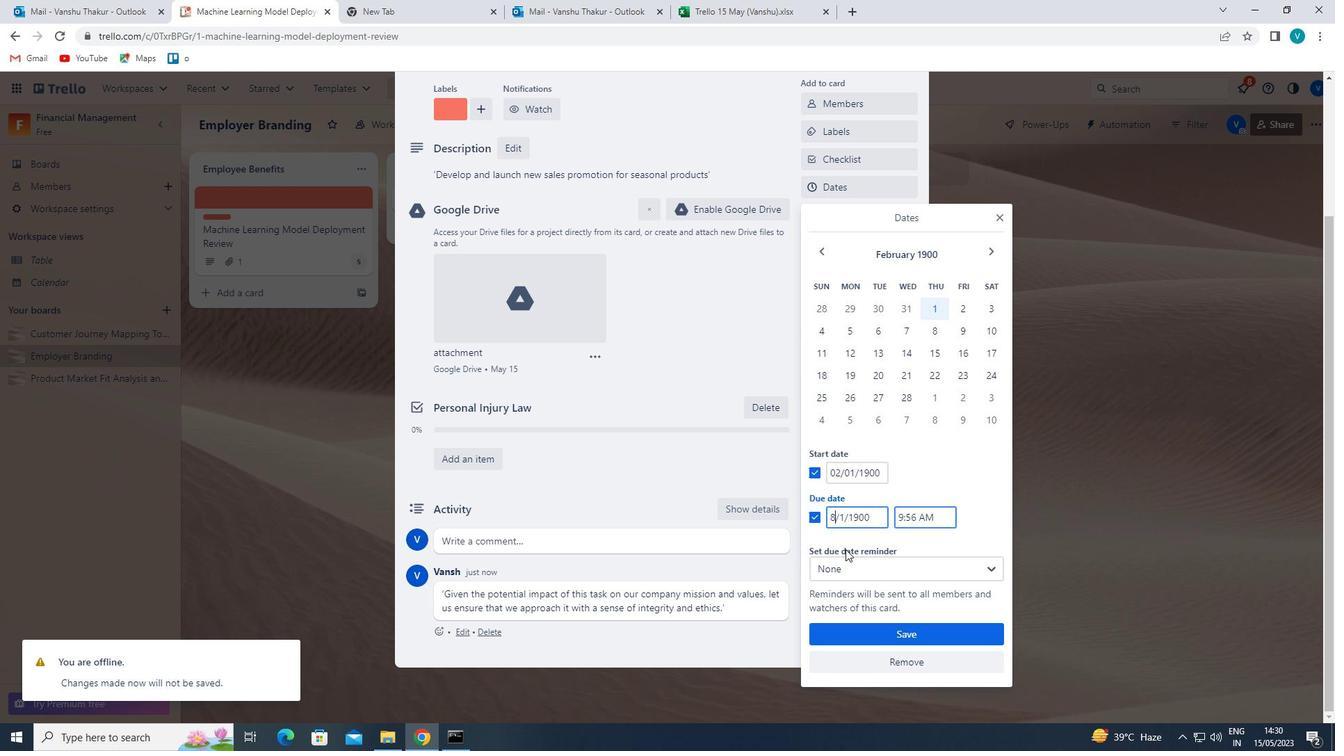 
Action: Key pressed <Key.backspace>9
Screenshot: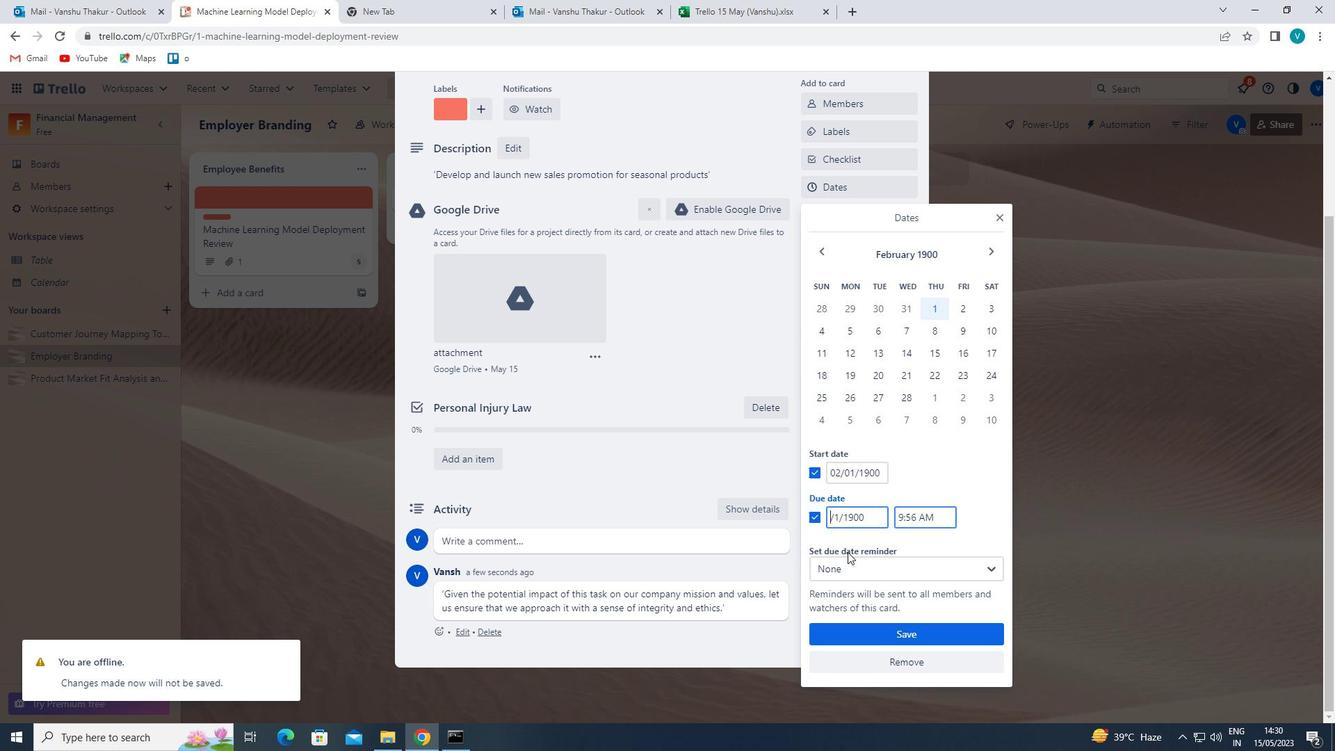 
Action: Mouse moved to (882, 633)
Screenshot: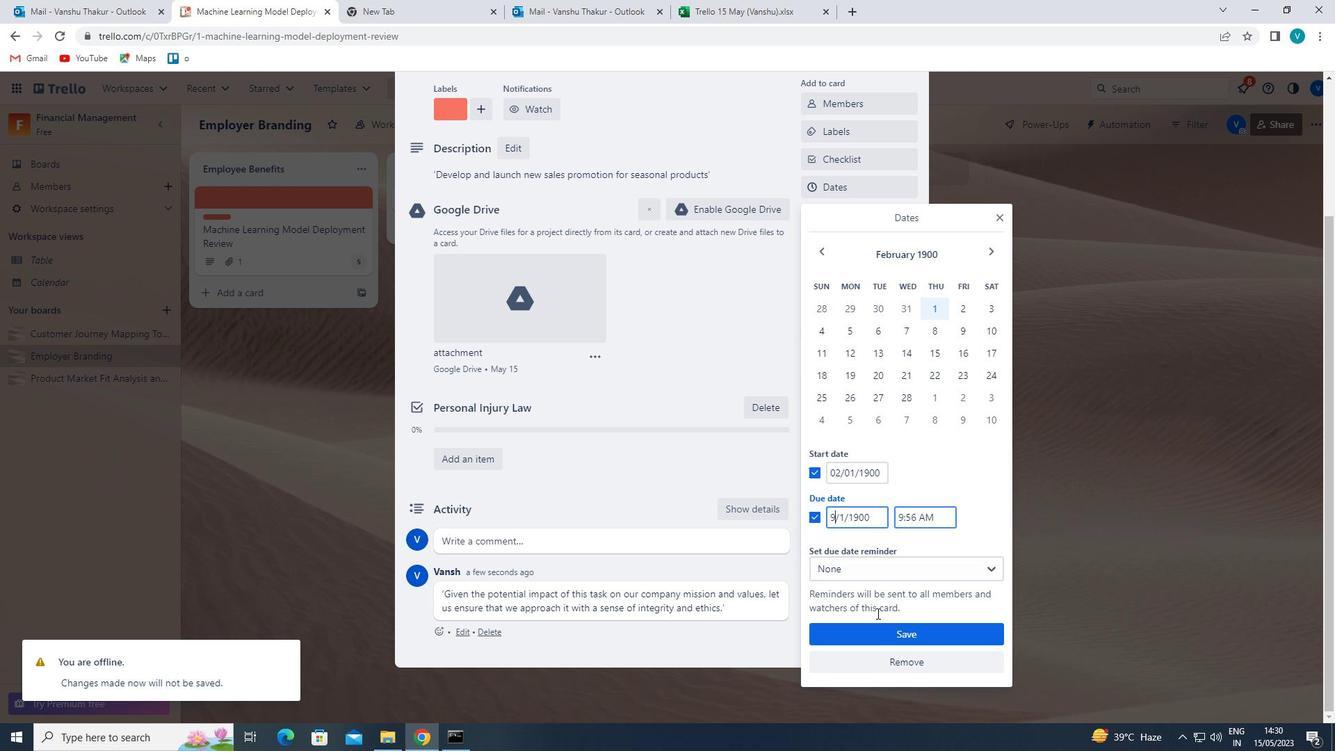 
Action: Mouse pressed left at (882, 633)
Screenshot: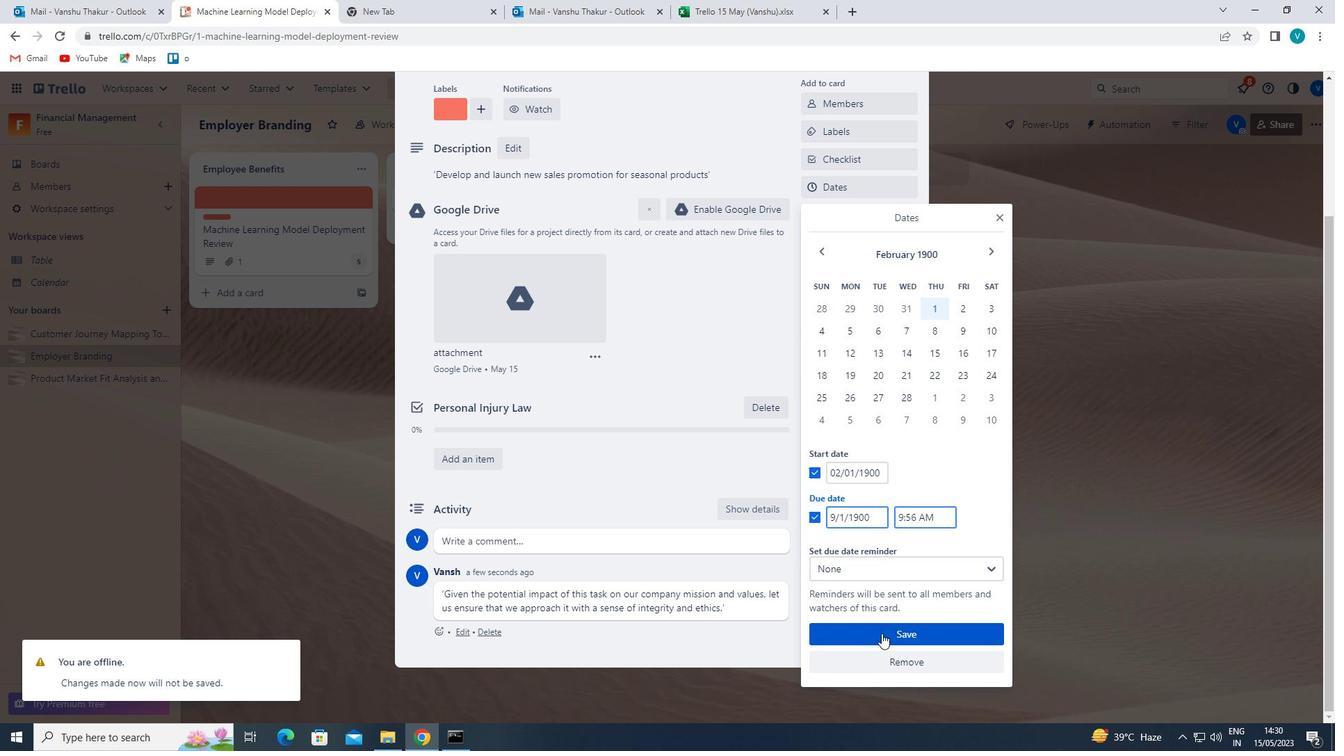 
